 Task: Find connections with filter location Le Mée-sur-Seine with filter topic #Productivitywith filter profile language Spanish with filter current company Motivational Quotes with filter school GANDHI INSTITUTE FOR TECHNOLOGY[GIFT] , BHUBANESWAR with filter industry Museums, Historical Sites, and Zoos with filter service category Event Photography with filter keywords title Financial Planner
Action: Mouse moved to (571, 94)
Screenshot: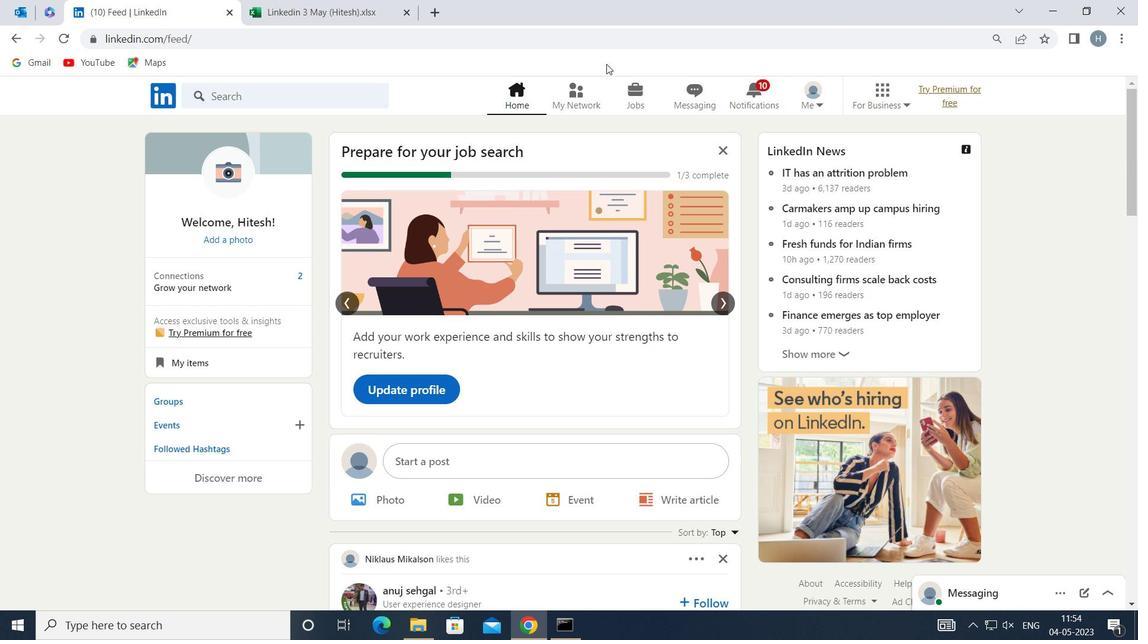 
Action: Mouse pressed left at (571, 94)
Screenshot: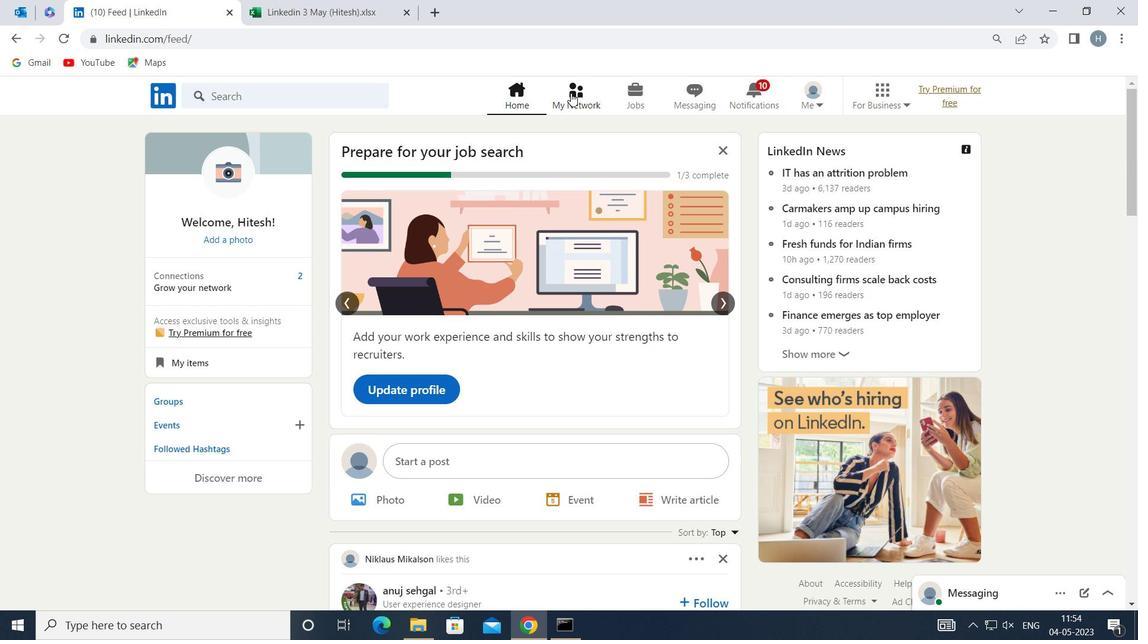 
Action: Mouse moved to (329, 178)
Screenshot: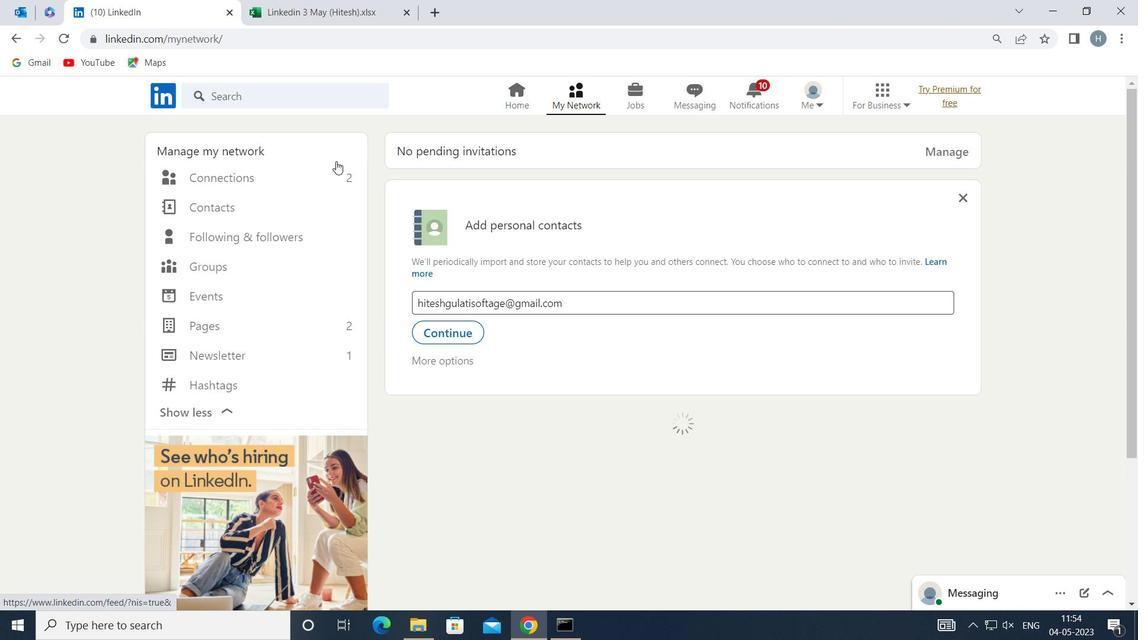 
Action: Mouse pressed left at (329, 178)
Screenshot: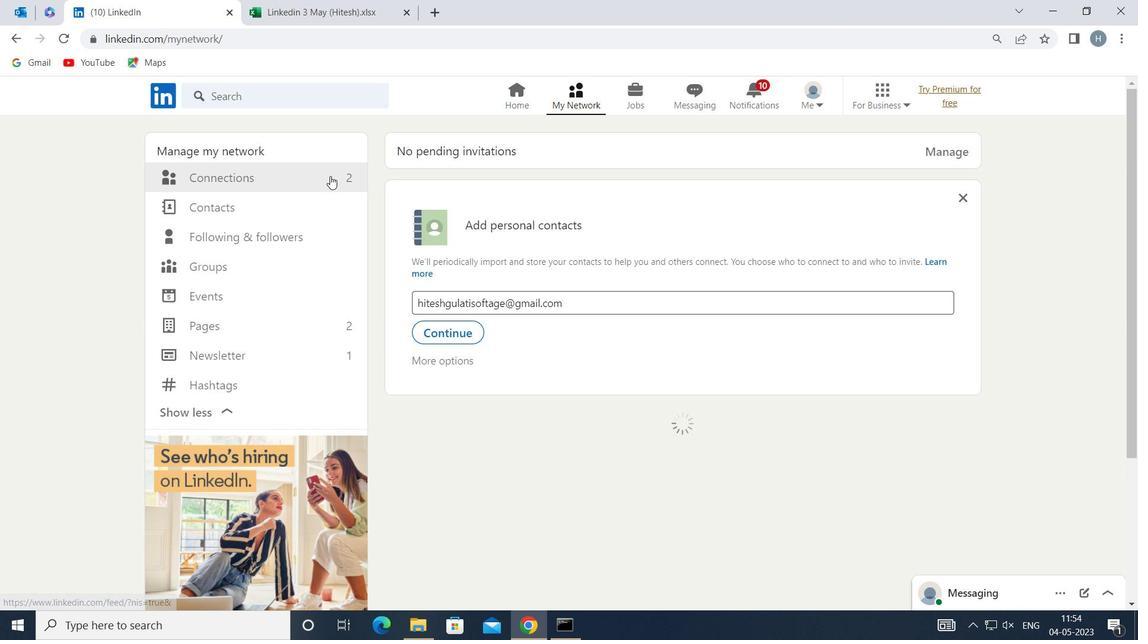 
Action: Mouse moved to (675, 177)
Screenshot: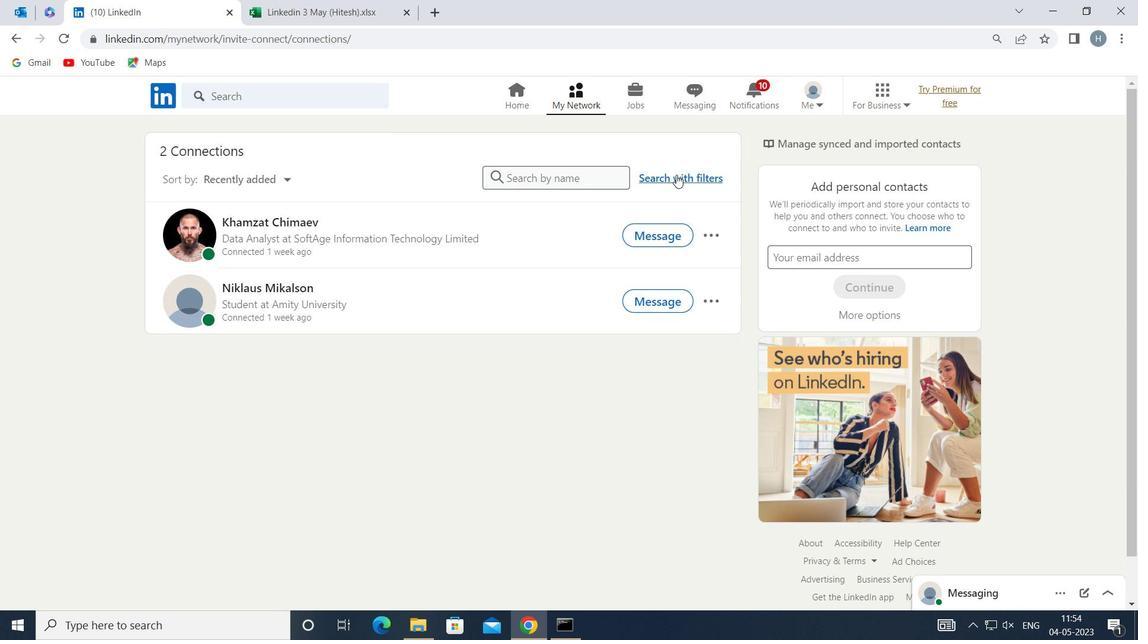 
Action: Mouse pressed left at (675, 177)
Screenshot: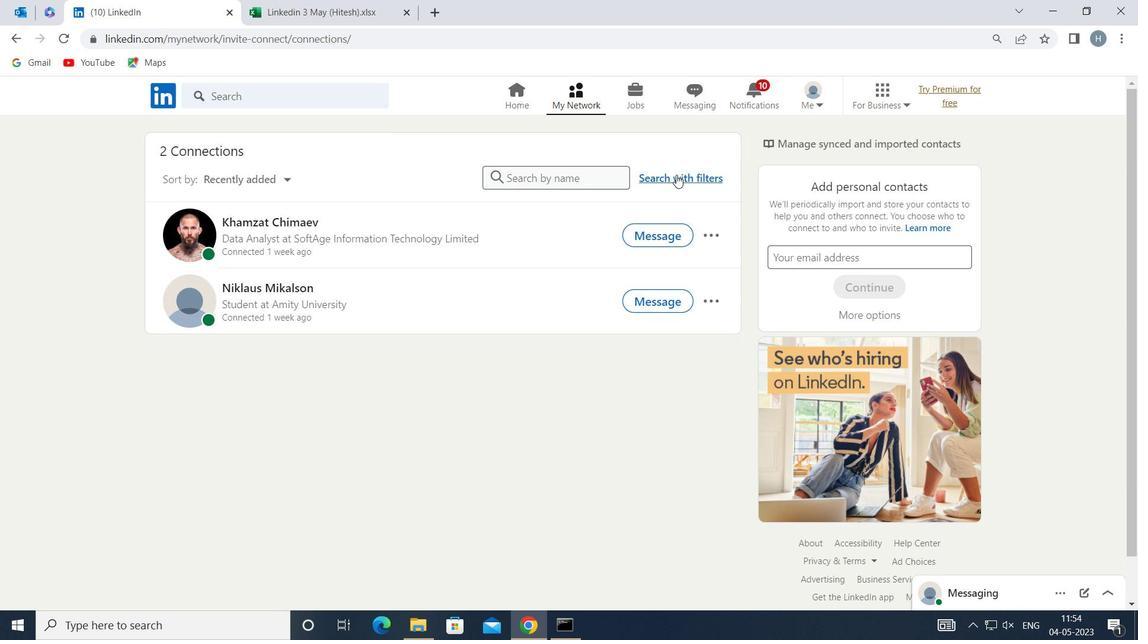 
Action: Mouse moved to (628, 134)
Screenshot: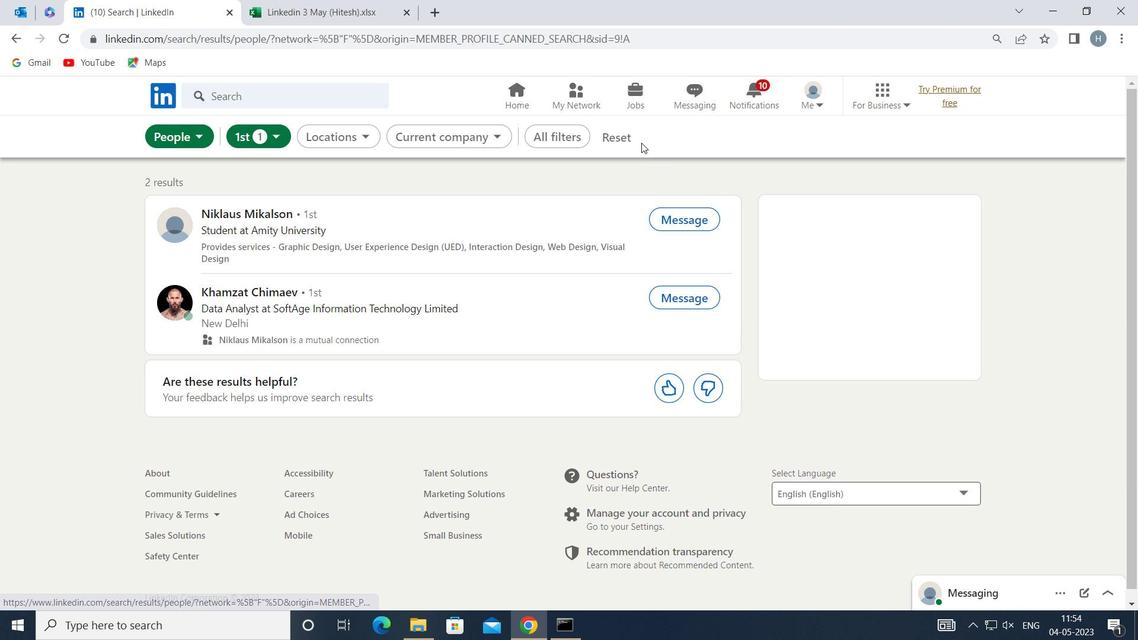 
Action: Mouse pressed left at (628, 134)
Screenshot: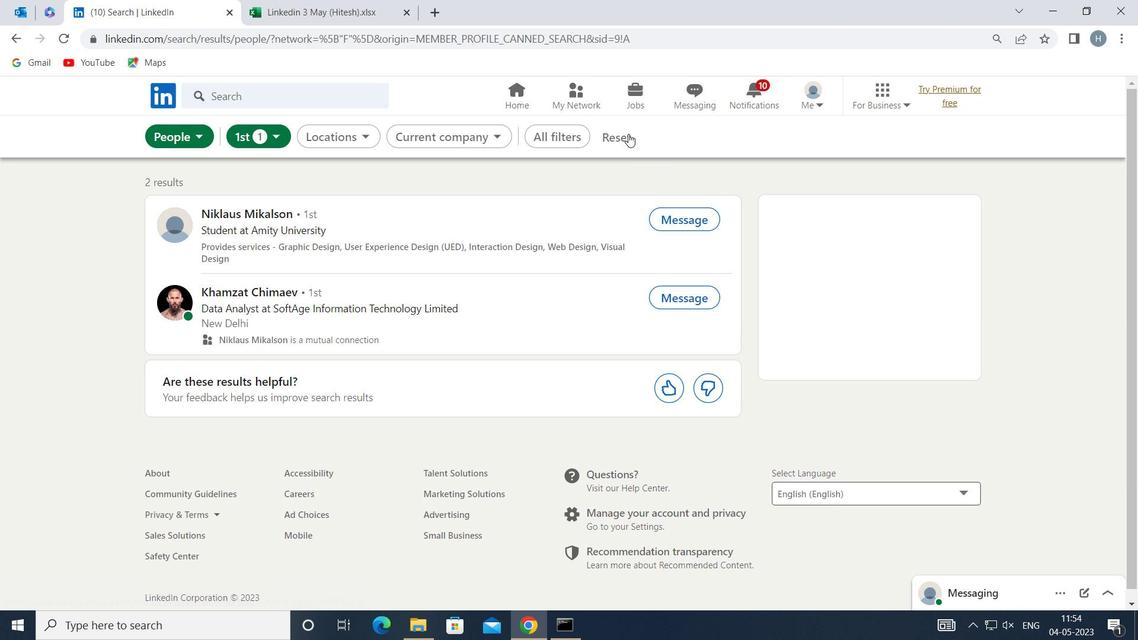 
Action: Mouse moved to (607, 133)
Screenshot: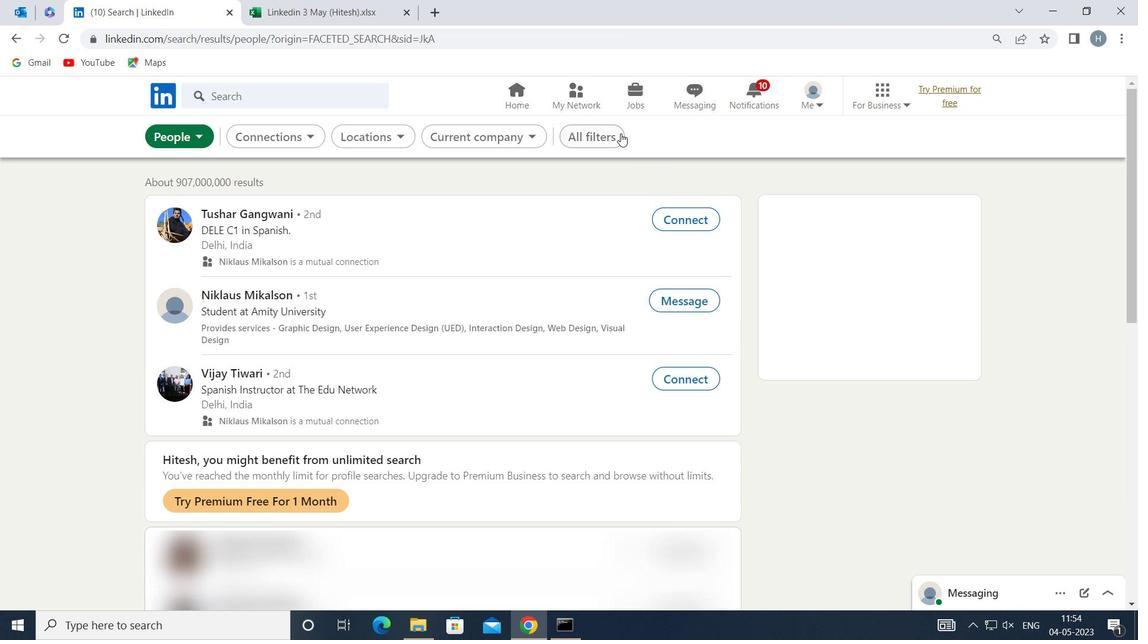 
Action: Mouse pressed left at (607, 133)
Screenshot: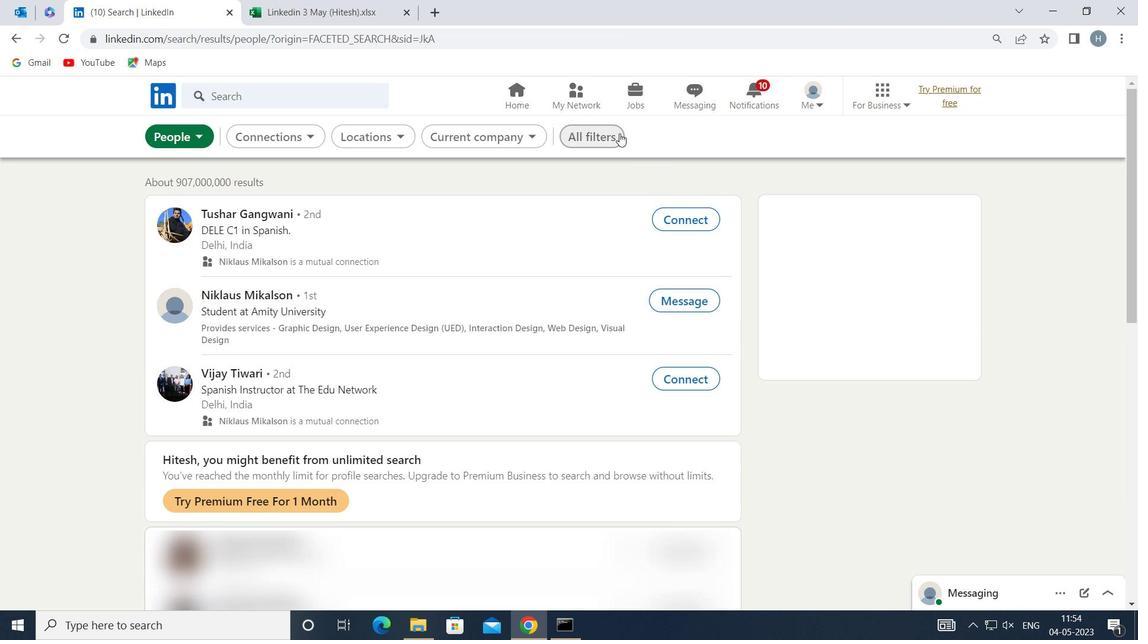 
Action: Mouse moved to (899, 294)
Screenshot: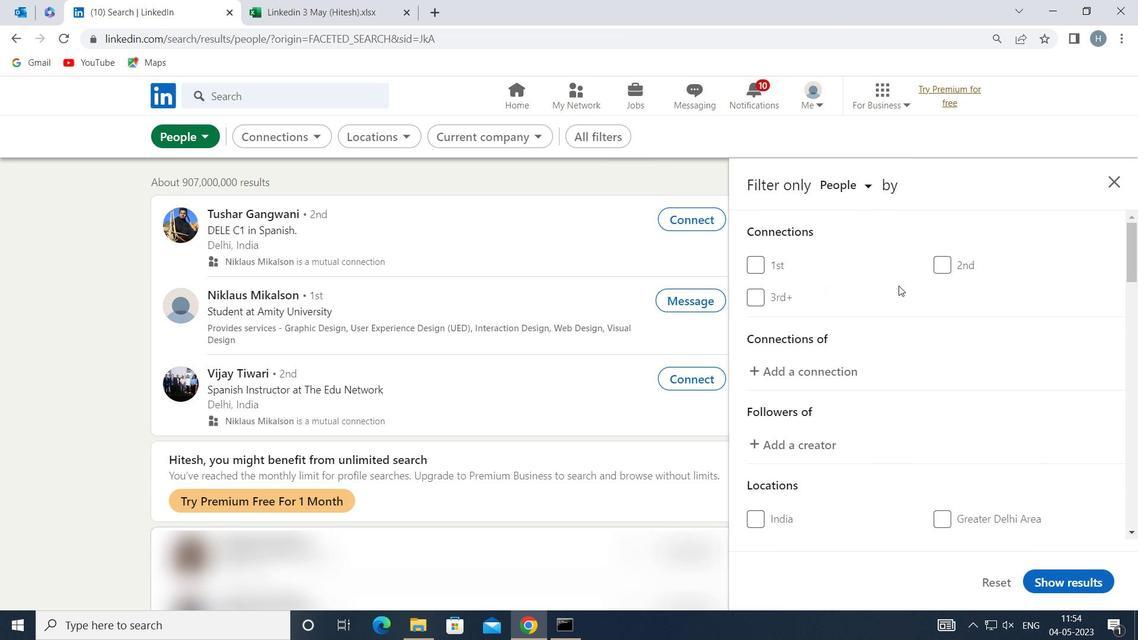 
Action: Mouse scrolled (899, 294) with delta (0, 0)
Screenshot: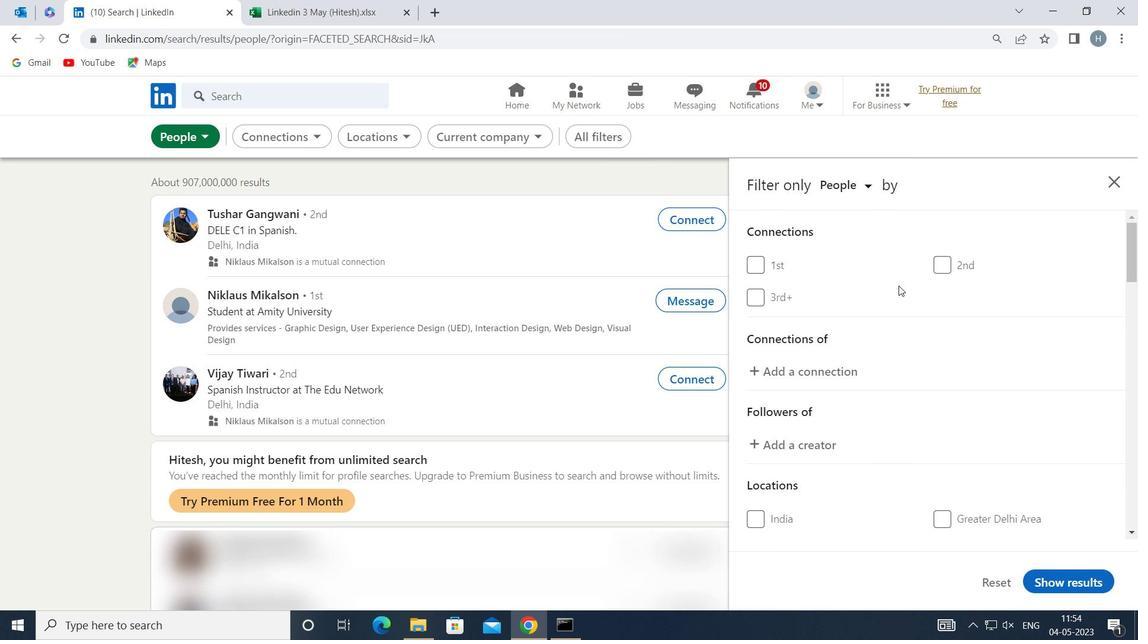 
Action: Mouse moved to (899, 297)
Screenshot: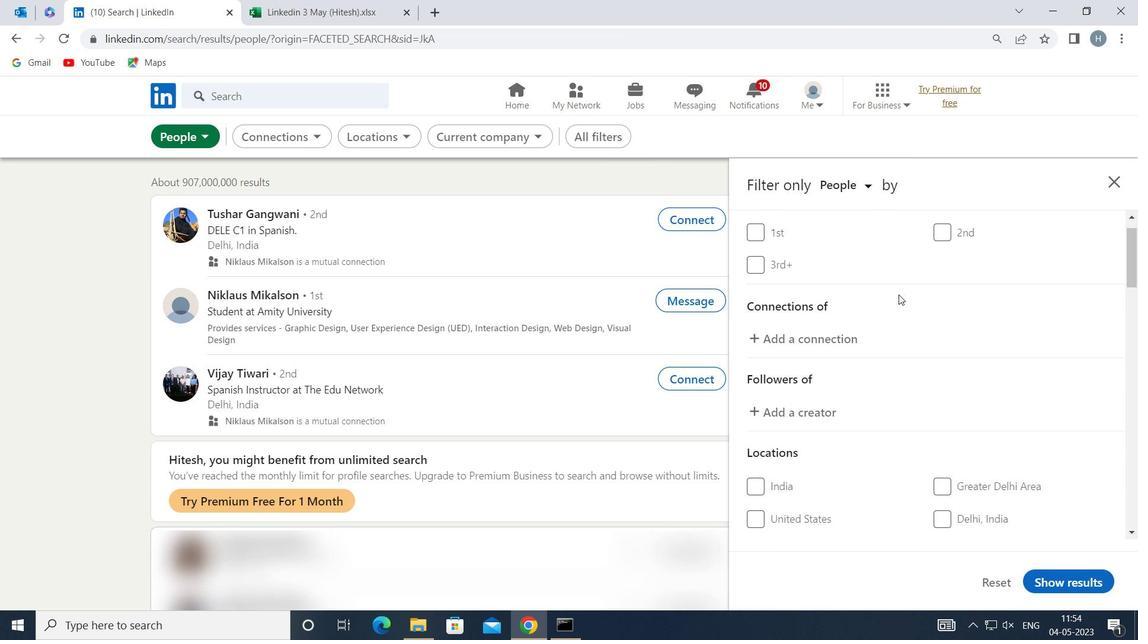 
Action: Mouse scrolled (899, 297) with delta (0, 0)
Screenshot: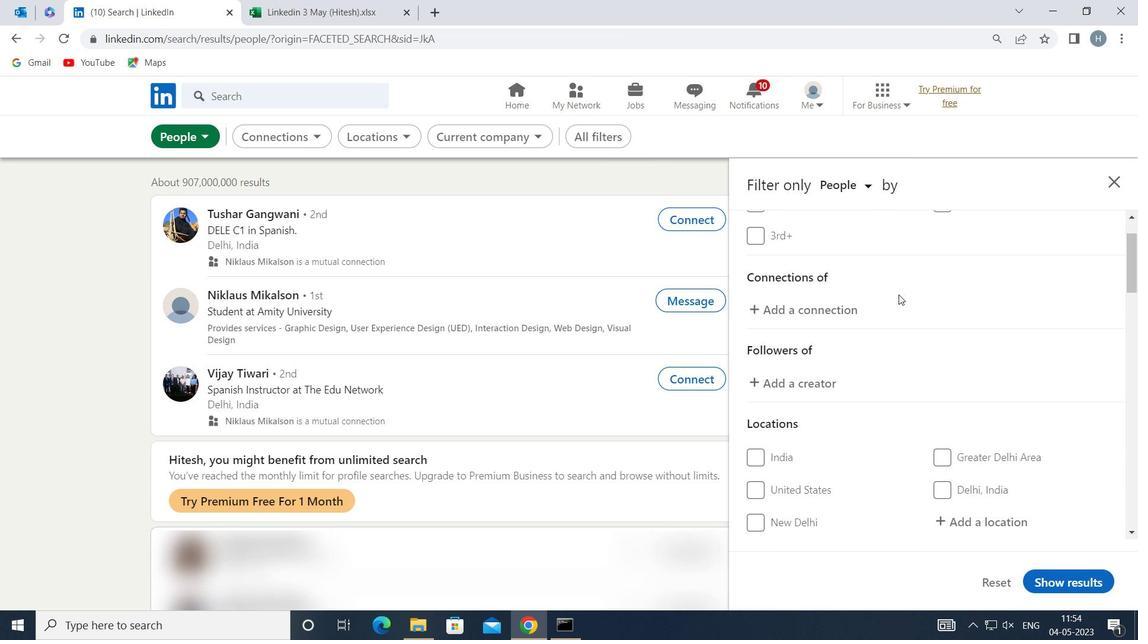 
Action: Mouse moved to (899, 303)
Screenshot: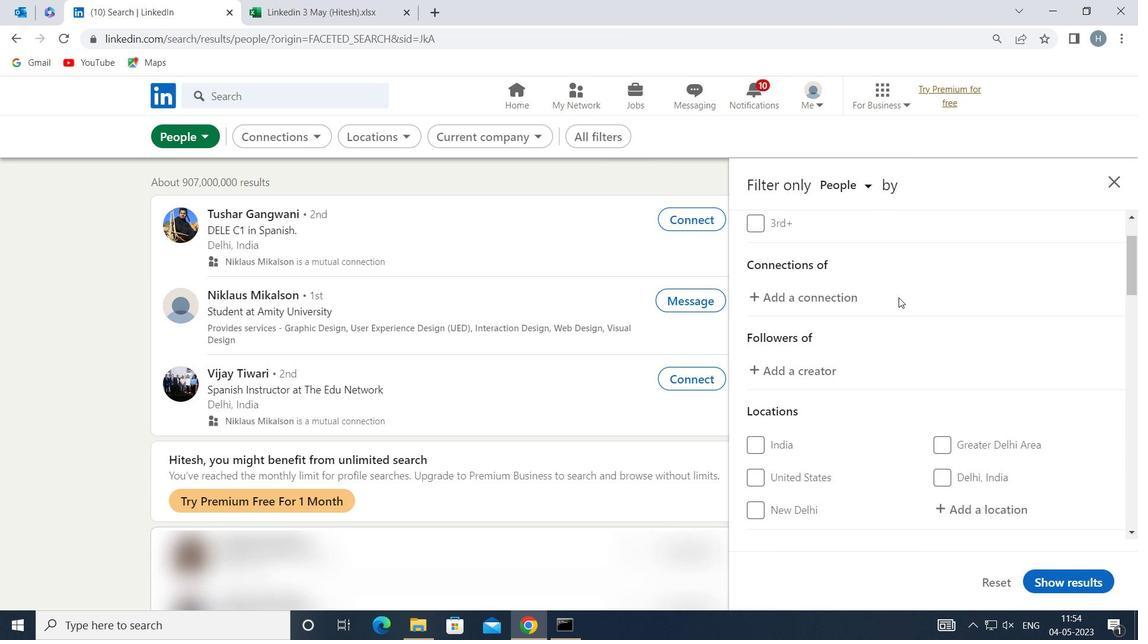 
Action: Mouse scrolled (899, 302) with delta (0, 0)
Screenshot: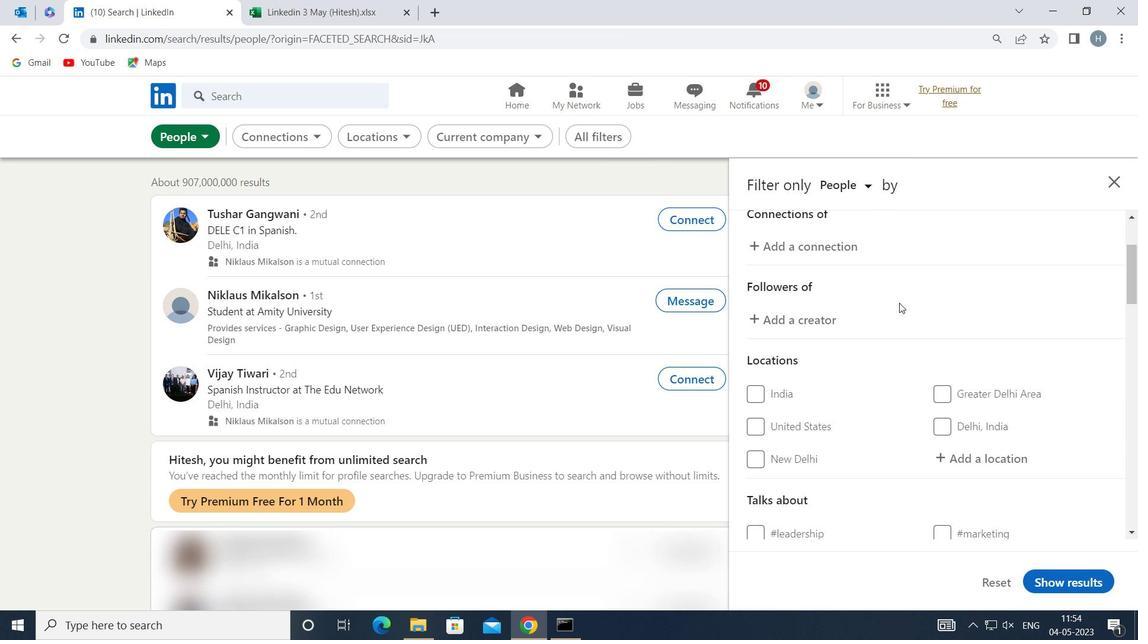 
Action: Mouse moved to (985, 360)
Screenshot: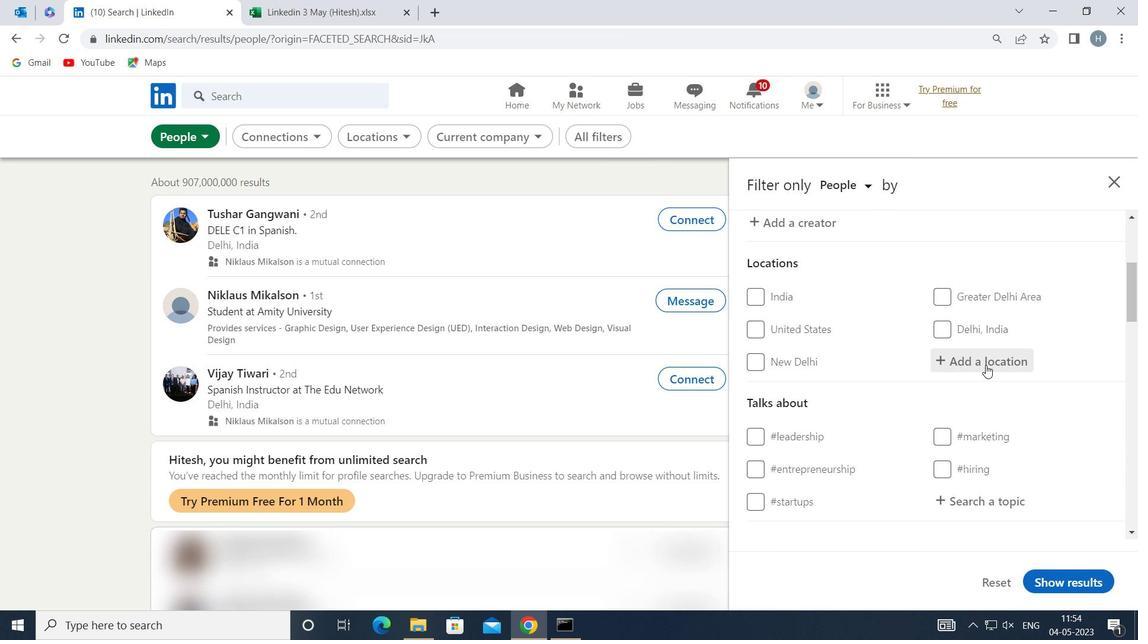 
Action: Mouse pressed left at (985, 360)
Screenshot: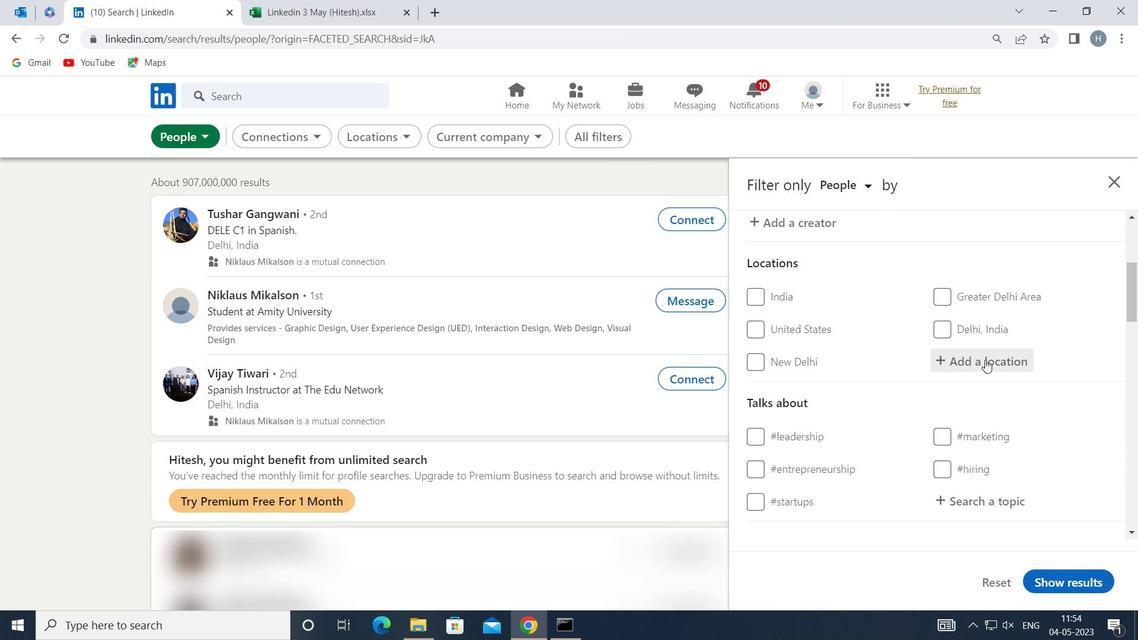 
Action: Key pressed <Key.shift>LE<Key.space><Key.shift>MEE
Screenshot: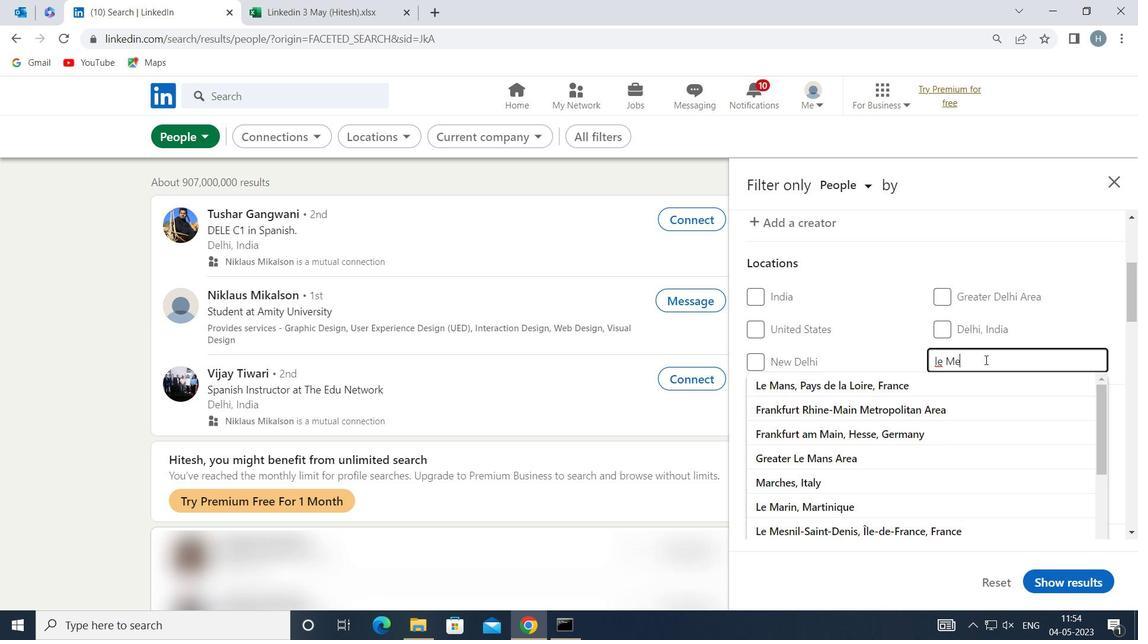 
Action: Mouse moved to (901, 385)
Screenshot: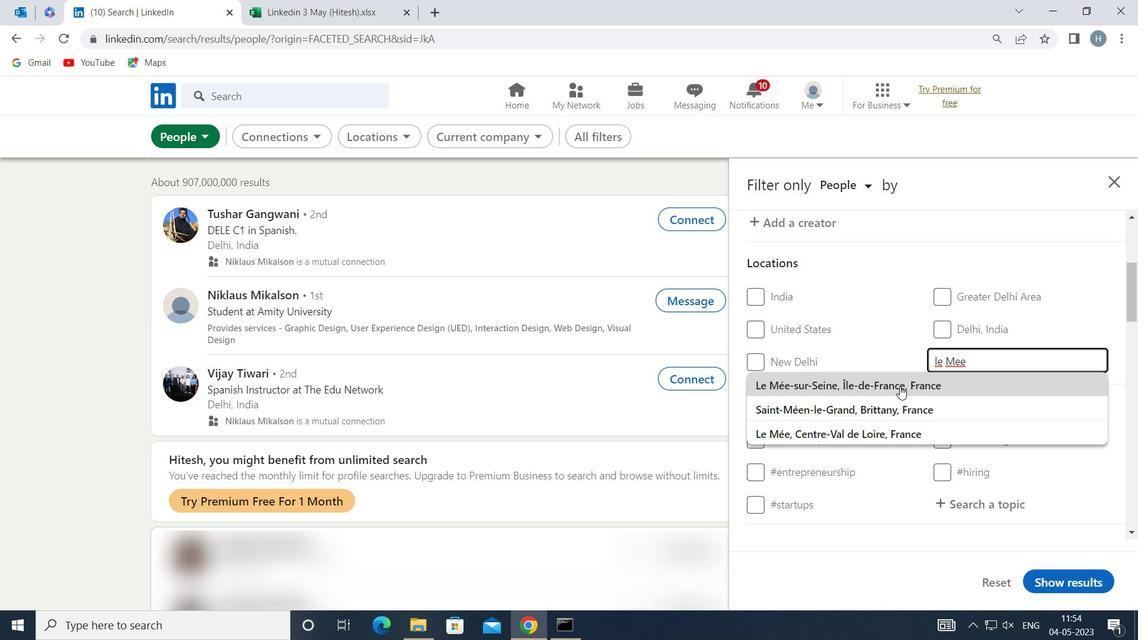 
Action: Mouse pressed left at (901, 385)
Screenshot: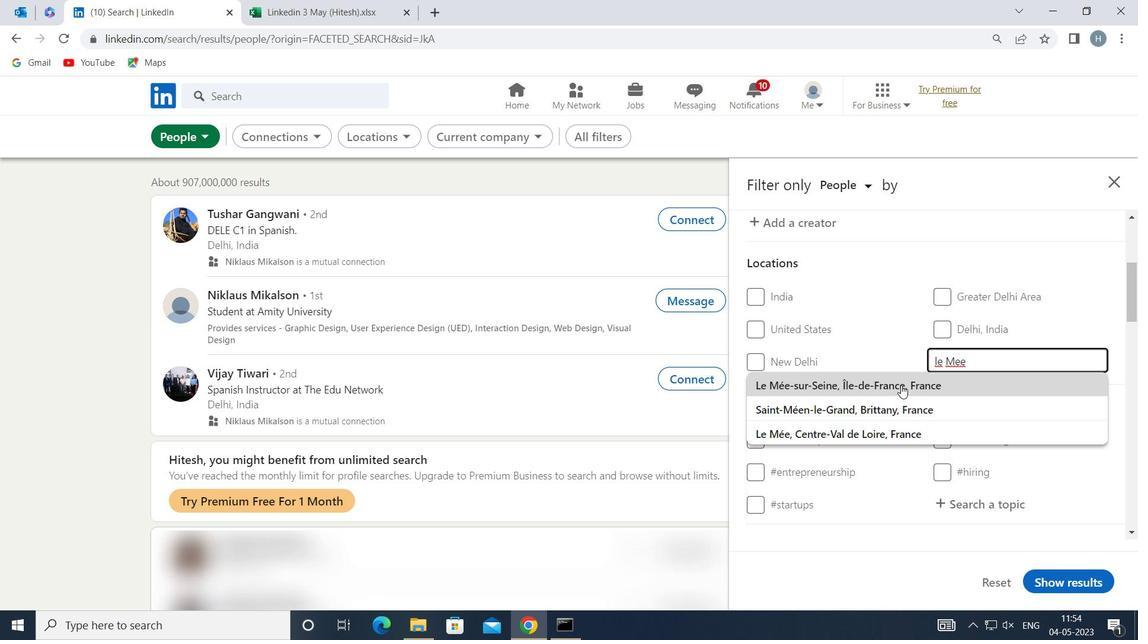 
Action: Mouse moved to (886, 382)
Screenshot: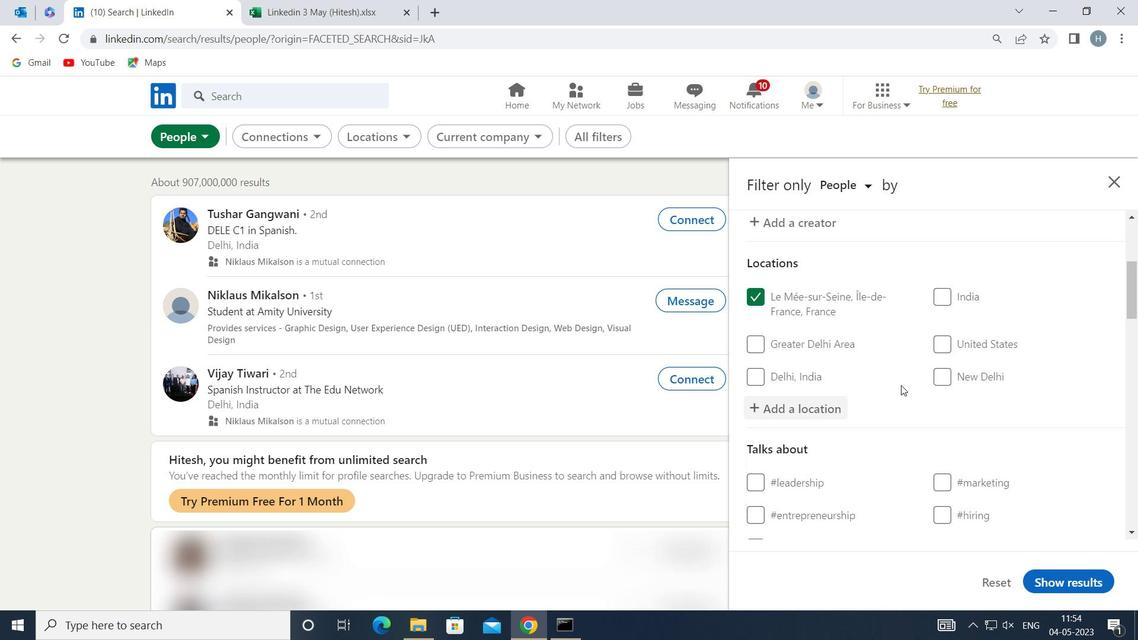 
Action: Mouse scrolled (886, 382) with delta (0, 0)
Screenshot: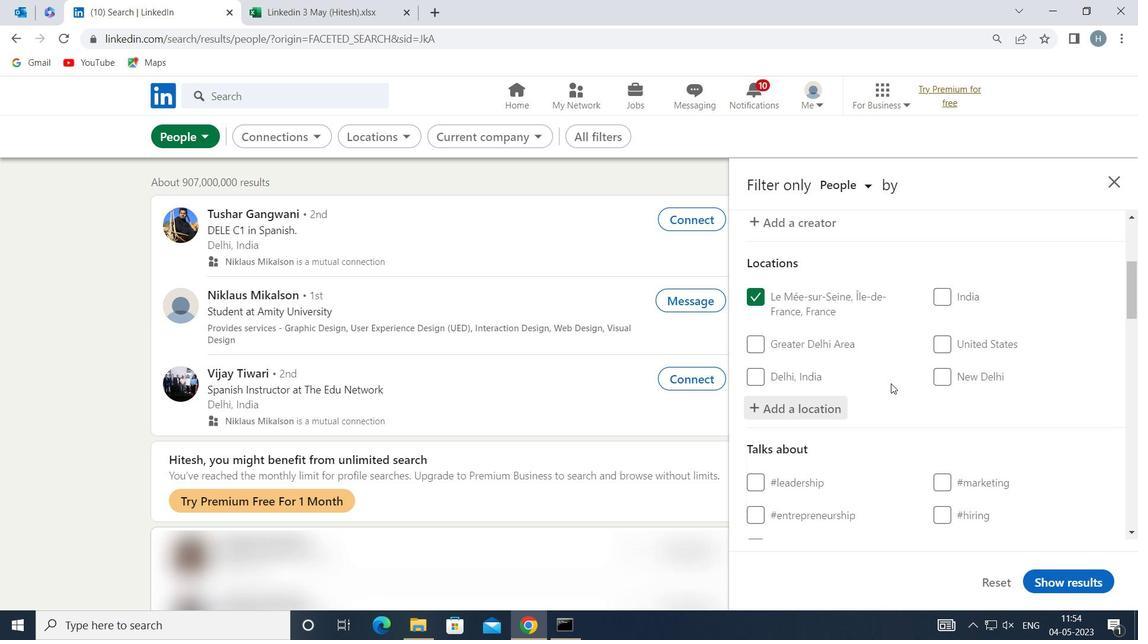 
Action: Mouse scrolled (886, 382) with delta (0, 0)
Screenshot: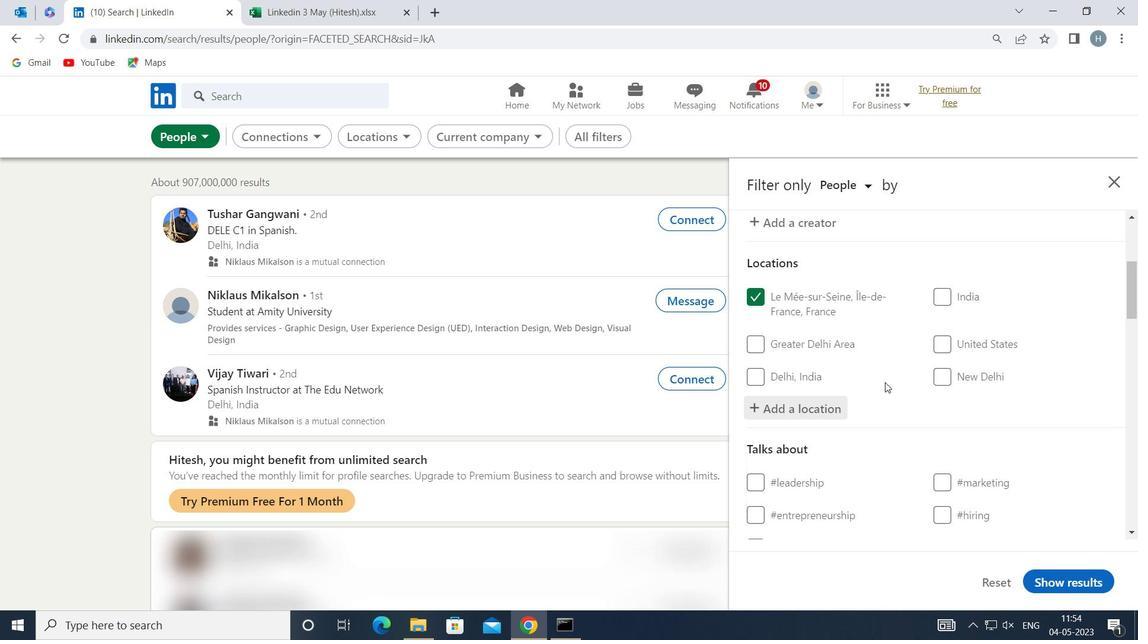 
Action: Mouse moved to (971, 392)
Screenshot: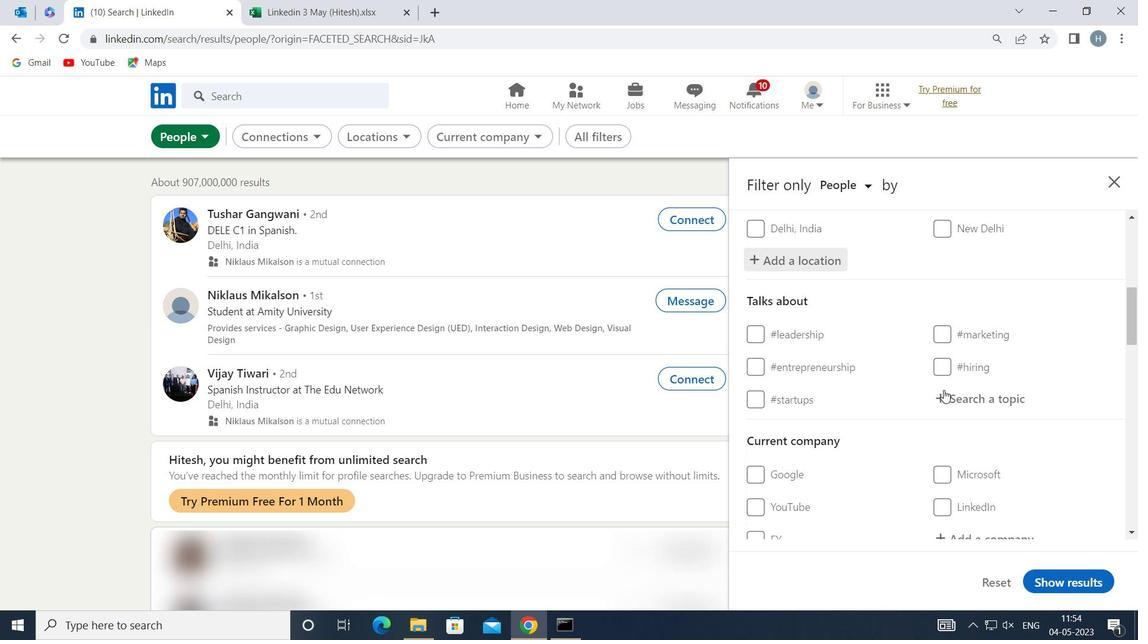 
Action: Mouse pressed left at (971, 392)
Screenshot: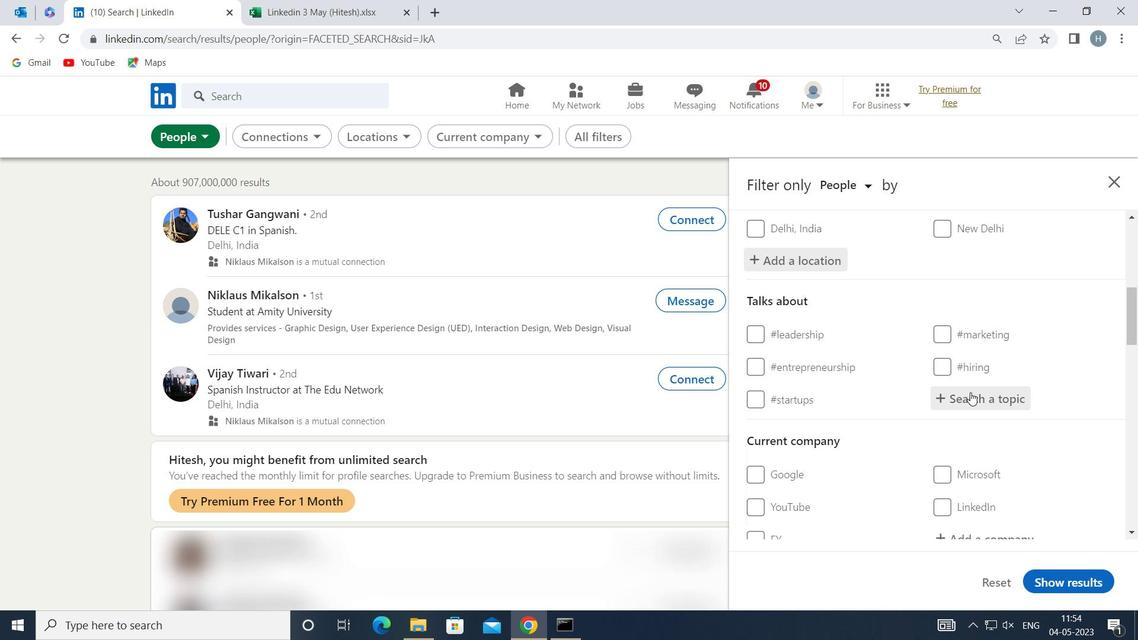 
Action: Mouse moved to (971, 392)
Screenshot: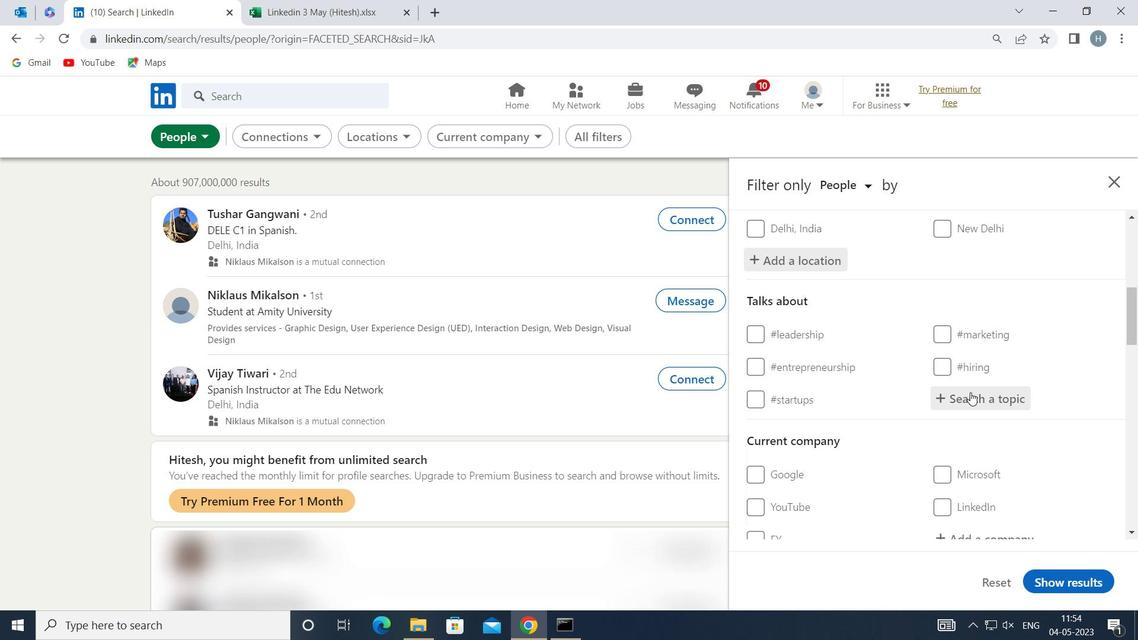 
Action: Key pressed <Key.shift>PRODUCTIVITY
Screenshot: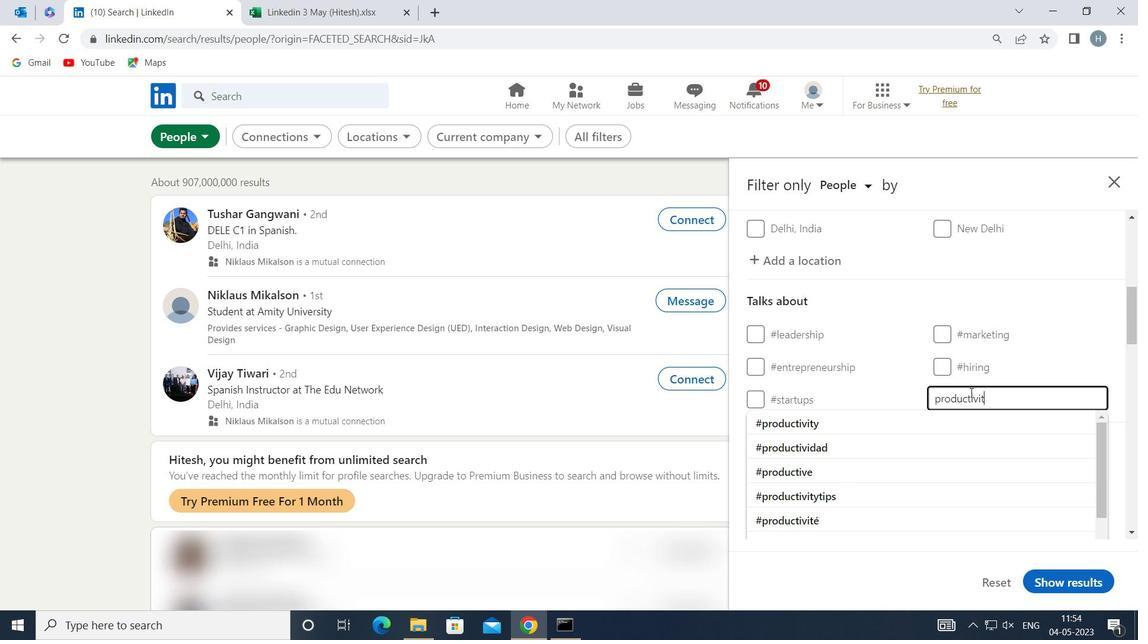 
Action: Mouse moved to (883, 417)
Screenshot: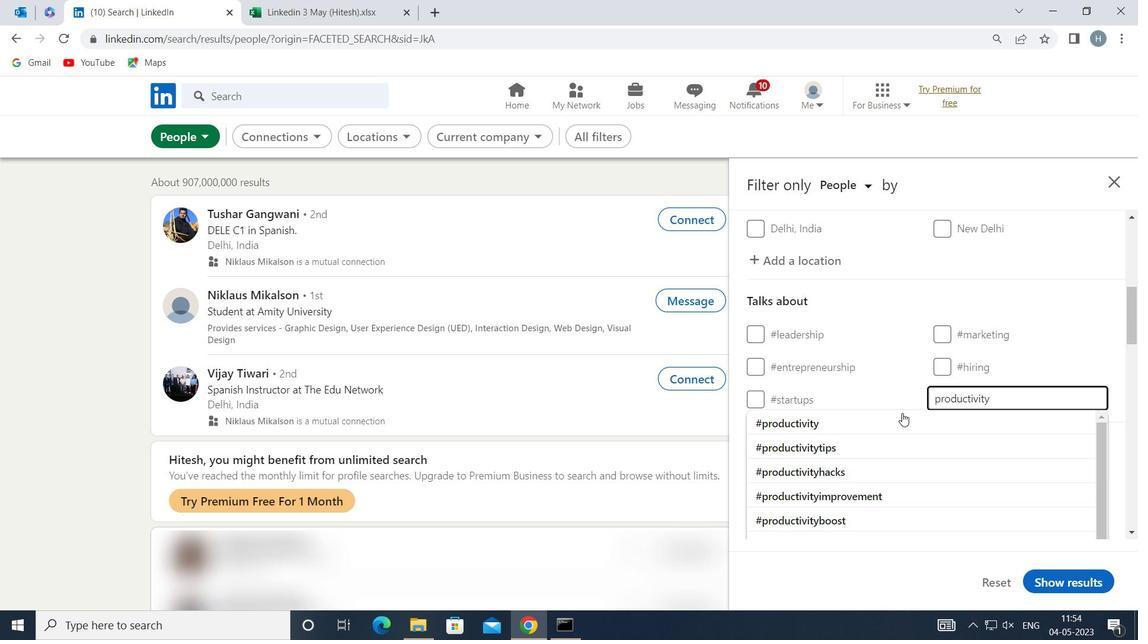
Action: Mouse pressed left at (883, 417)
Screenshot: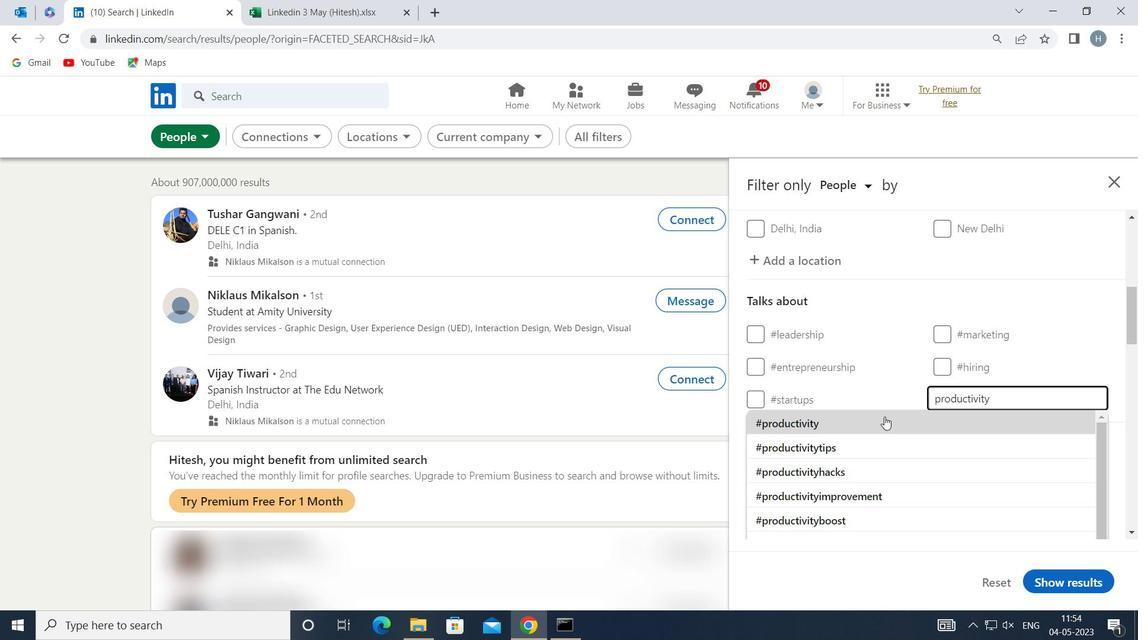 
Action: Mouse scrolled (883, 417) with delta (0, 0)
Screenshot: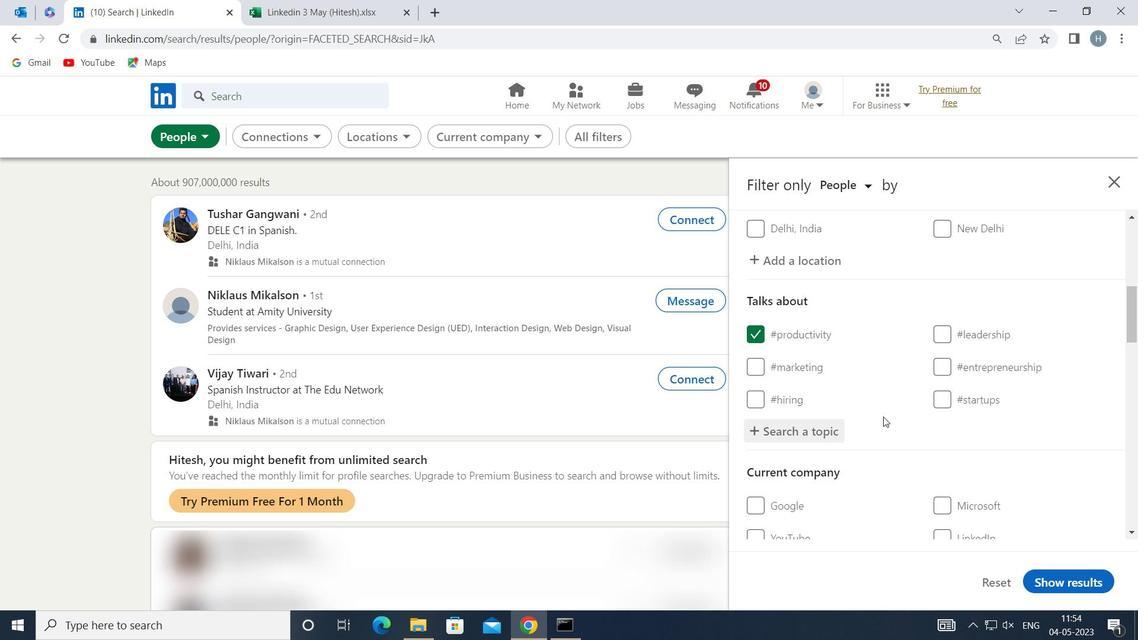 
Action: Mouse scrolled (883, 417) with delta (0, 0)
Screenshot: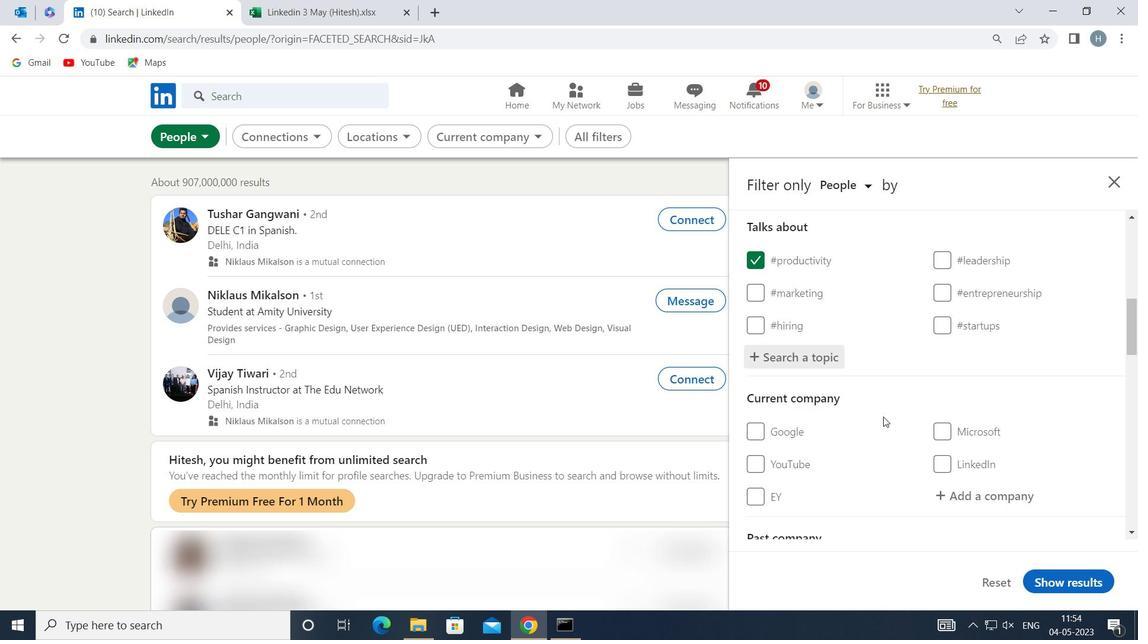 
Action: Mouse scrolled (883, 417) with delta (0, 0)
Screenshot: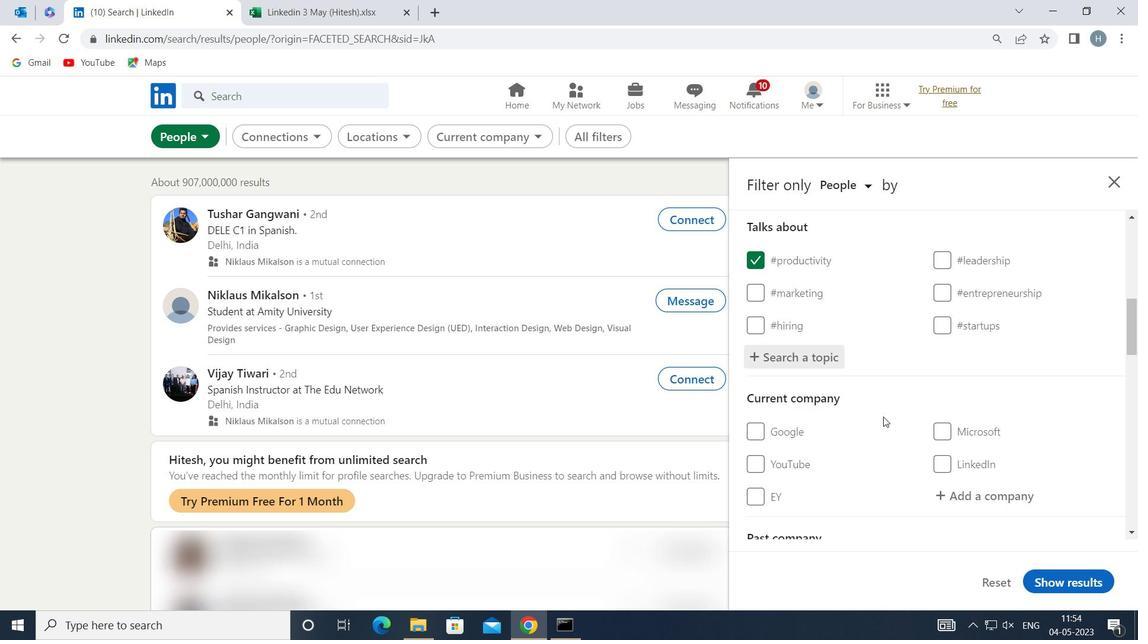 
Action: Mouse moved to (884, 416)
Screenshot: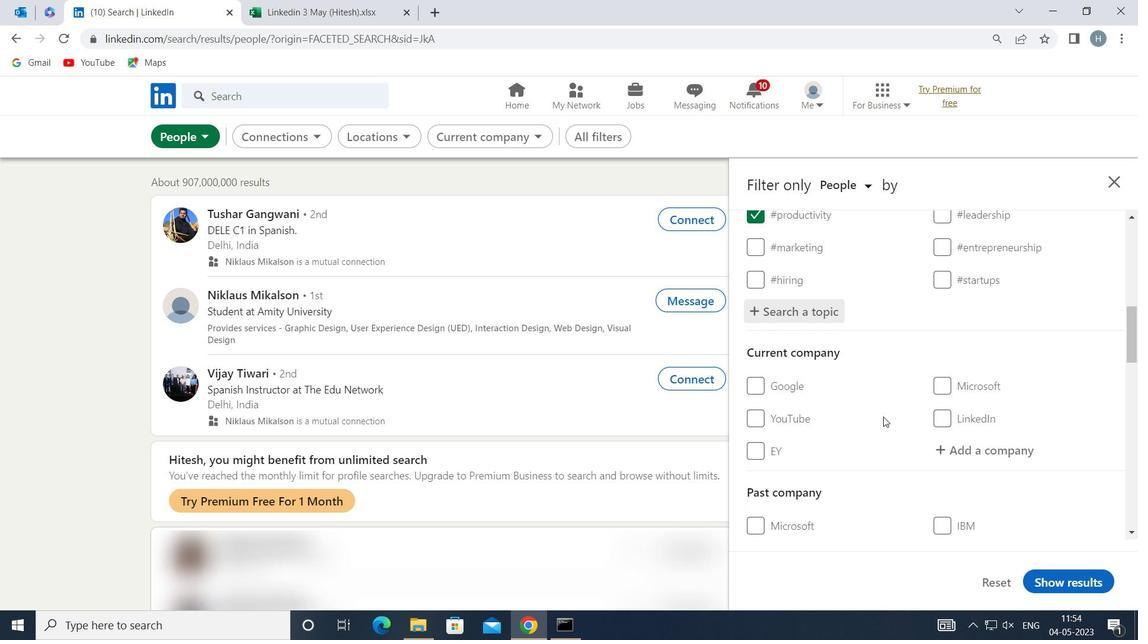 
Action: Mouse scrolled (884, 415) with delta (0, 0)
Screenshot: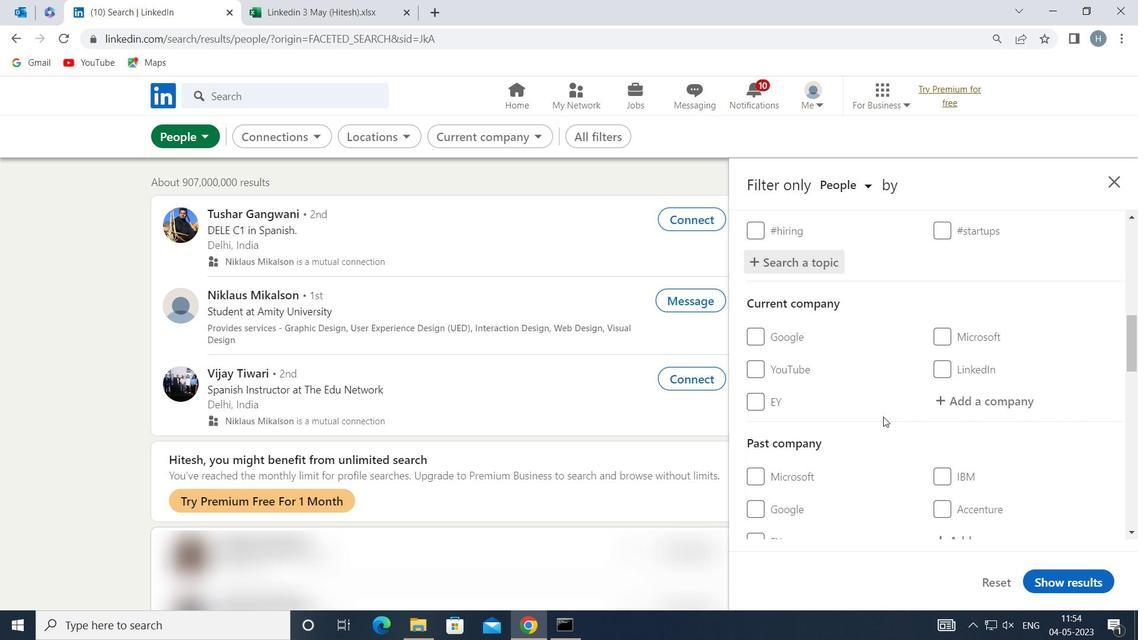 
Action: Mouse scrolled (884, 415) with delta (0, 0)
Screenshot: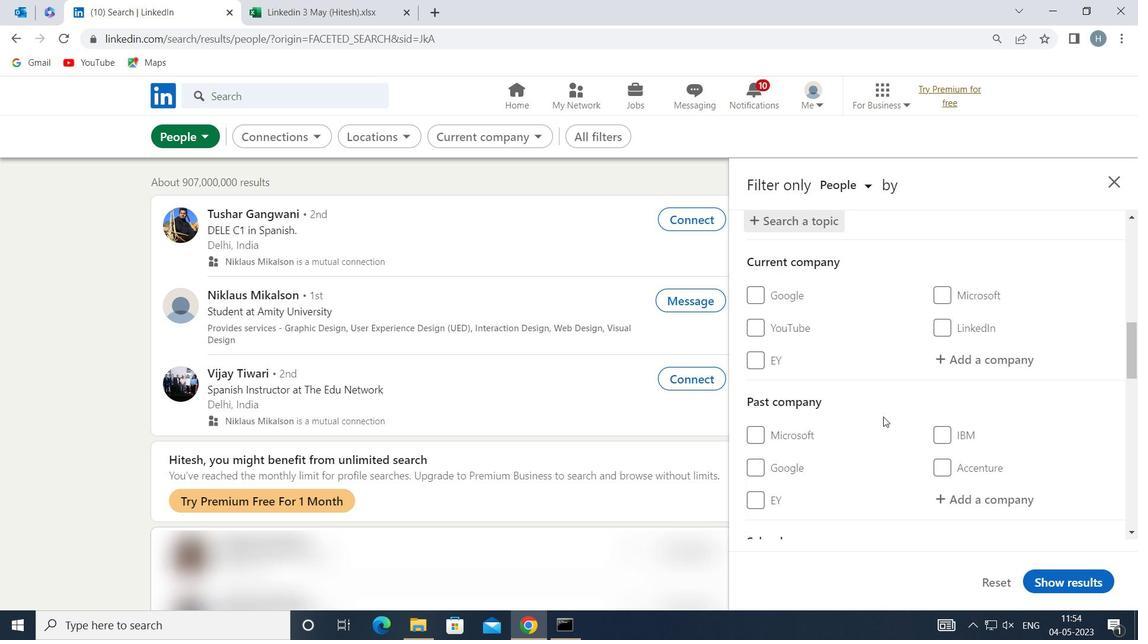 
Action: Mouse moved to (884, 415)
Screenshot: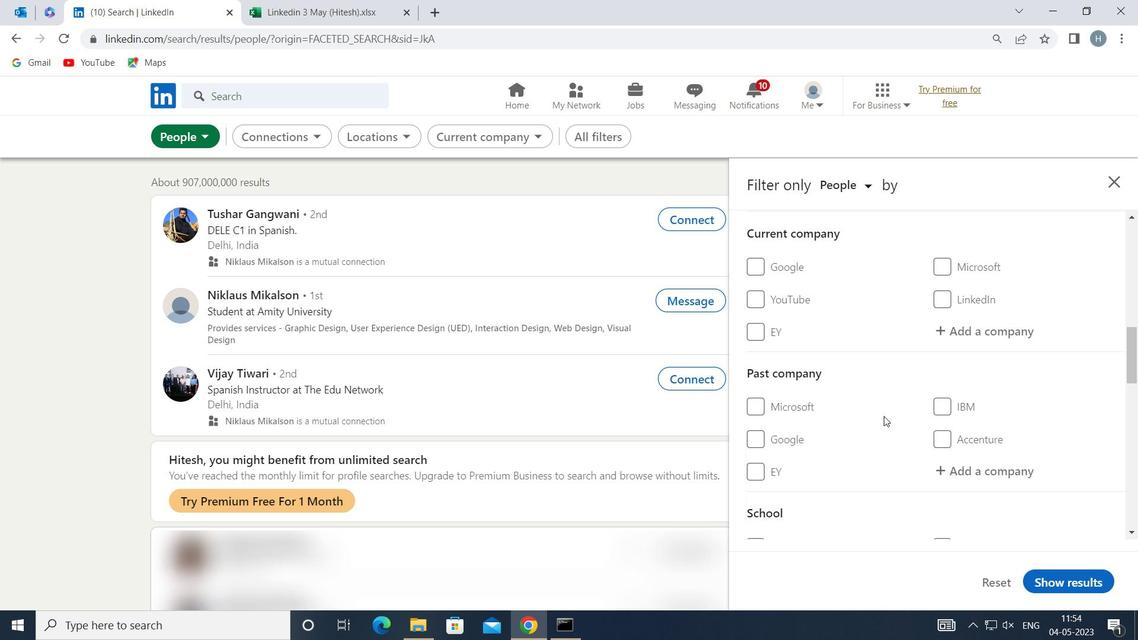 
Action: Mouse scrolled (884, 414) with delta (0, 0)
Screenshot: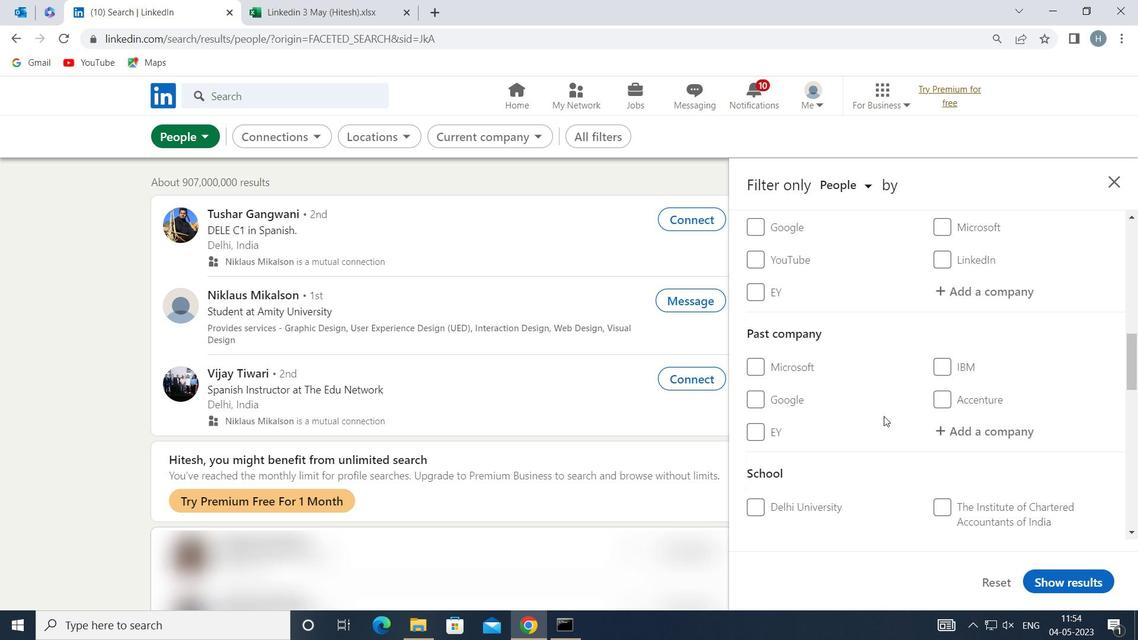 
Action: Mouse moved to (885, 414)
Screenshot: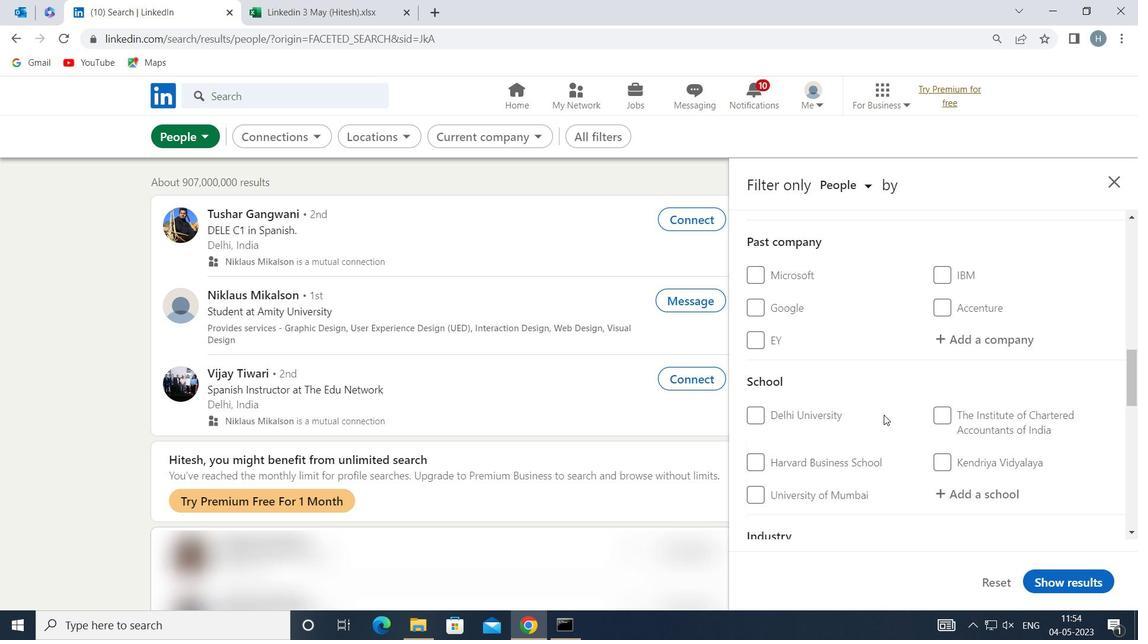 
Action: Mouse scrolled (885, 414) with delta (0, 0)
Screenshot: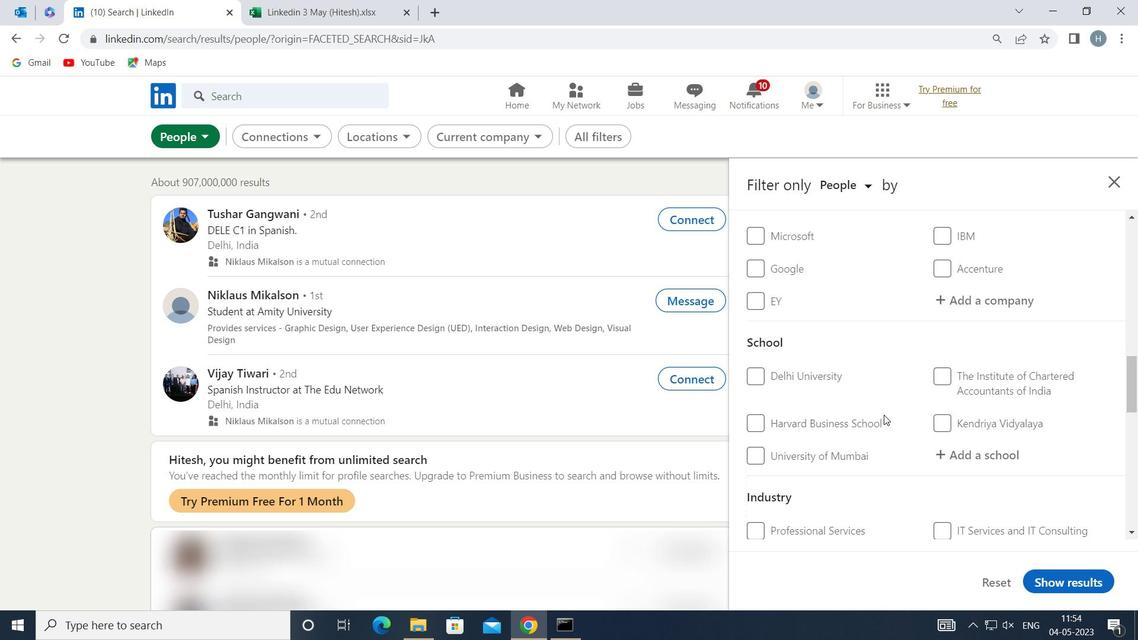 
Action: Mouse scrolled (885, 414) with delta (0, 0)
Screenshot: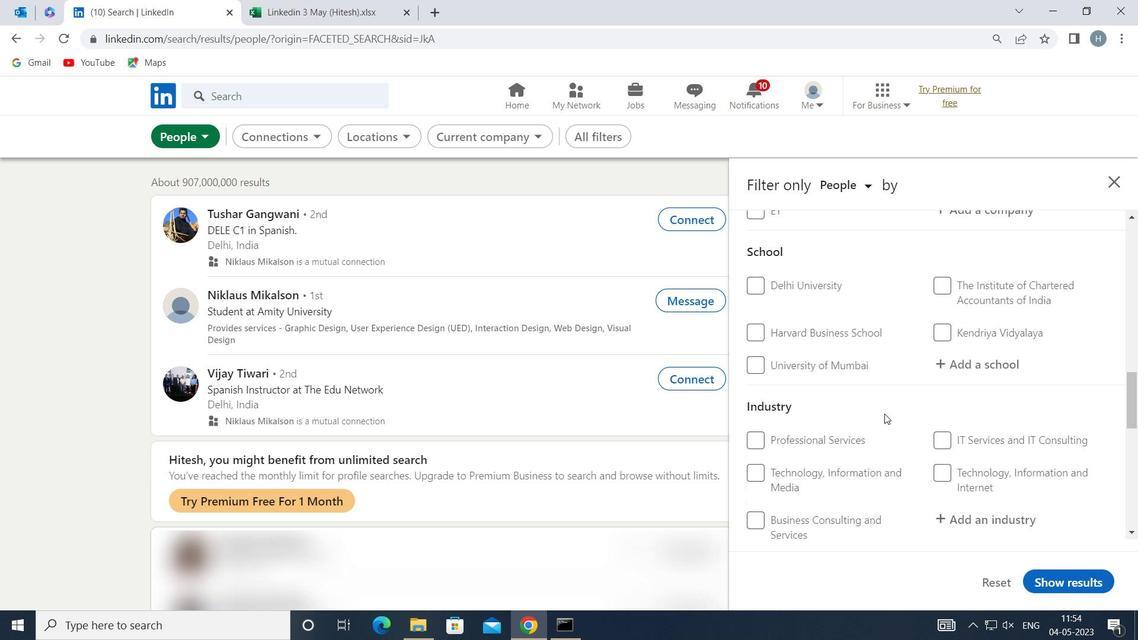 
Action: Mouse moved to (885, 414)
Screenshot: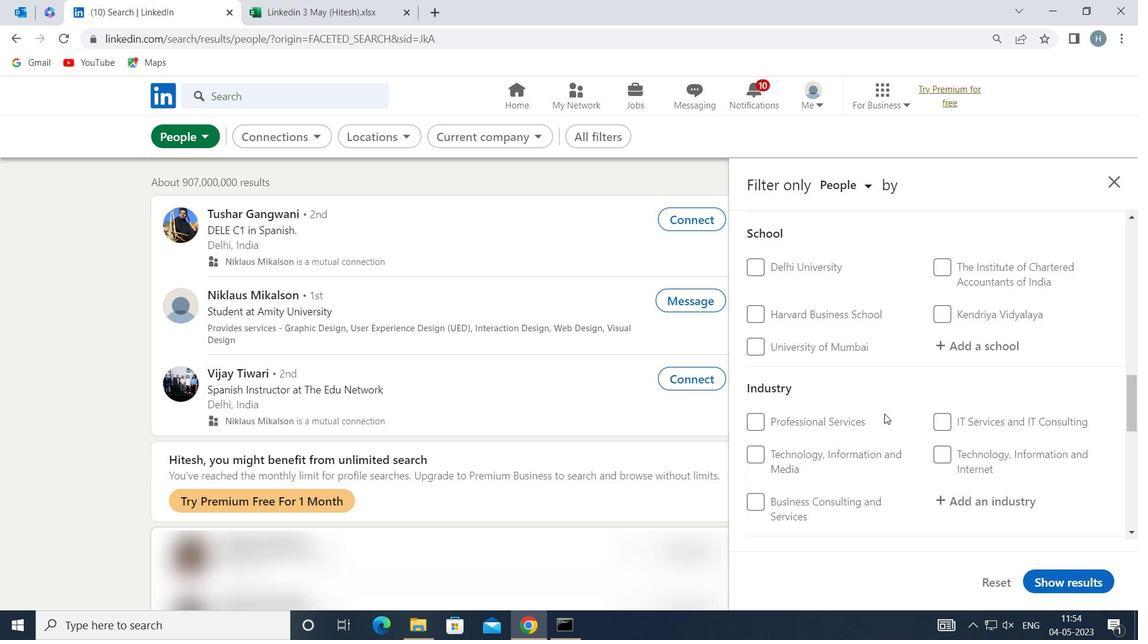 
Action: Mouse scrolled (885, 413) with delta (0, 0)
Screenshot: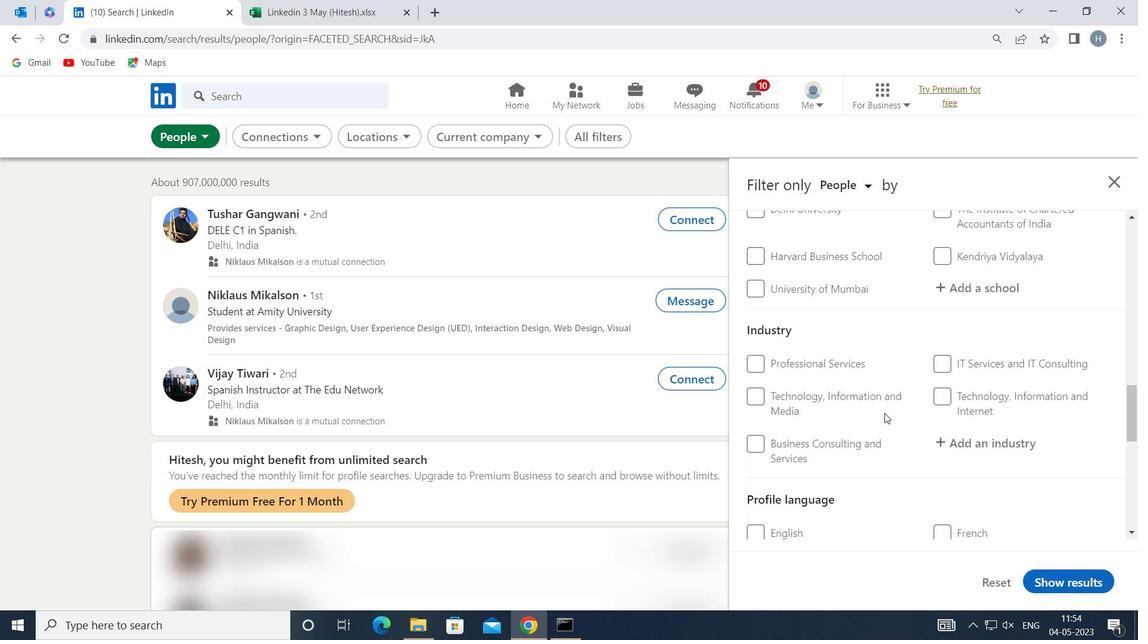 
Action: Mouse scrolled (885, 413) with delta (0, 0)
Screenshot: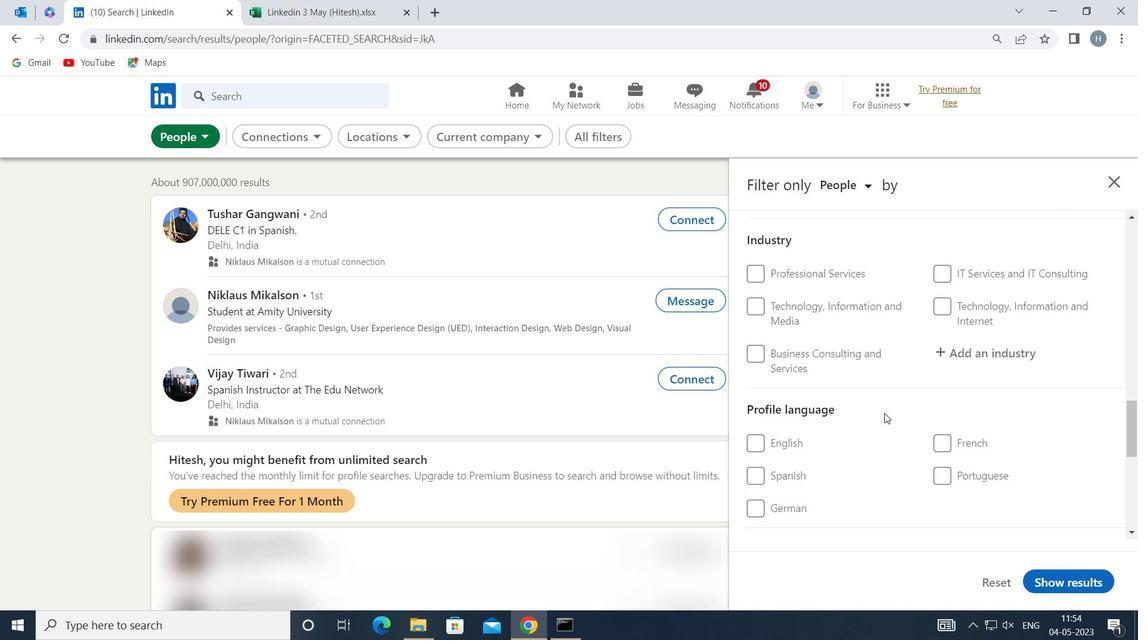 
Action: Mouse moved to (781, 406)
Screenshot: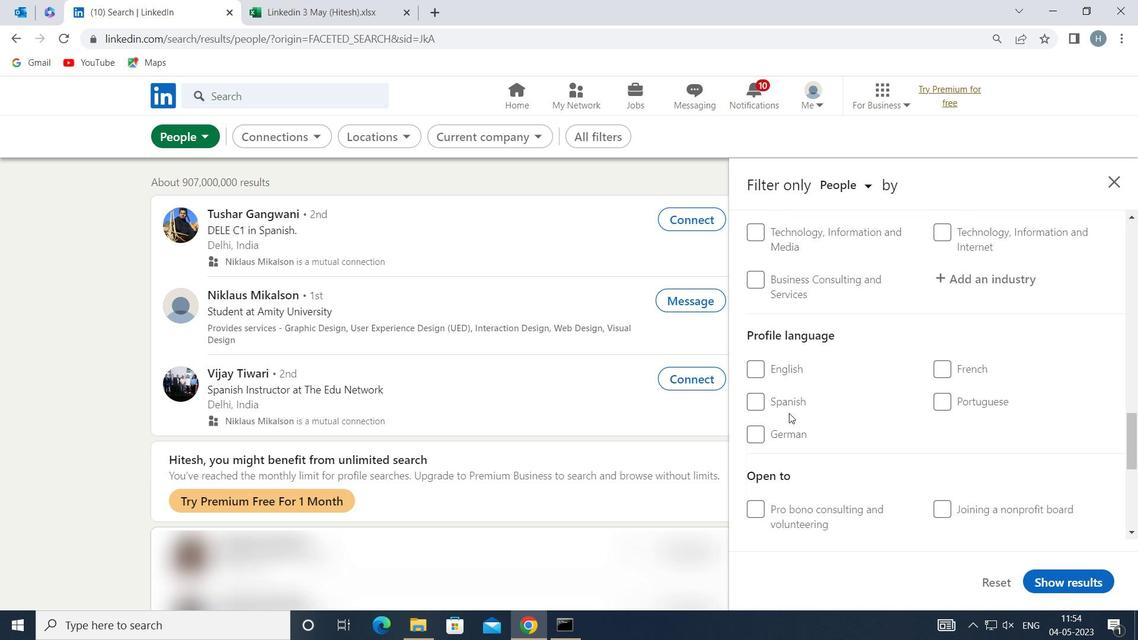 
Action: Mouse pressed left at (781, 406)
Screenshot: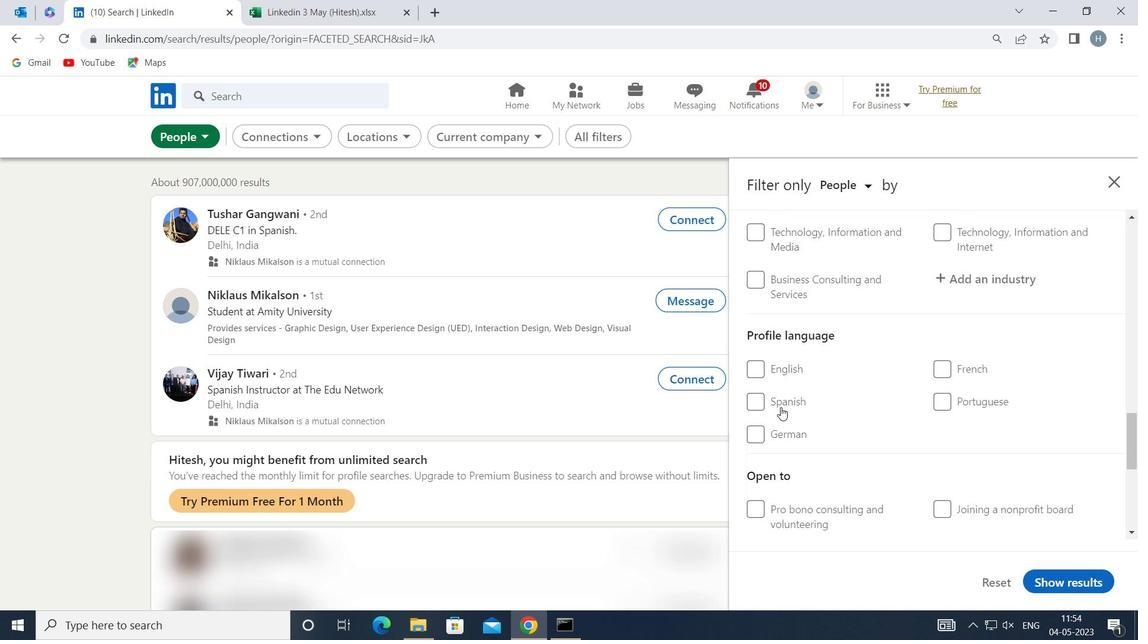
Action: Mouse moved to (888, 418)
Screenshot: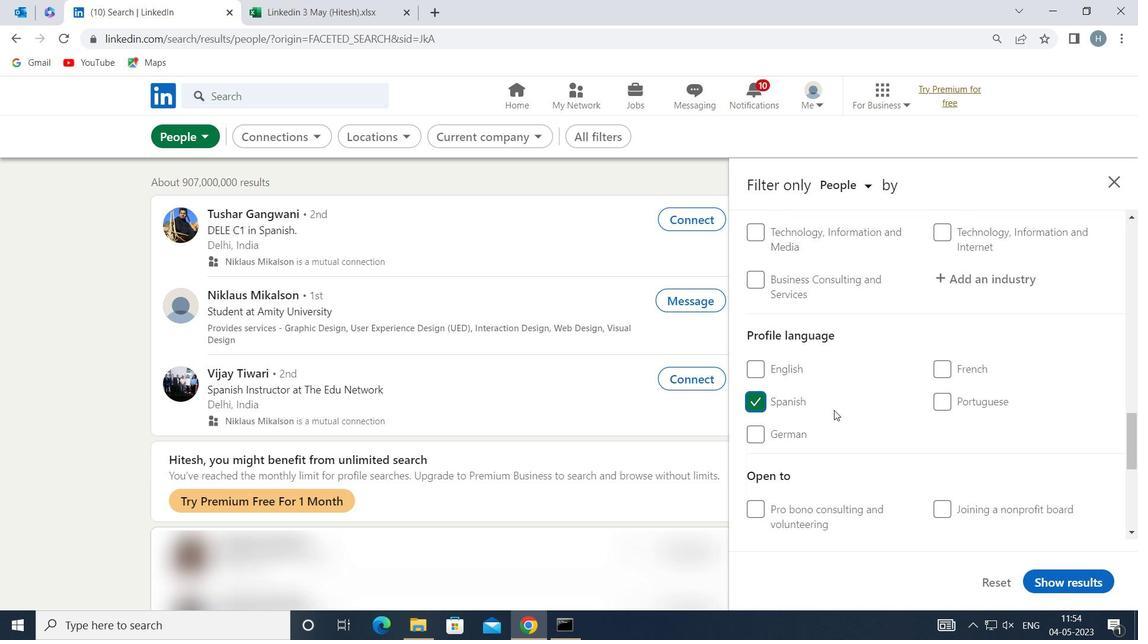 
Action: Mouse scrolled (888, 418) with delta (0, 0)
Screenshot: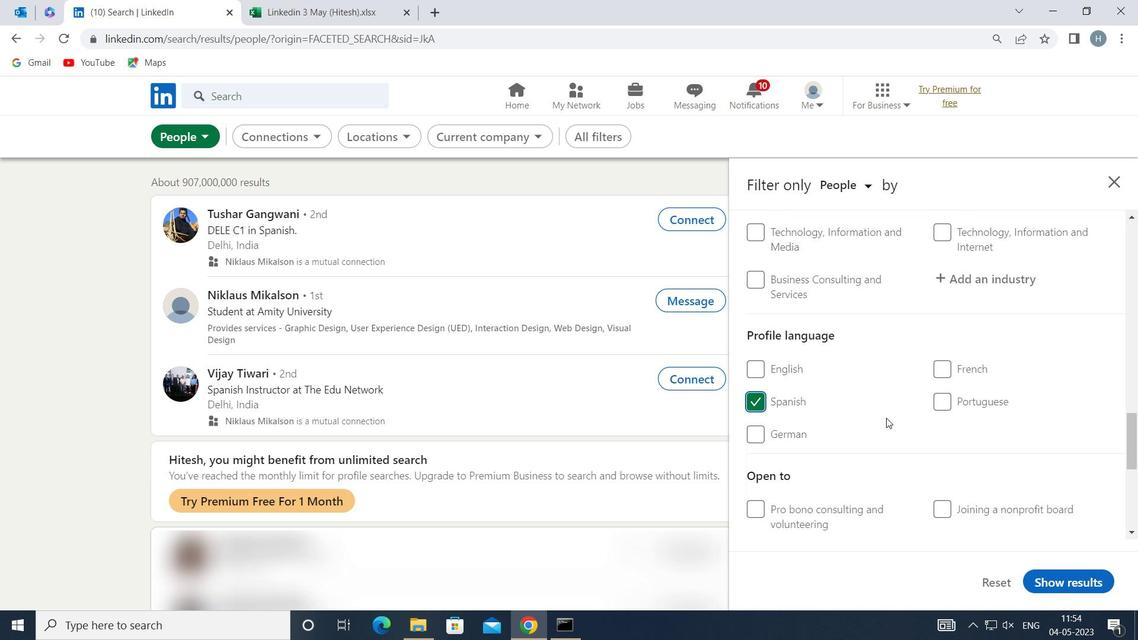 
Action: Mouse moved to (889, 417)
Screenshot: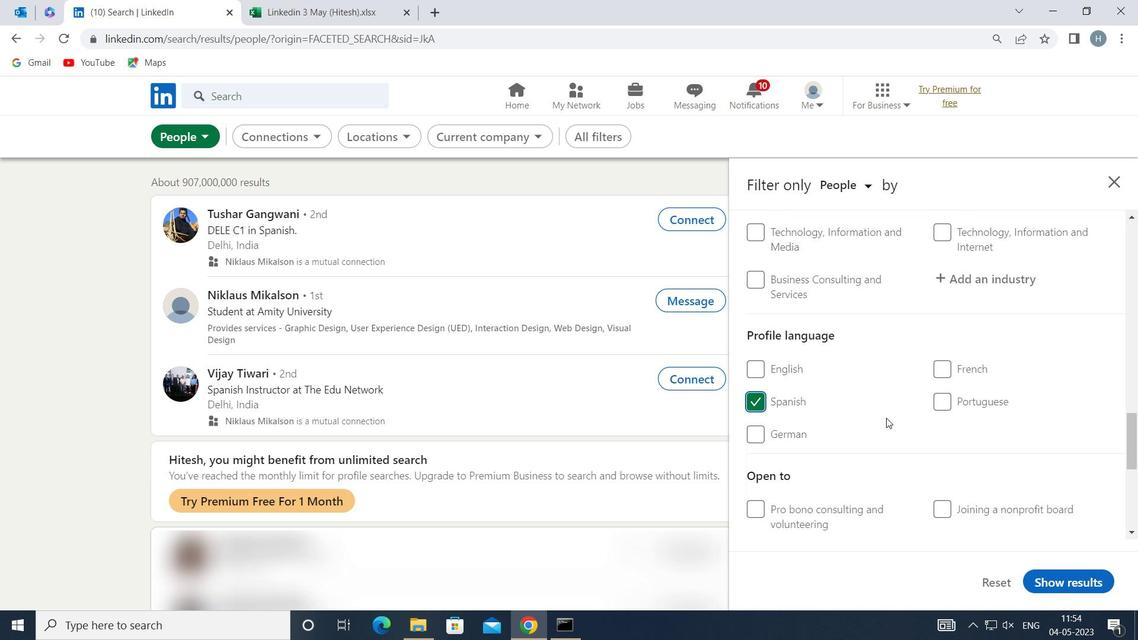 
Action: Mouse scrolled (889, 418) with delta (0, 0)
Screenshot: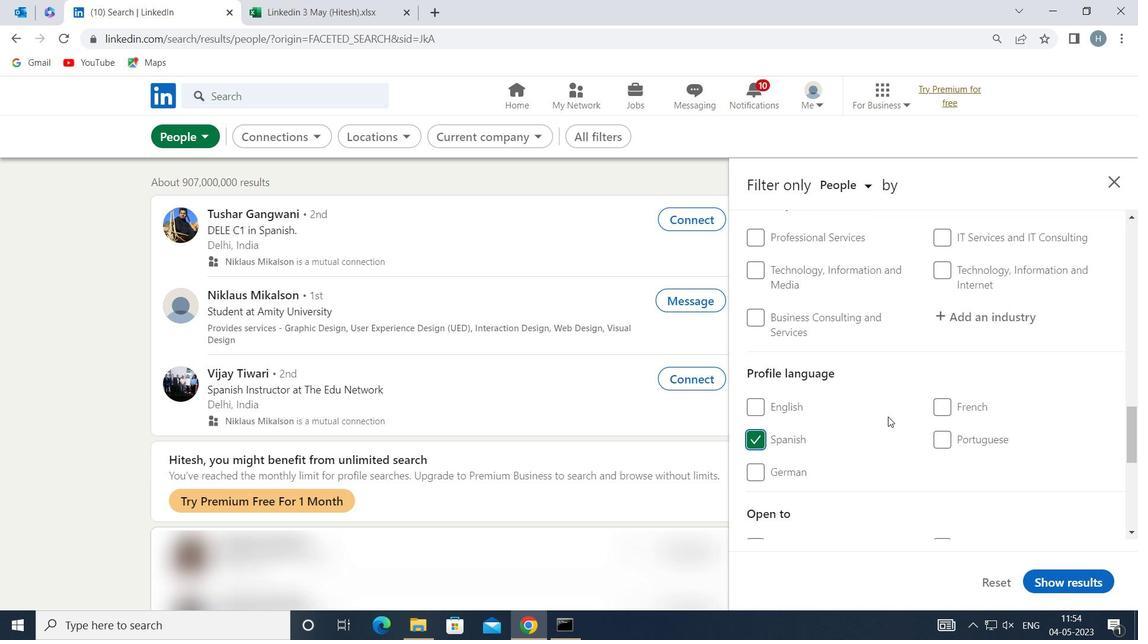 
Action: Mouse scrolled (889, 418) with delta (0, 0)
Screenshot: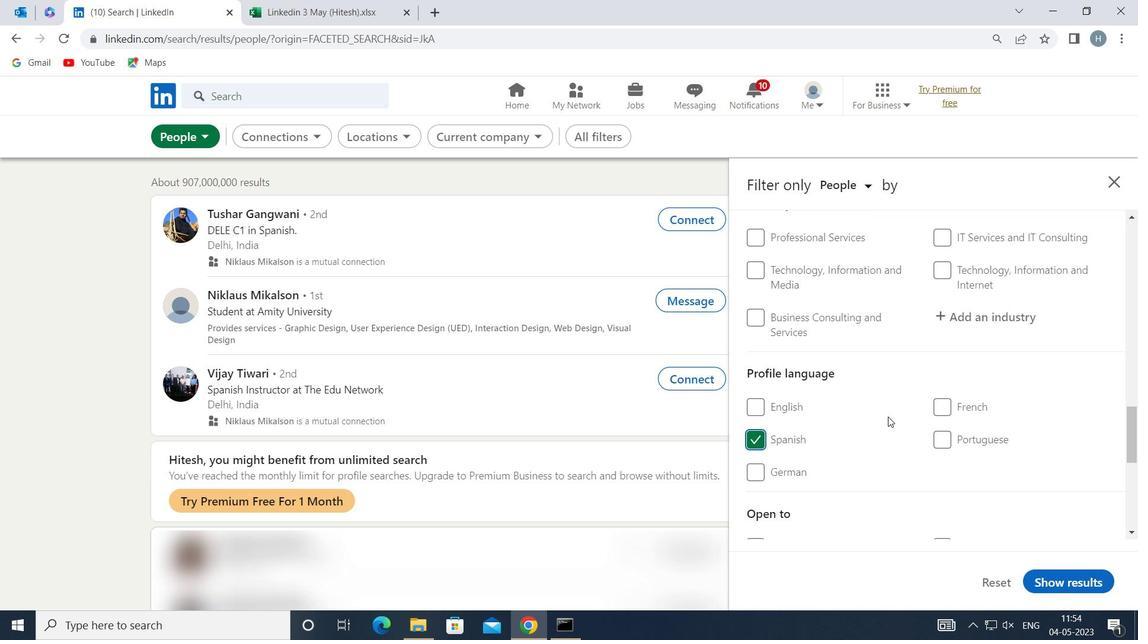 
Action: Mouse scrolled (889, 418) with delta (0, 0)
Screenshot: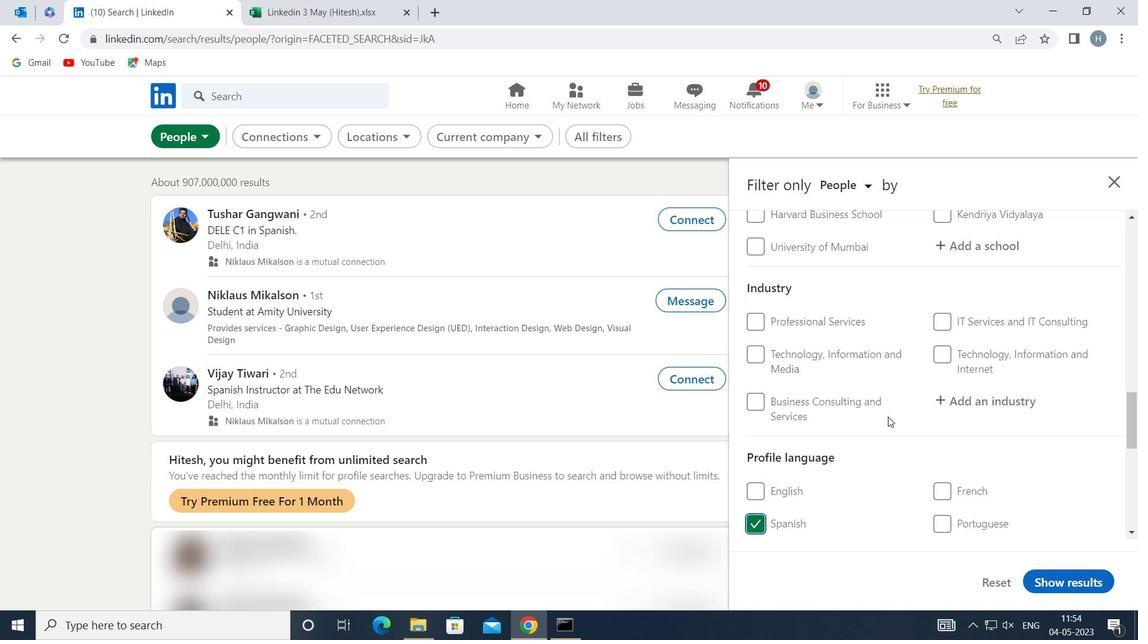 
Action: Mouse scrolled (889, 418) with delta (0, 0)
Screenshot: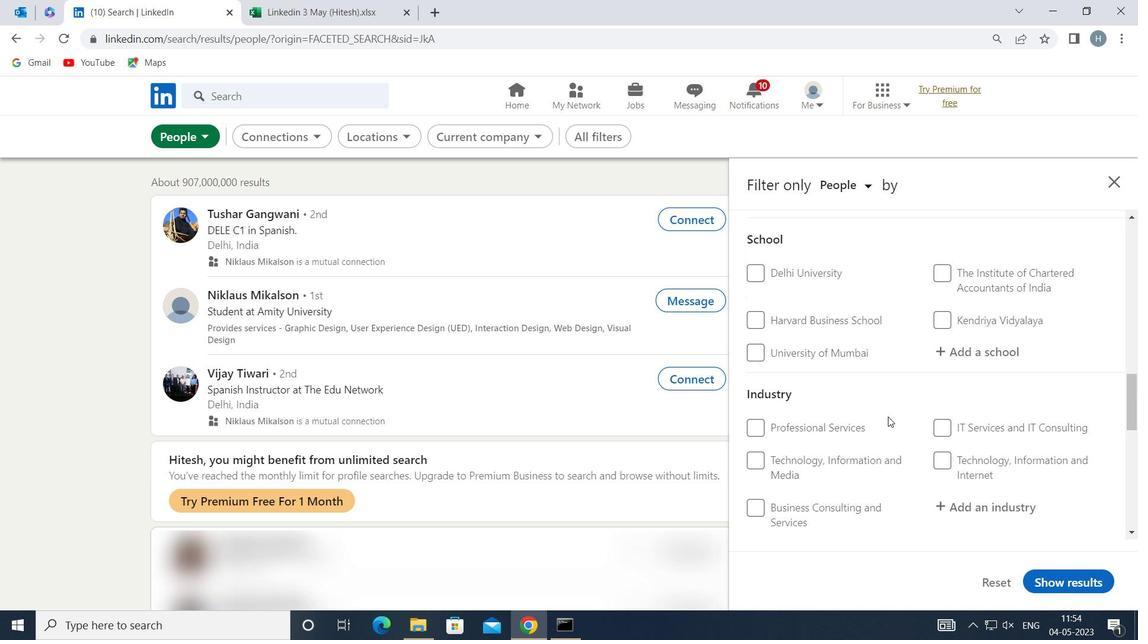 
Action: Mouse scrolled (889, 418) with delta (0, 0)
Screenshot: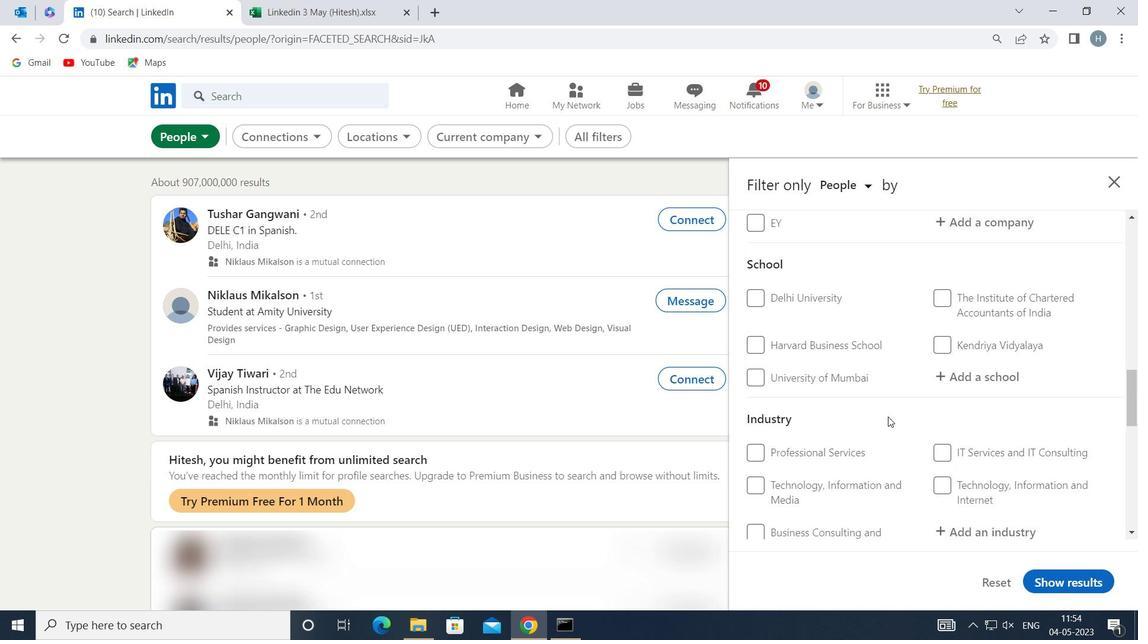 
Action: Mouse scrolled (889, 418) with delta (0, 0)
Screenshot: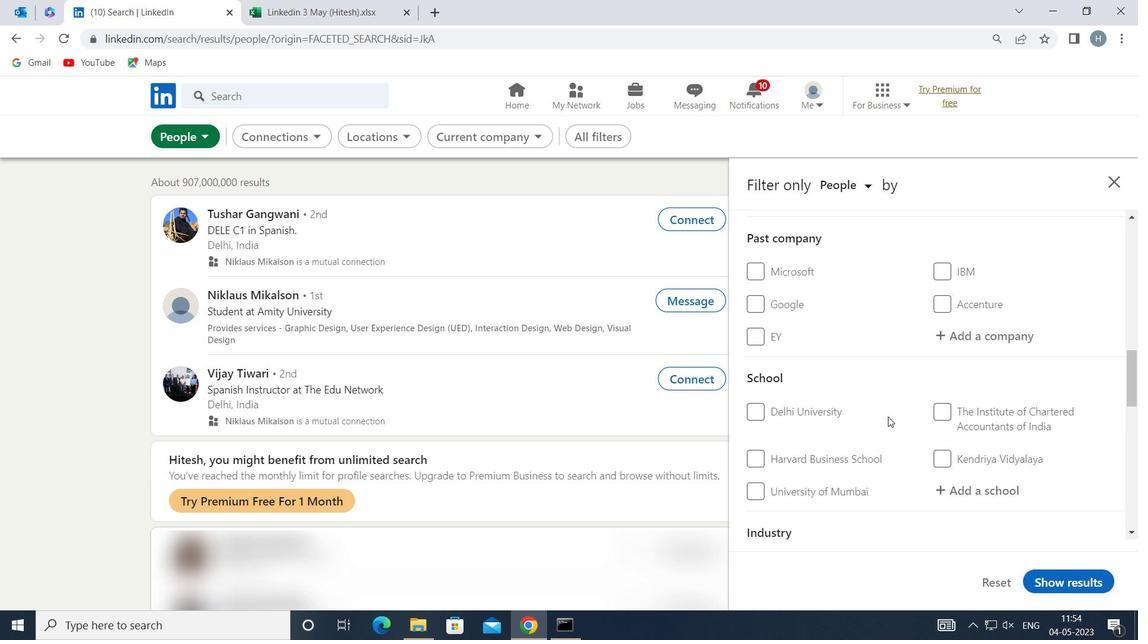 
Action: Mouse scrolled (889, 418) with delta (0, 0)
Screenshot: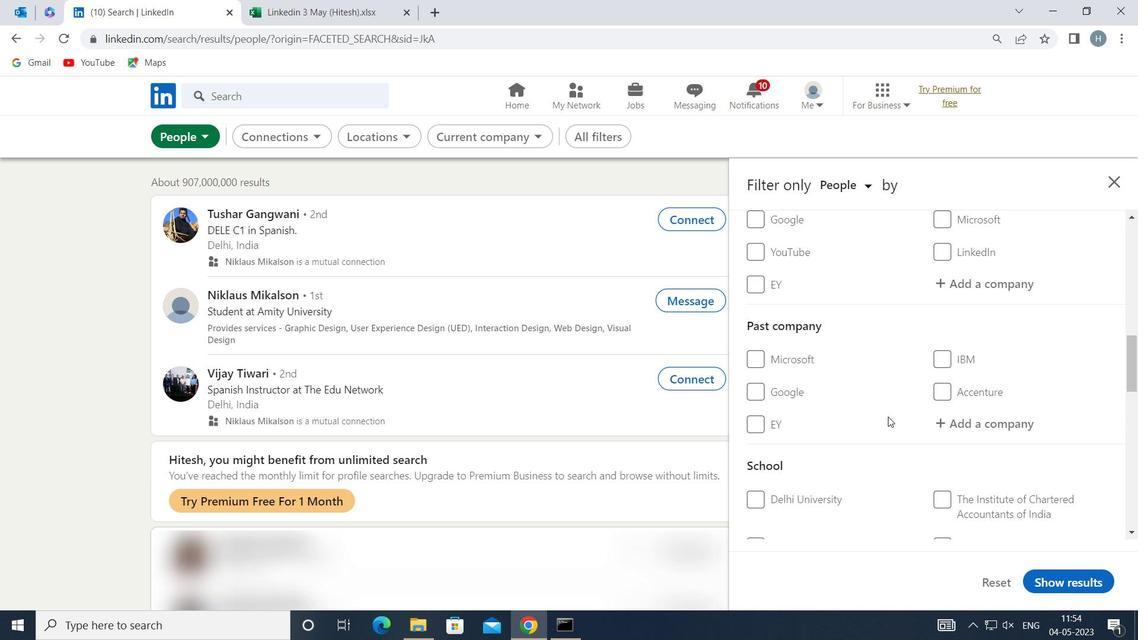 
Action: Mouse scrolled (889, 418) with delta (0, 0)
Screenshot: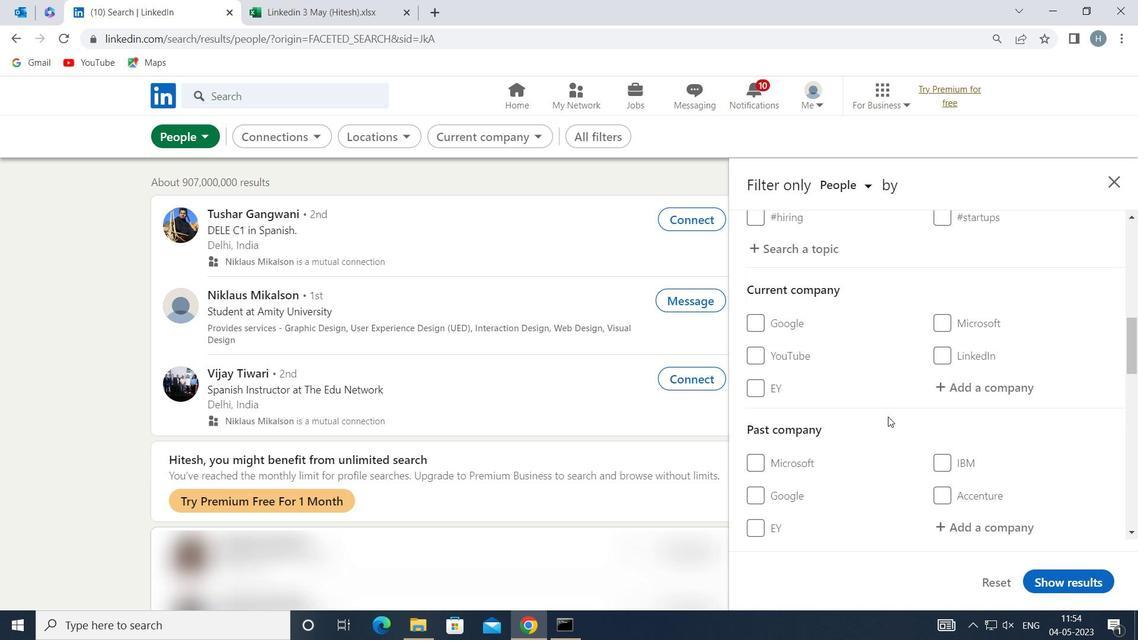 
Action: Mouse scrolled (889, 417) with delta (0, 0)
Screenshot: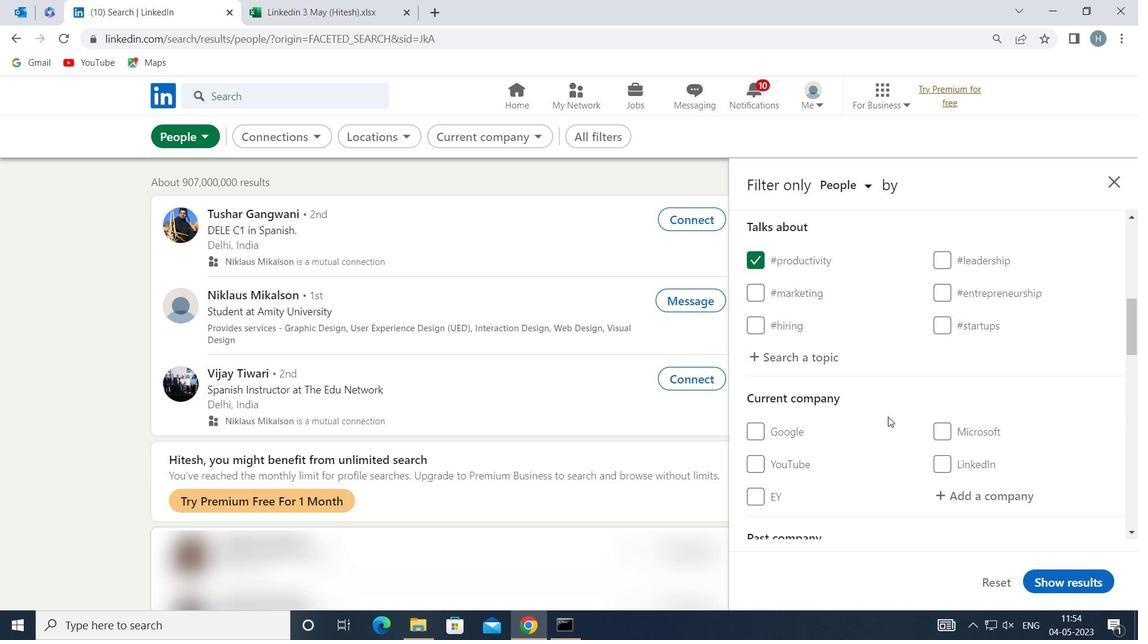 
Action: Mouse moved to (997, 420)
Screenshot: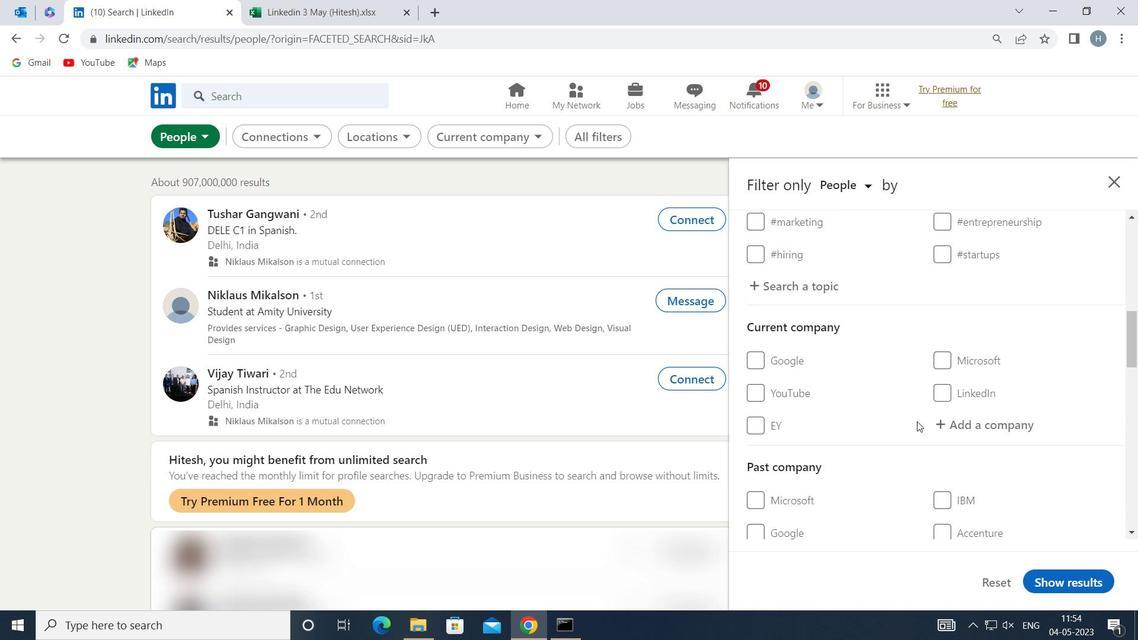 
Action: Mouse pressed left at (997, 420)
Screenshot: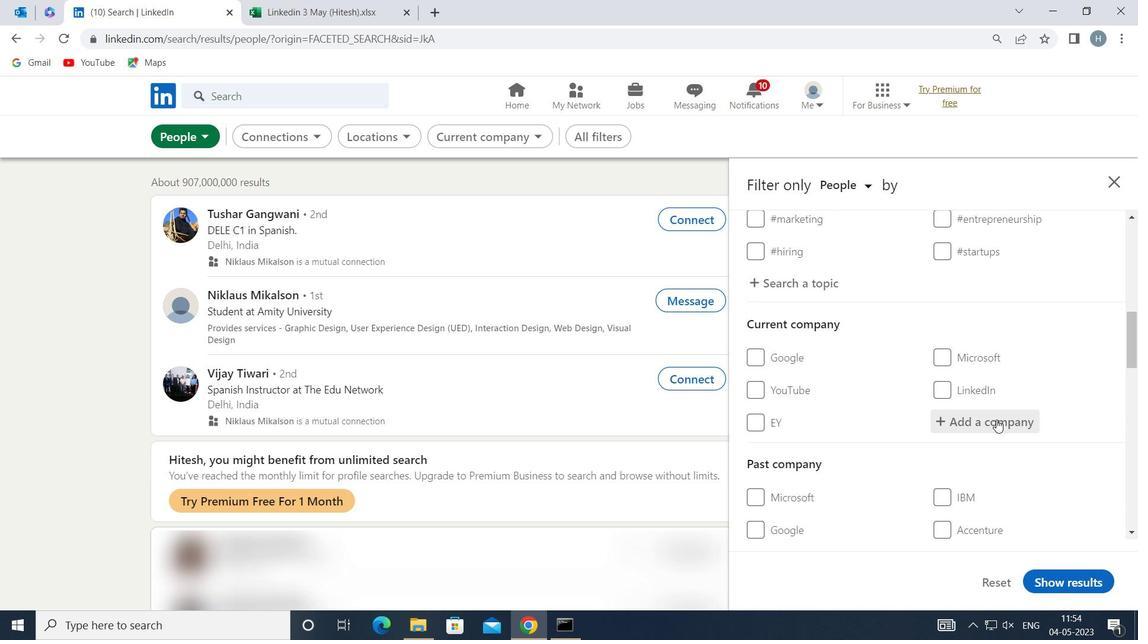
Action: Key pressed <Key.shift>MOTIVATIONAL<Key.space><Key.shift>QUOTES
Screenshot: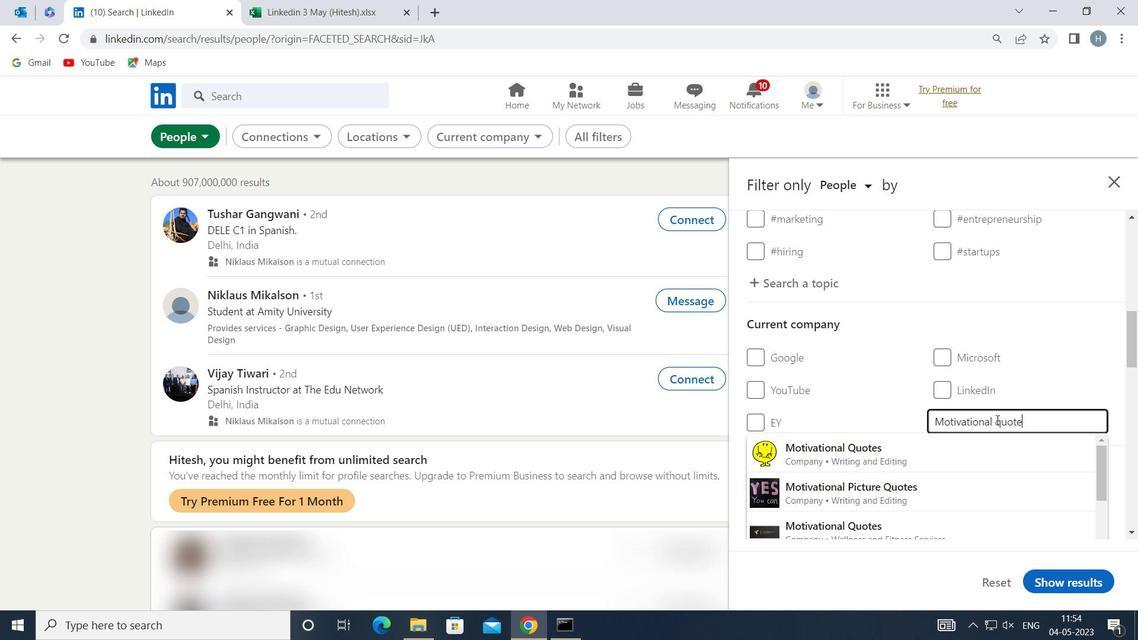 
Action: Mouse moved to (947, 449)
Screenshot: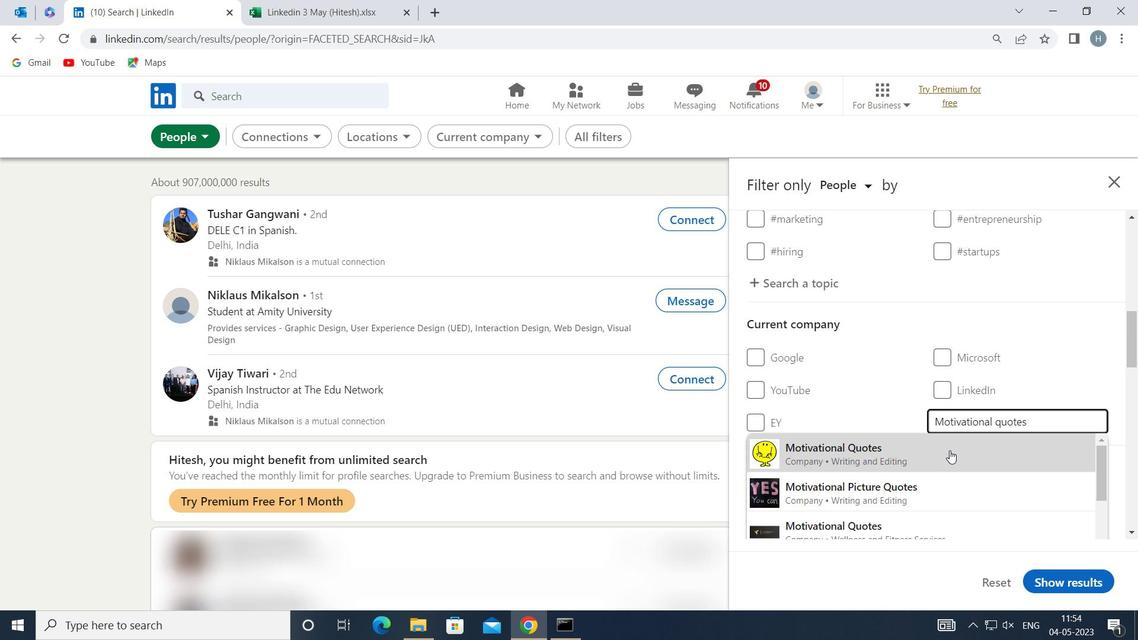 
Action: Mouse pressed left at (947, 449)
Screenshot: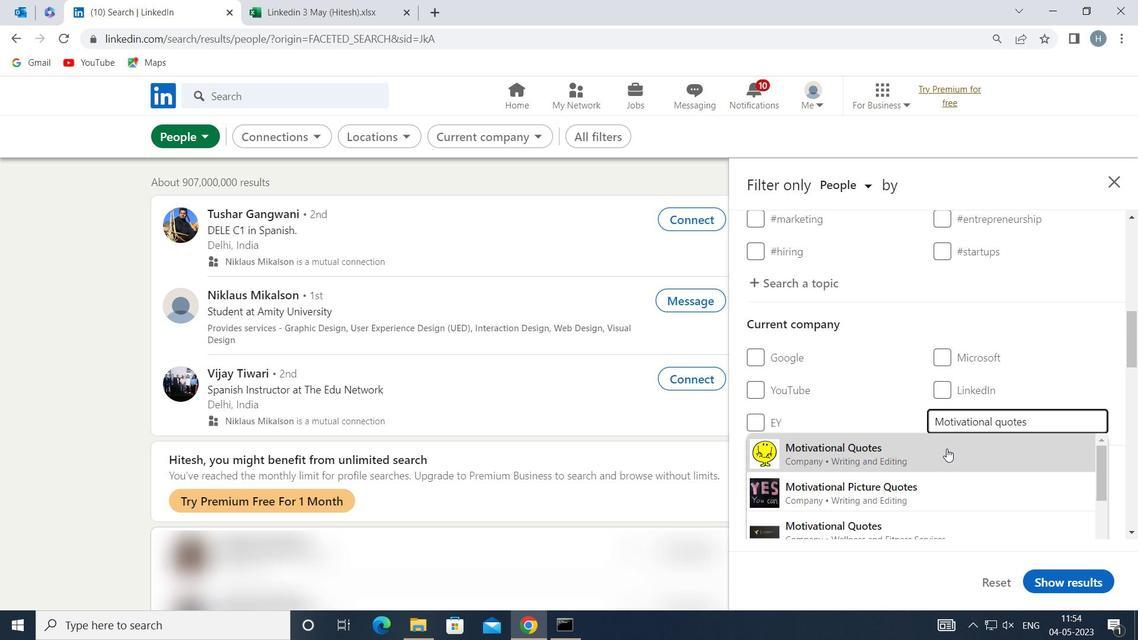 
Action: Mouse moved to (923, 437)
Screenshot: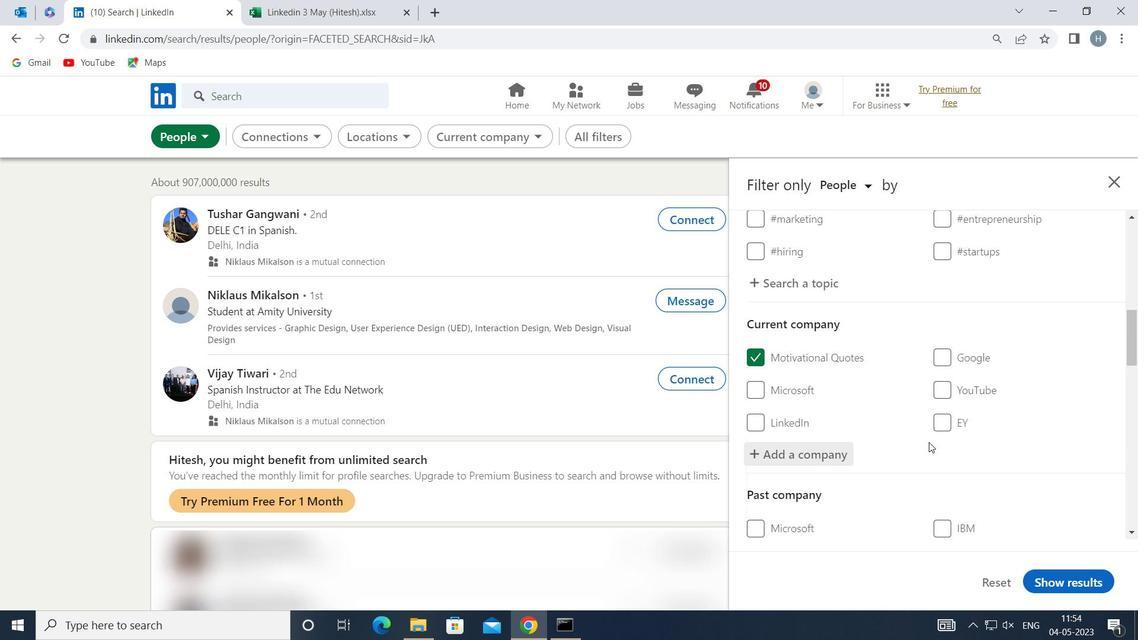 
Action: Mouse scrolled (923, 436) with delta (0, 0)
Screenshot: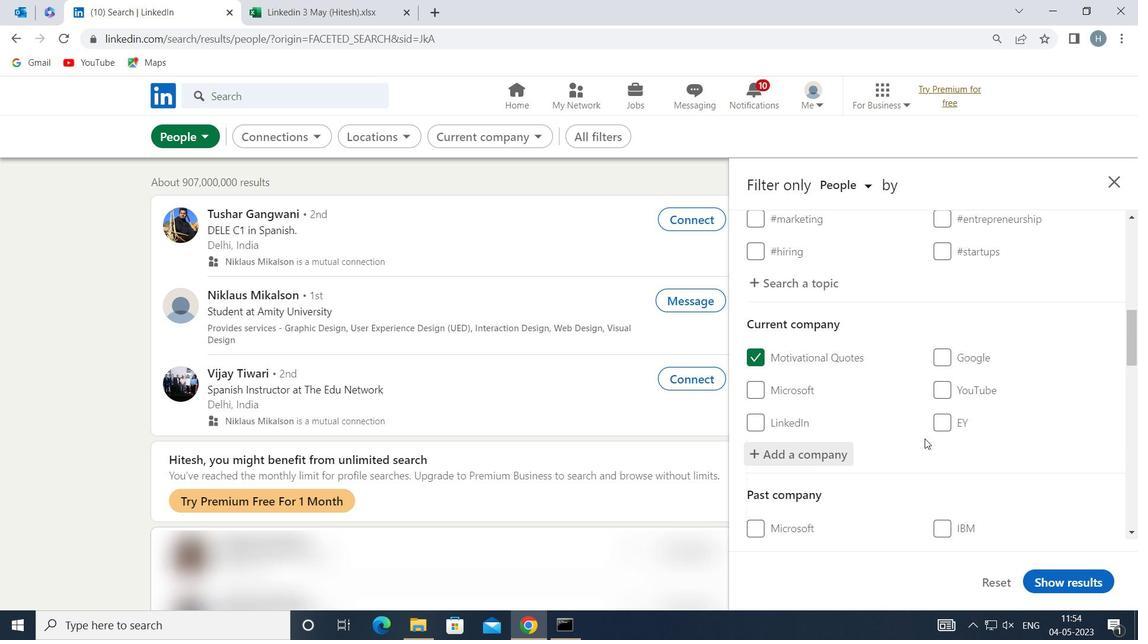 
Action: Mouse scrolled (923, 436) with delta (0, 0)
Screenshot: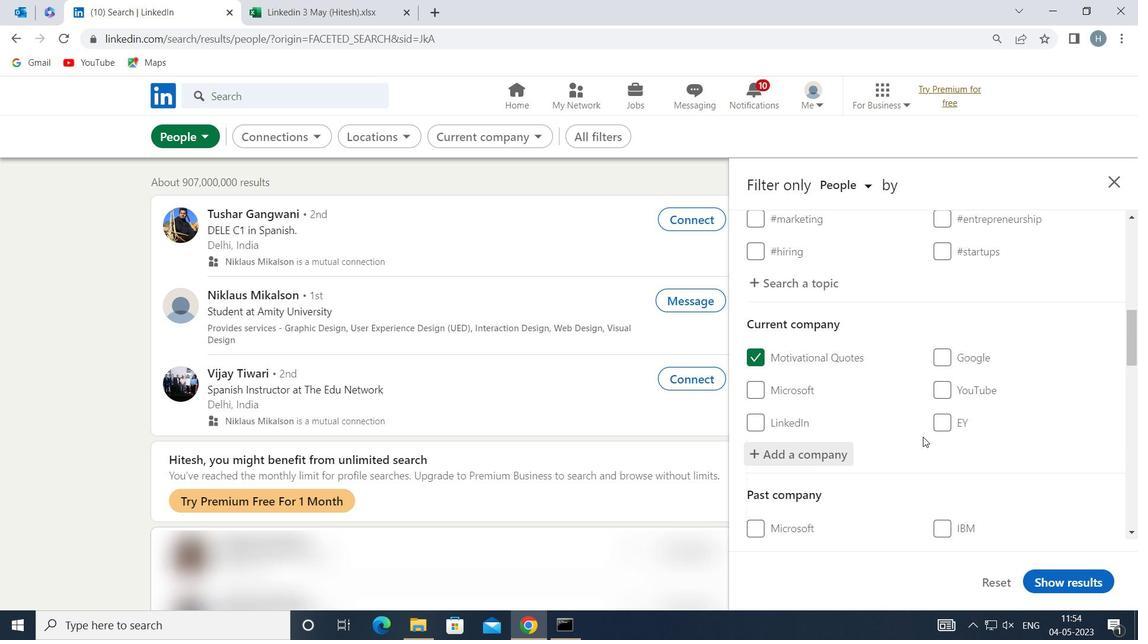 
Action: Mouse moved to (917, 434)
Screenshot: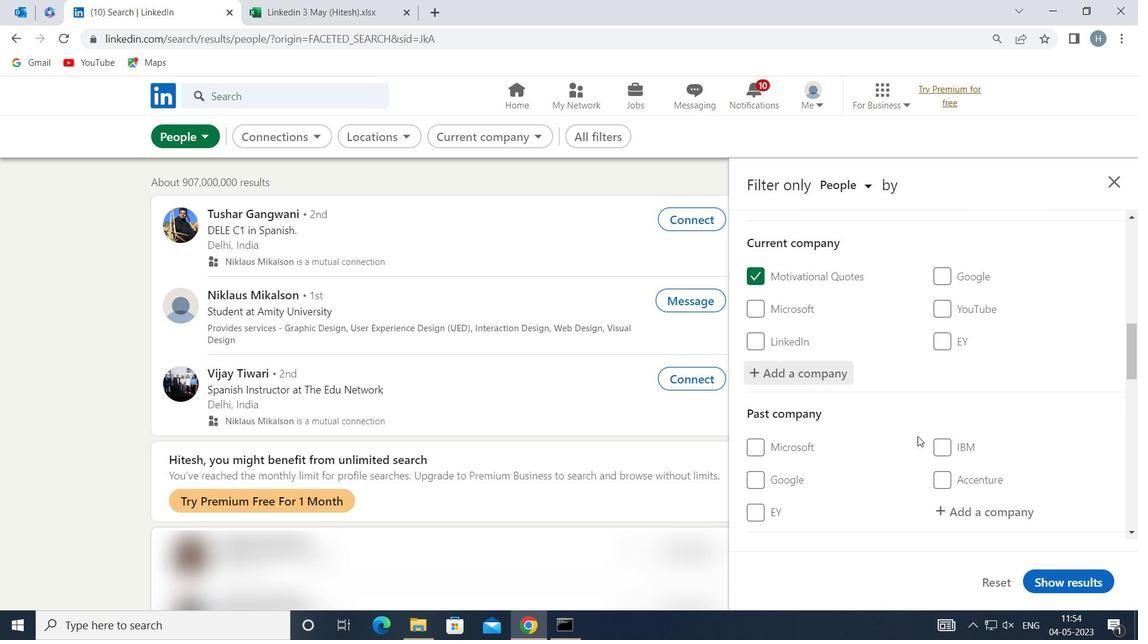 
Action: Mouse scrolled (917, 434) with delta (0, 0)
Screenshot: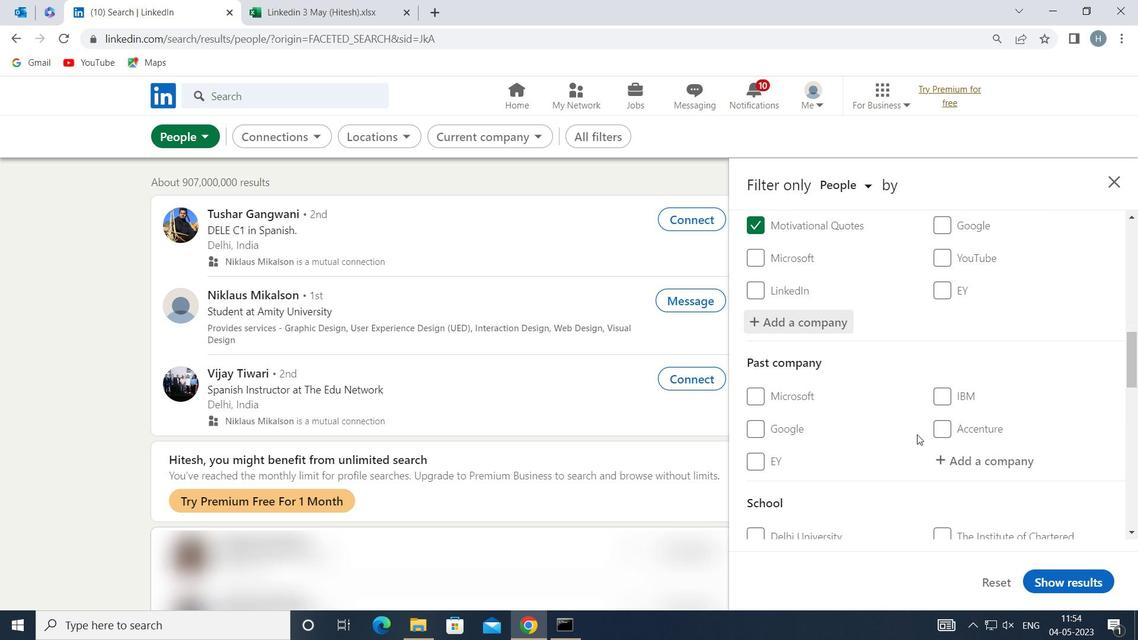 
Action: Mouse moved to (917, 434)
Screenshot: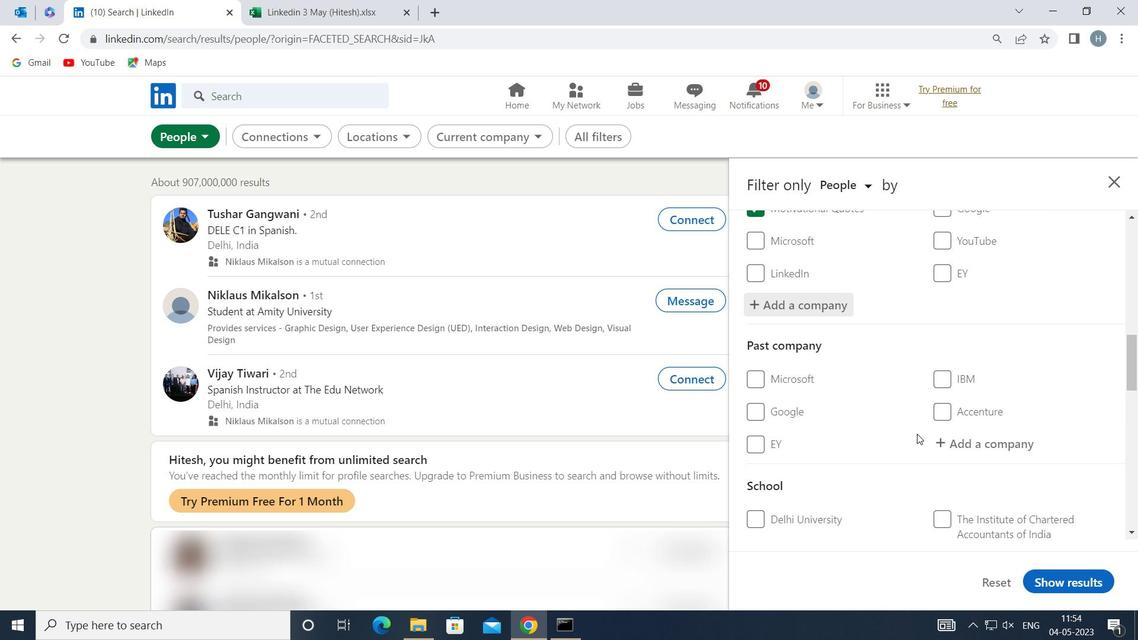 
Action: Mouse scrolled (917, 433) with delta (0, 0)
Screenshot: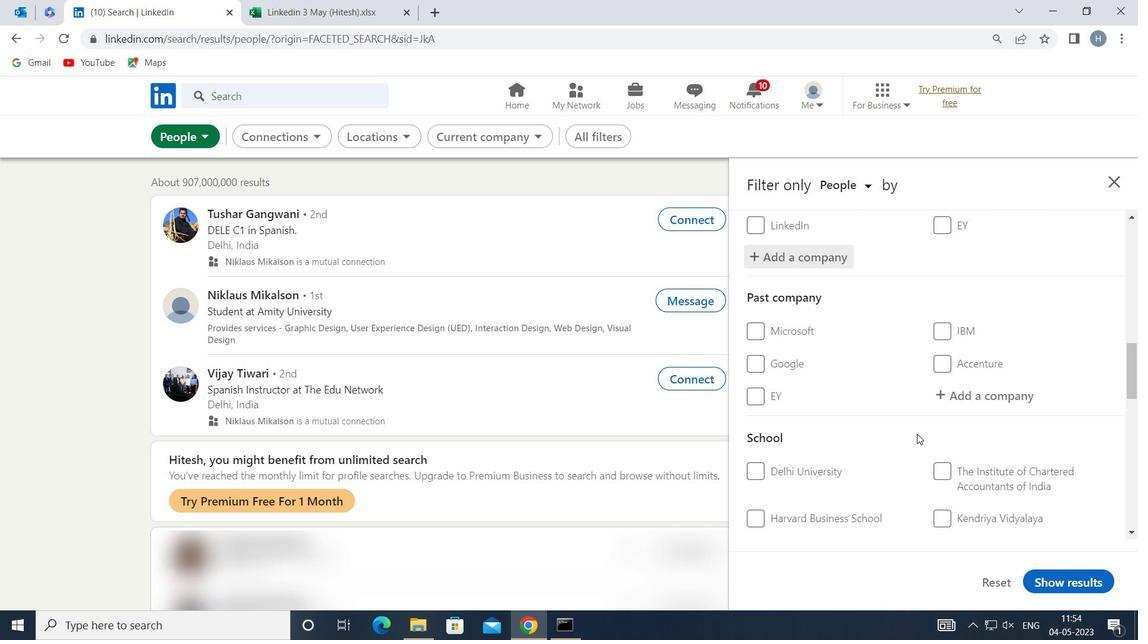 
Action: Mouse scrolled (917, 433) with delta (0, 0)
Screenshot: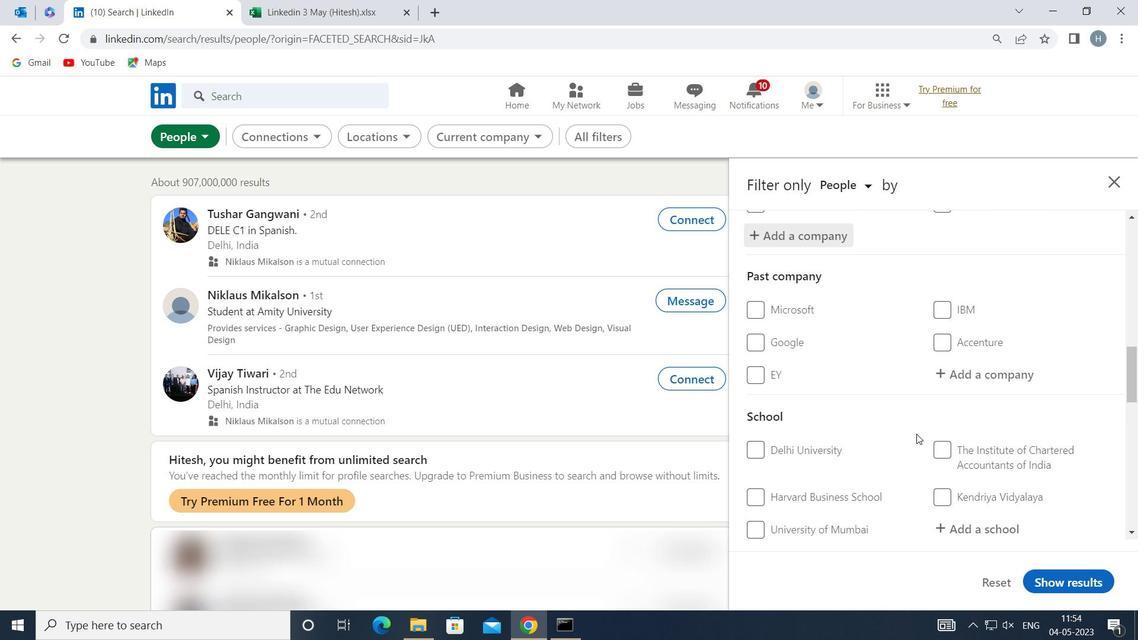 
Action: Mouse moved to (996, 376)
Screenshot: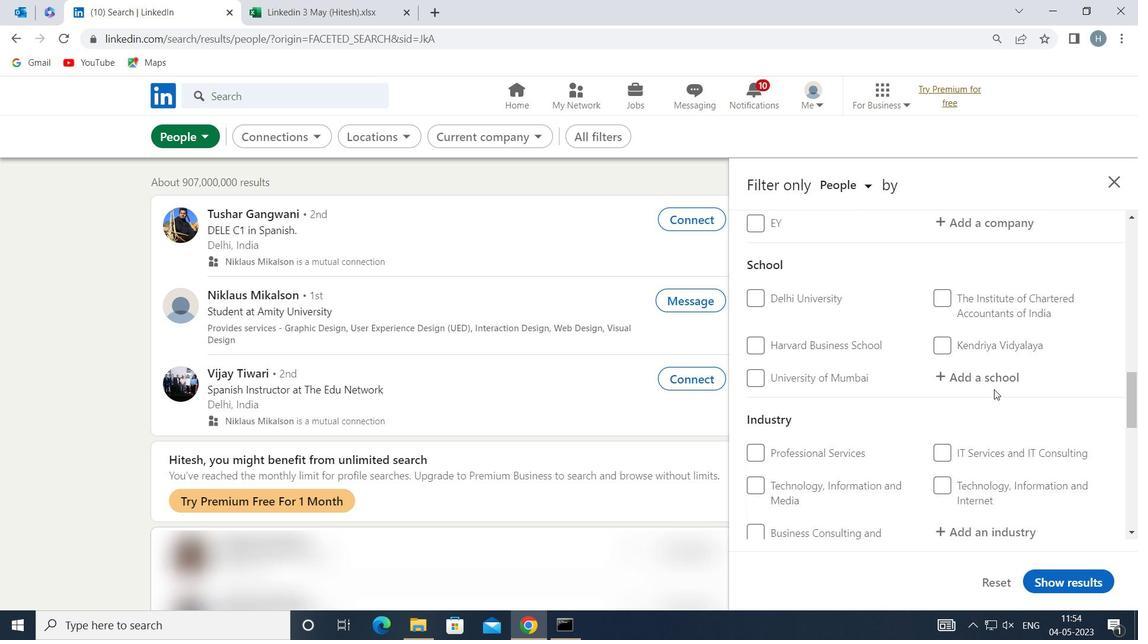 
Action: Mouse pressed left at (996, 376)
Screenshot: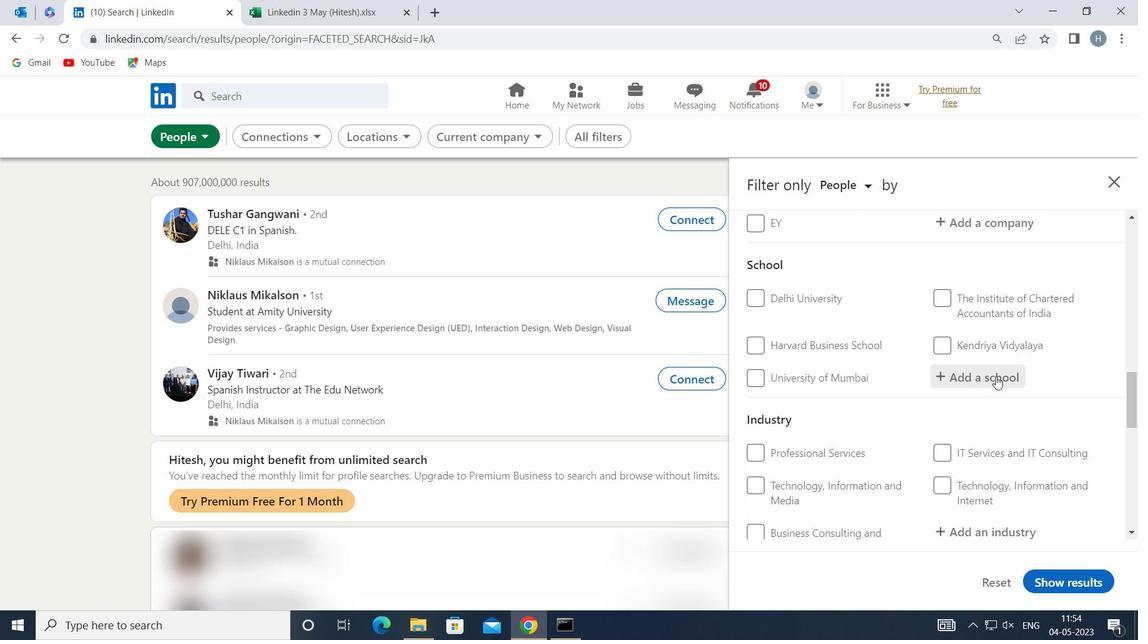 
Action: Key pressed <Key.shift>GANDHI<Key.space>INSTITUTE<Key.space>FOR<Key.space>TECH<Key.shift>NOLOGY
Screenshot: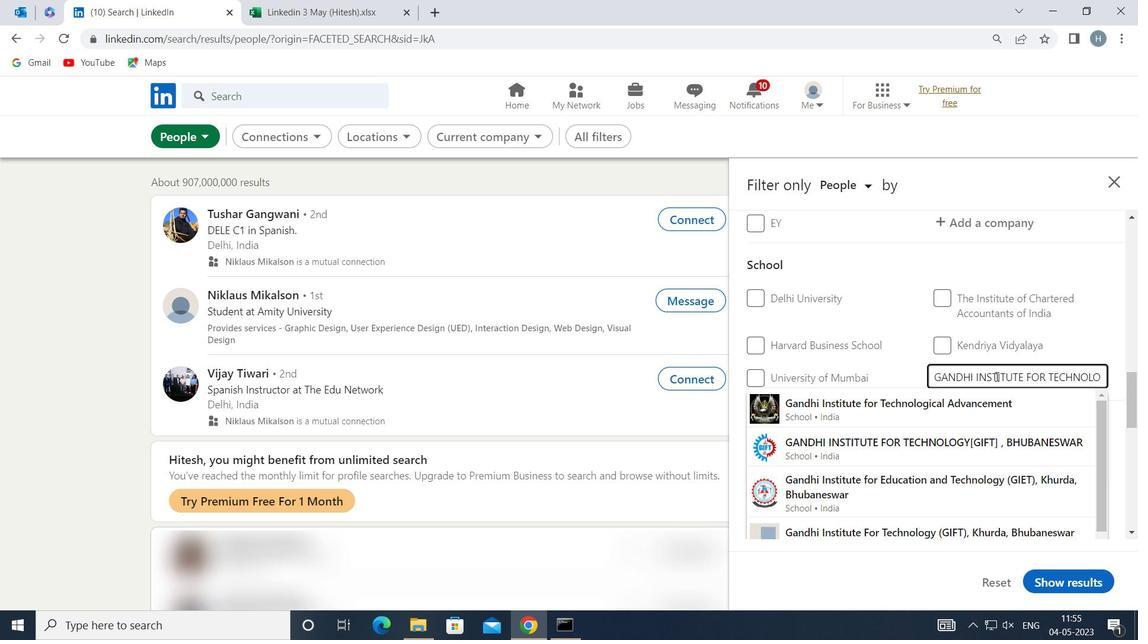 
Action: Mouse moved to (1031, 401)
Screenshot: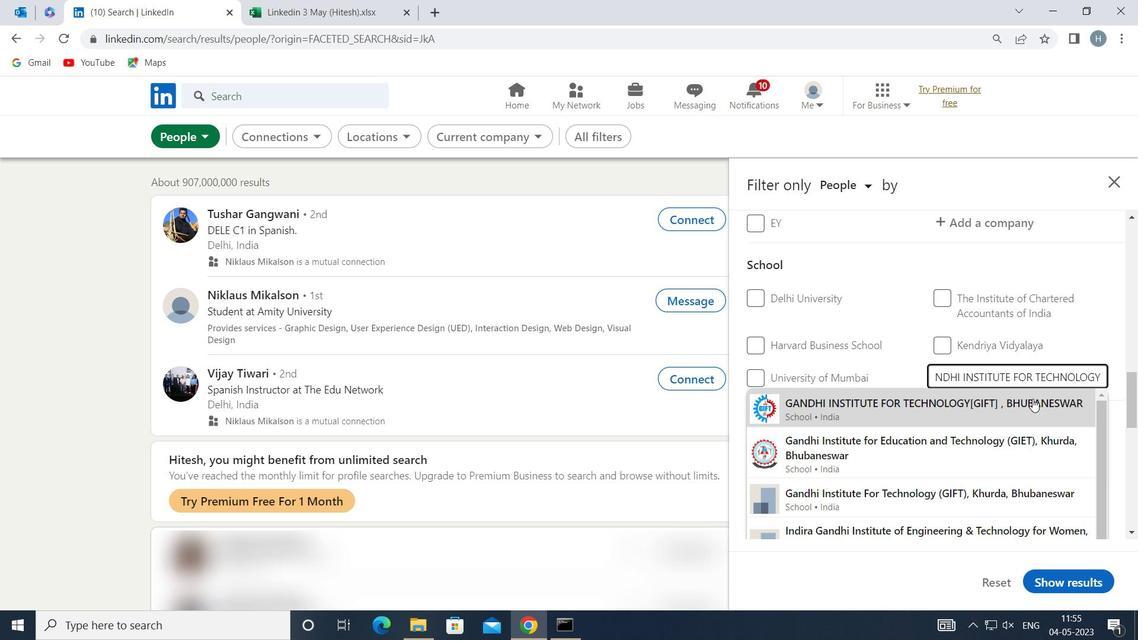 
Action: Mouse pressed left at (1031, 401)
Screenshot: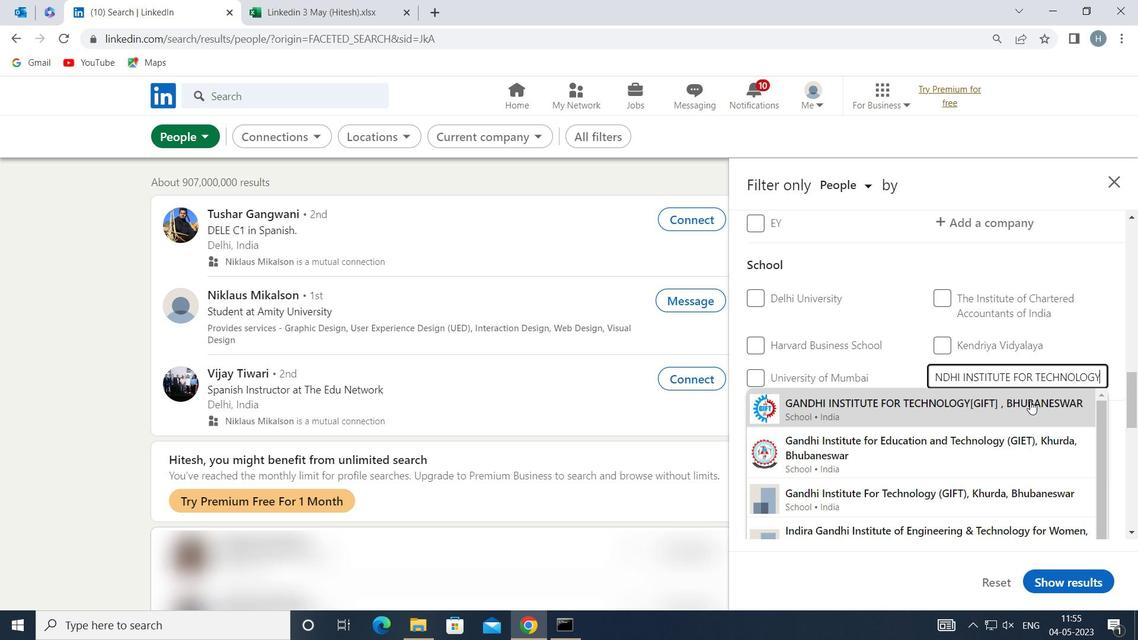 
Action: Mouse moved to (967, 390)
Screenshot: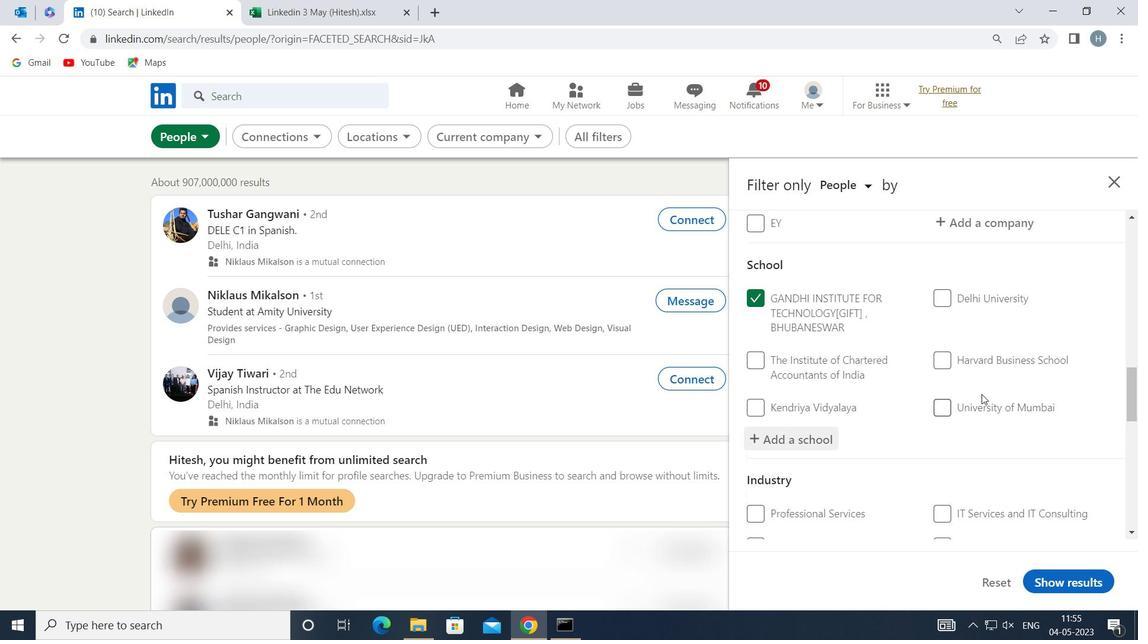 
Action: Mouse scrolled (967, 389) with delta (0, 0)
Screenshot: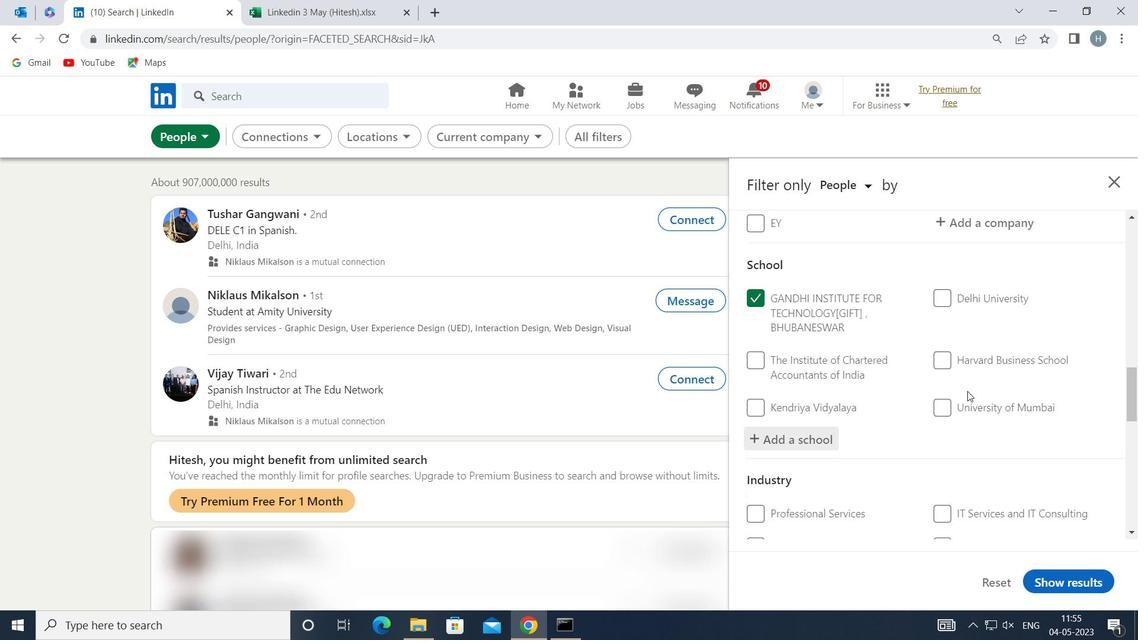 
Action: Mouse moved to (969, 385)
Screenshot: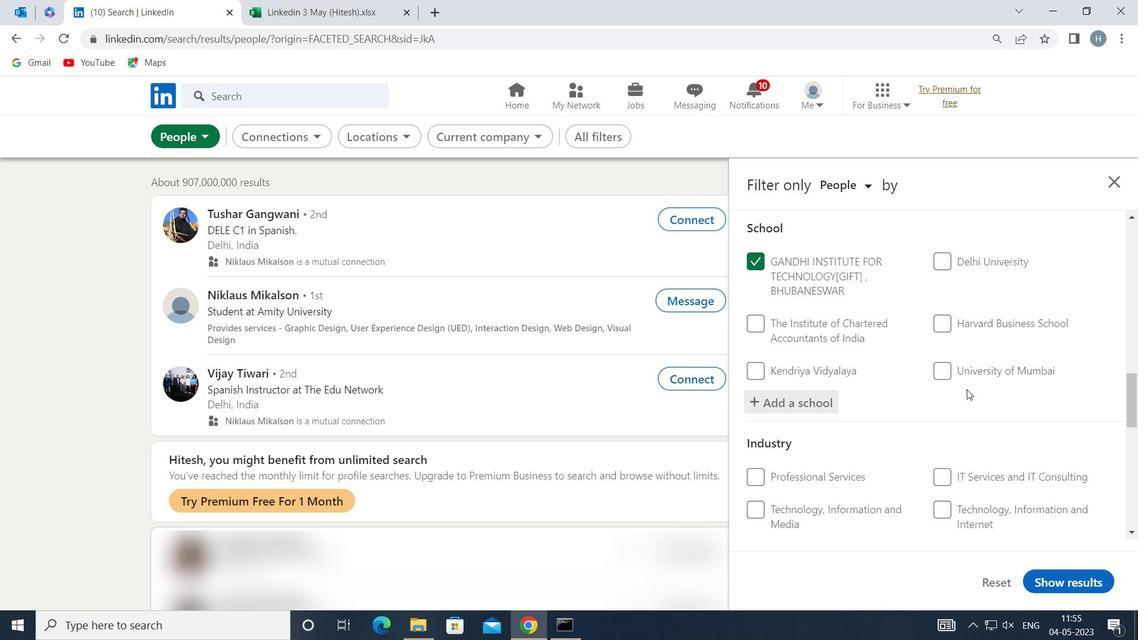 
Action: Mouse scrolled (969, 384) with delta (0, 0)
Screenshot: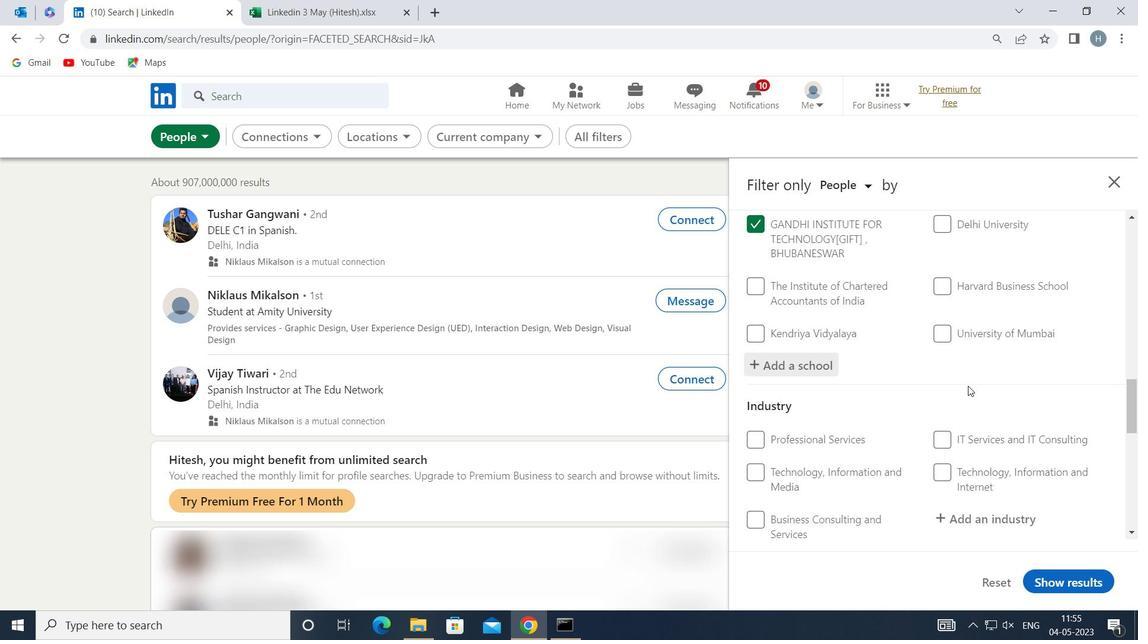 
Action: Mouse moved to (1011, 439)
Screenshot: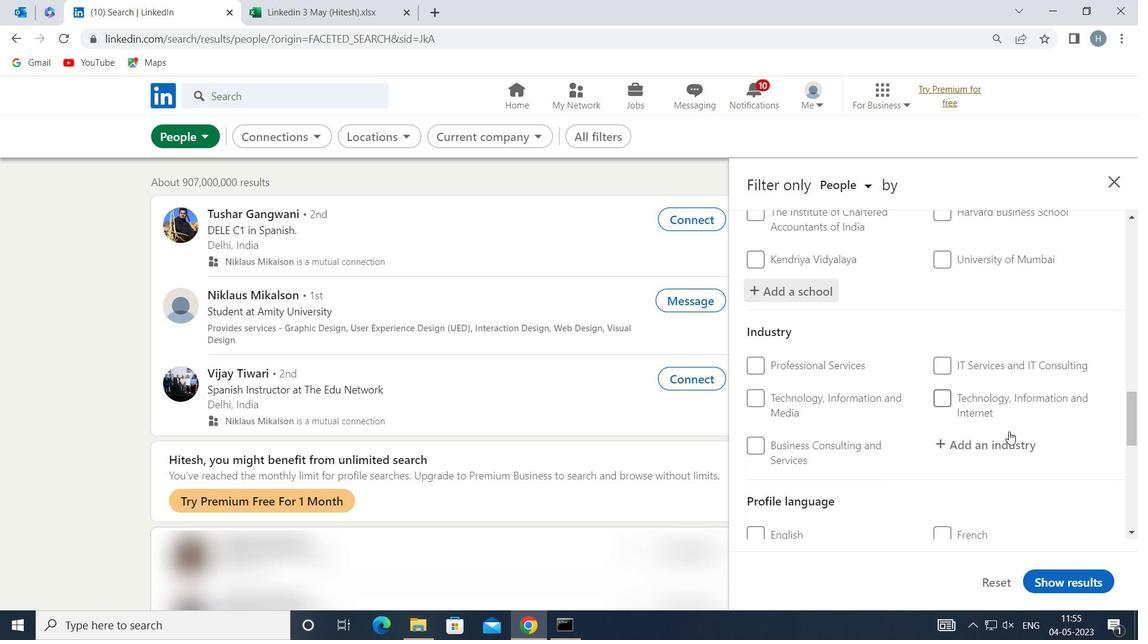 
Action: Mouse pressed left at (1011, 439)
Screenshot: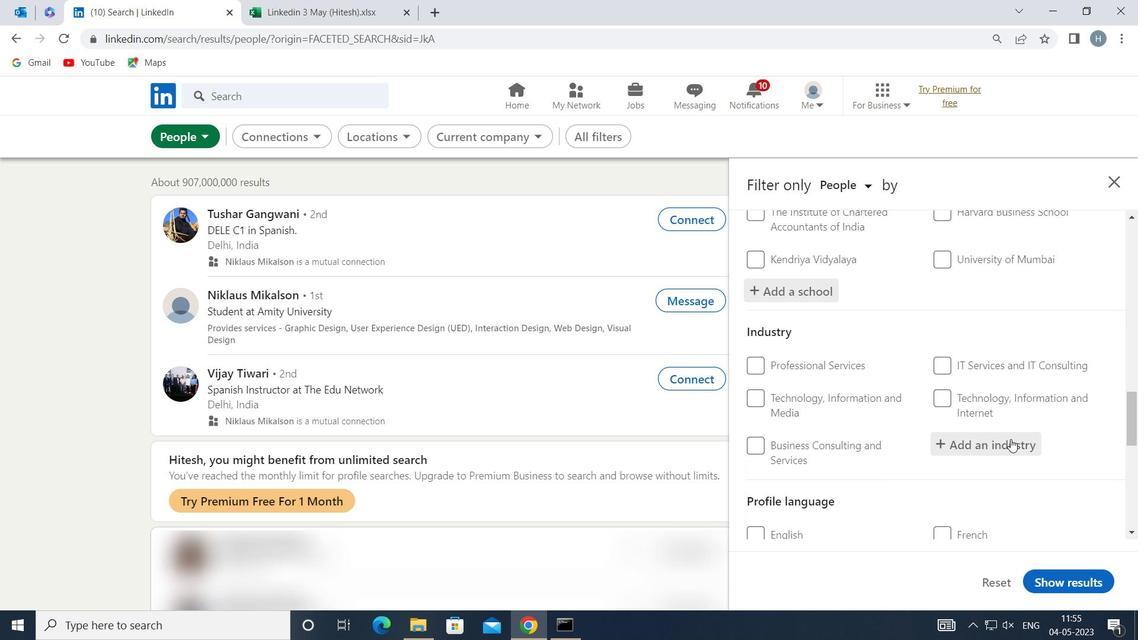 
Action: Key pressed <Key.shift>ME<Key.backspace>USEUMS
Screenshot: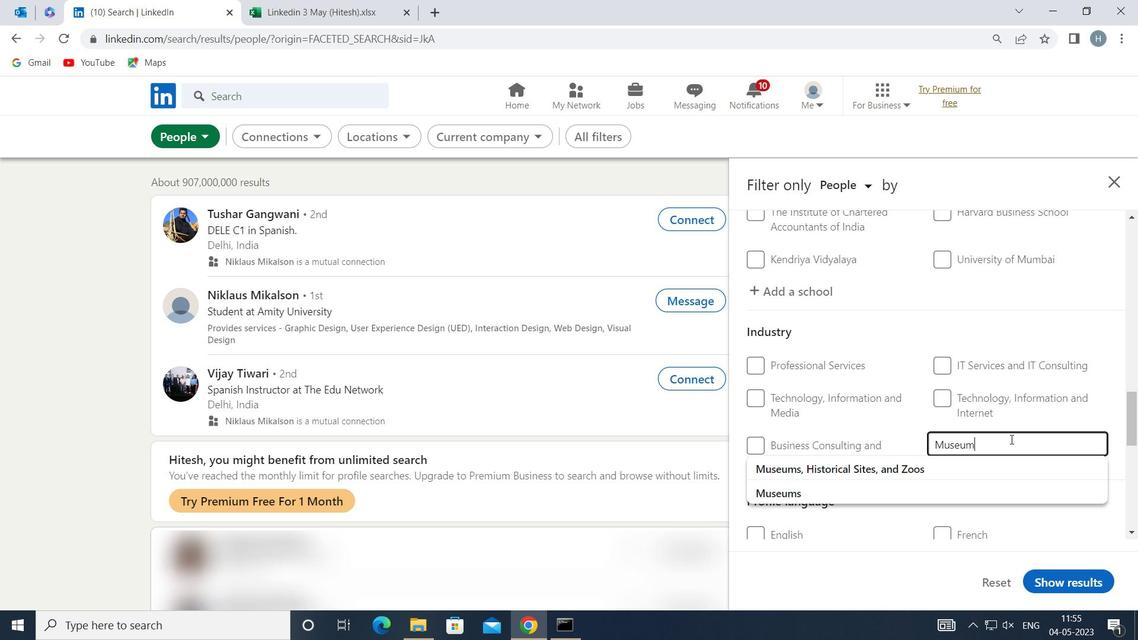 
Action: Mouse moved to (933, 465)
Screenshot: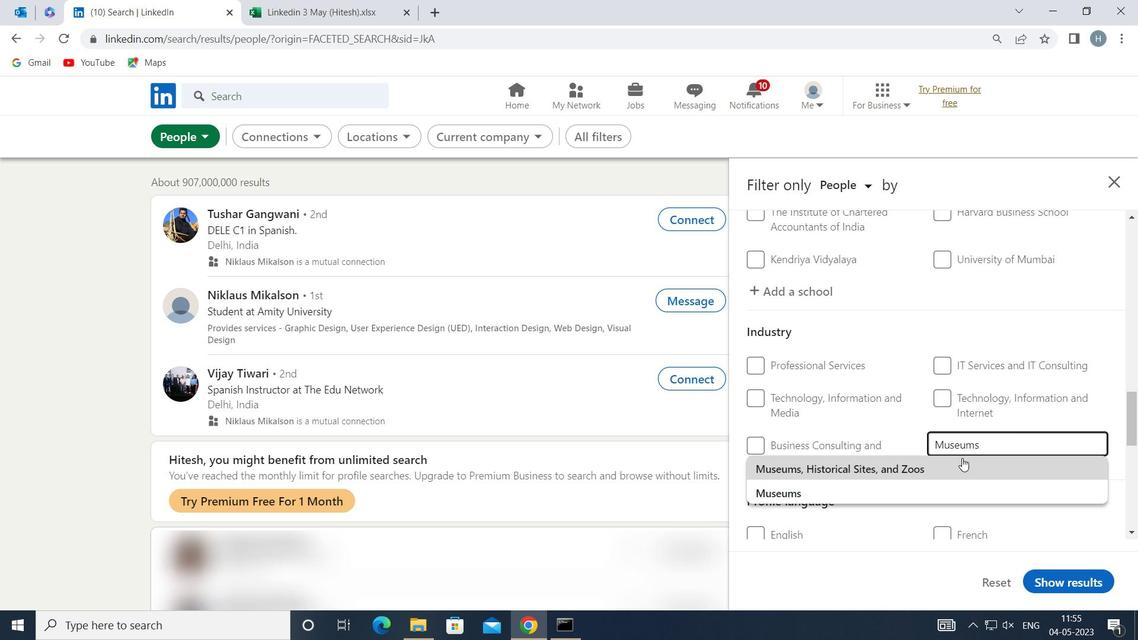 
Action: Mouse pressed left at (933, 465)
Screenshot: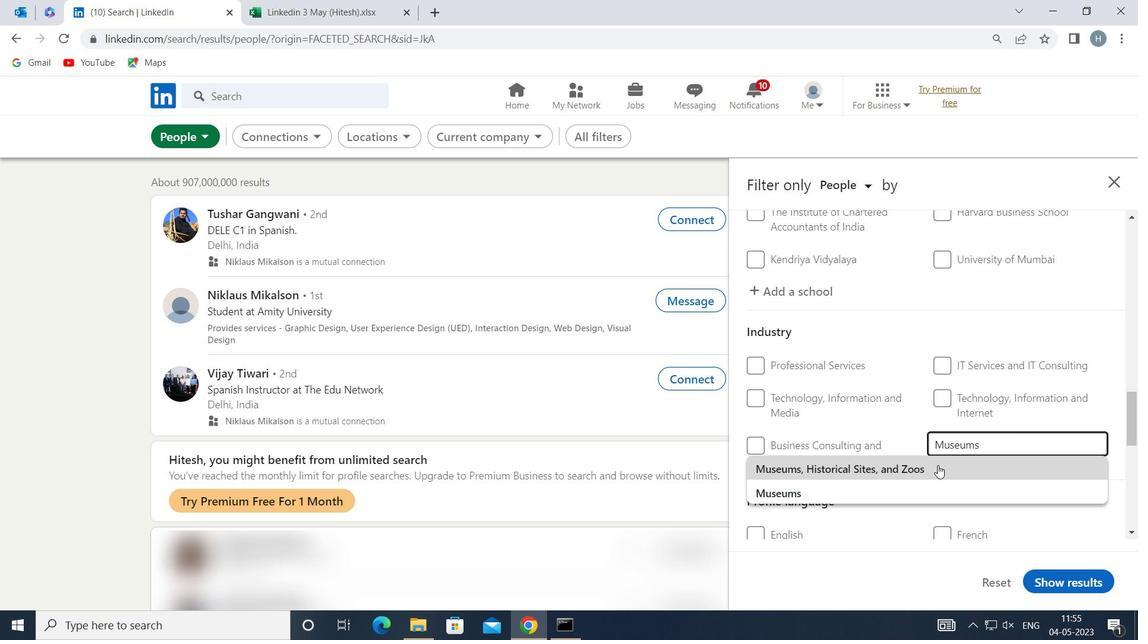 
Action: Mouse moved to (899, 437)
Screenshot: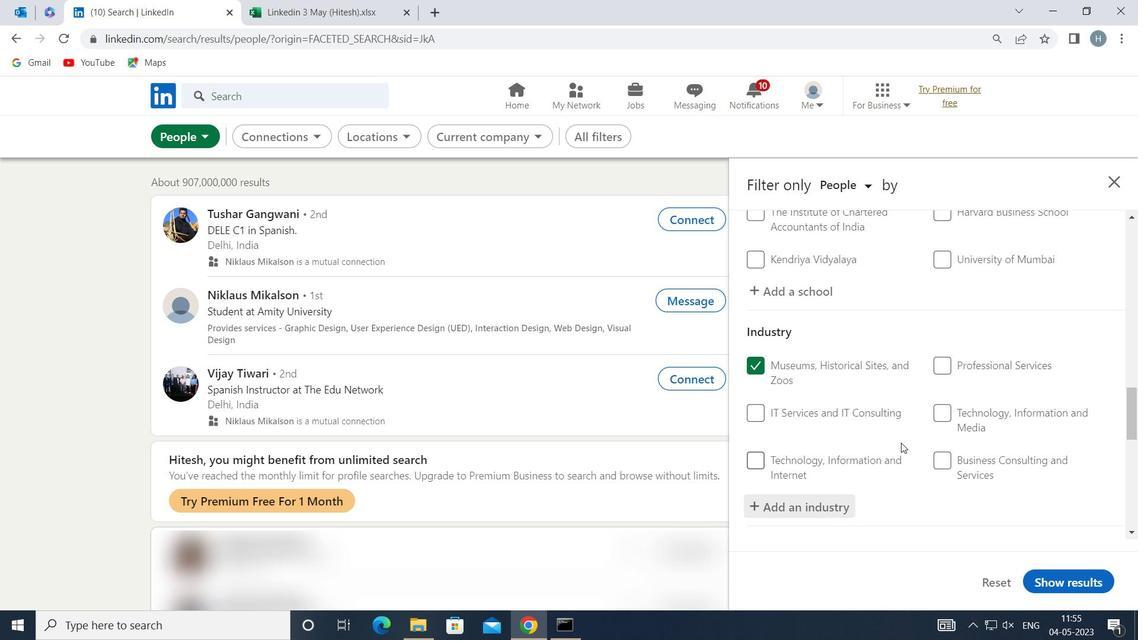 
Action: Mouse scrolled (899, 437) with delta (0, 0)
Screenshot: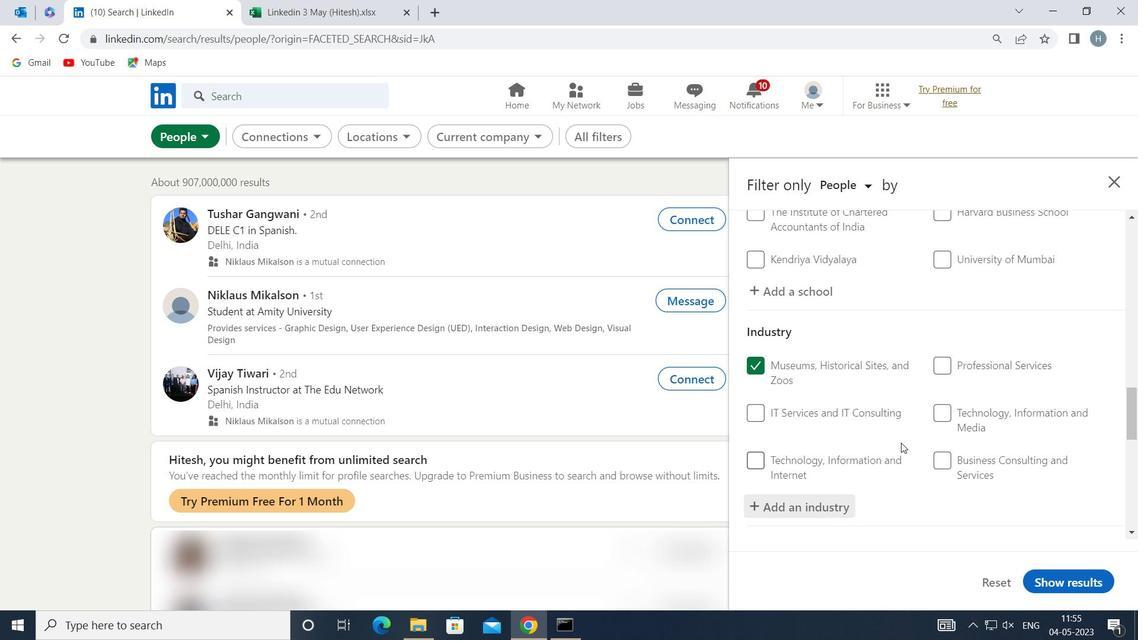 
Action: Mouse moved to (898, 435)
Screenshot: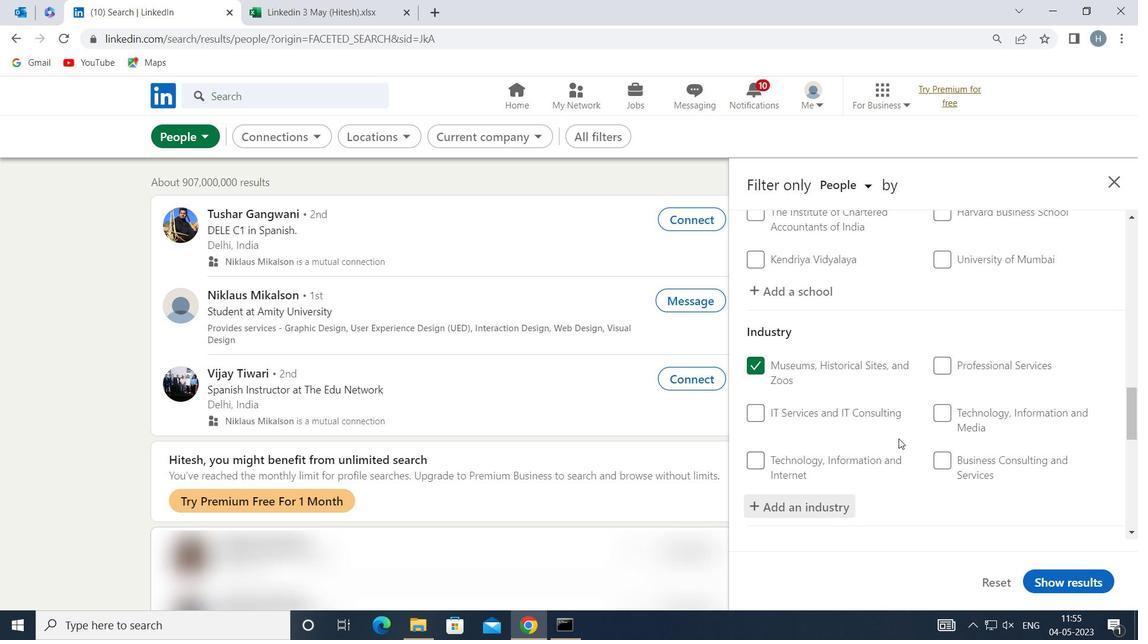 
Action: Mouse scrolled (898, 435) with delta (0, 0)
Screenshot: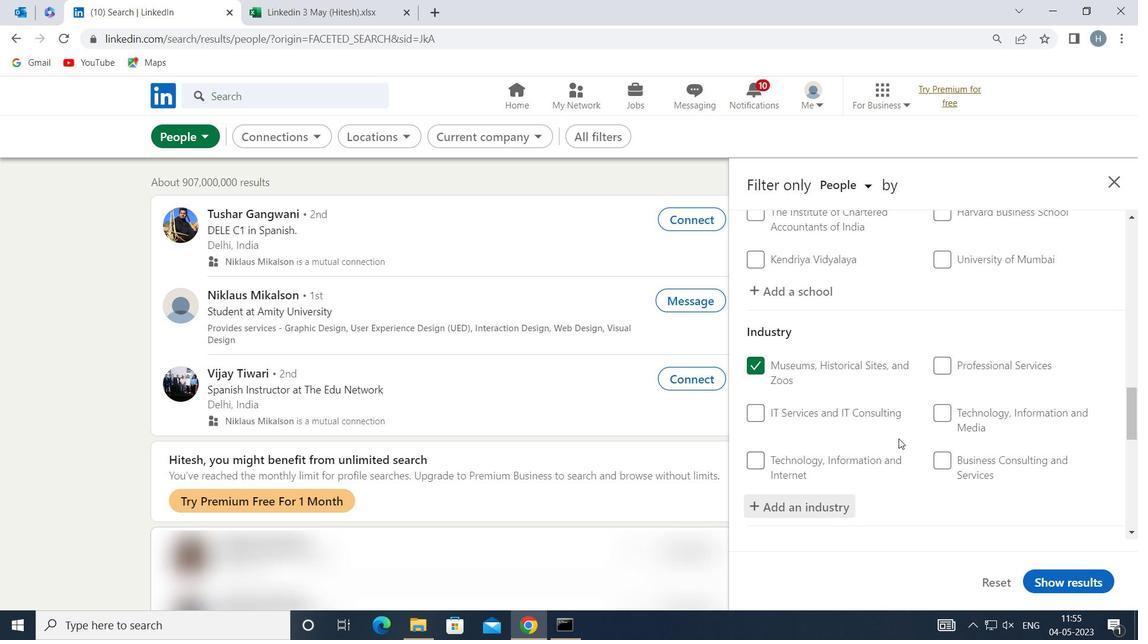 
Action: Mouse moved to (899, 427)
Screenshot: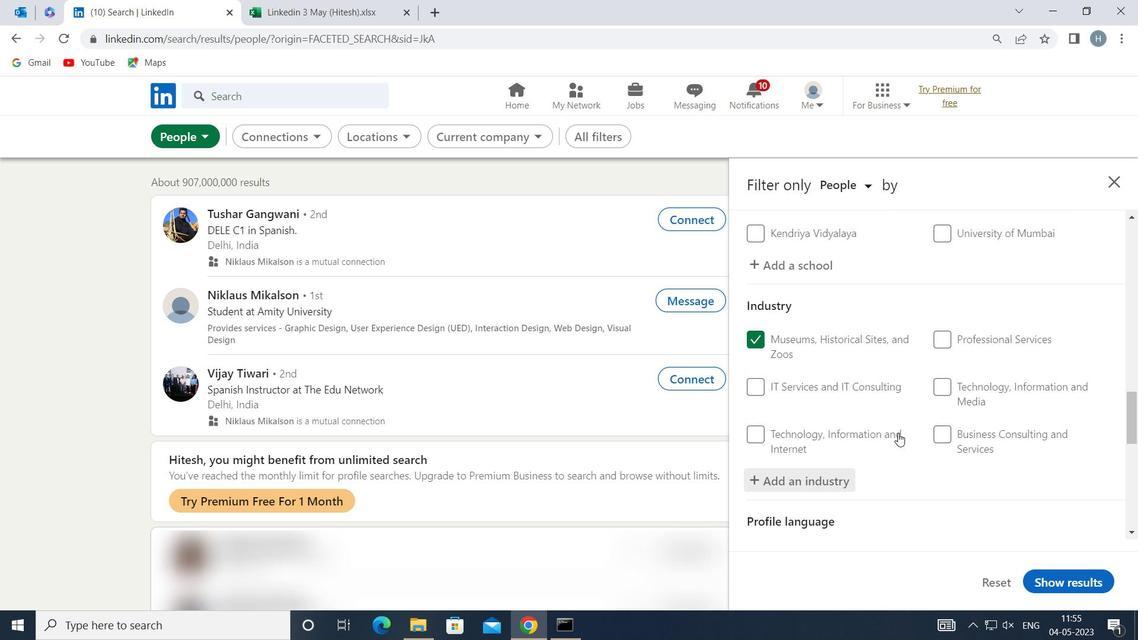 
Action: Mouse scrolled (899, 426) with delta (0, 0)
Screenshot: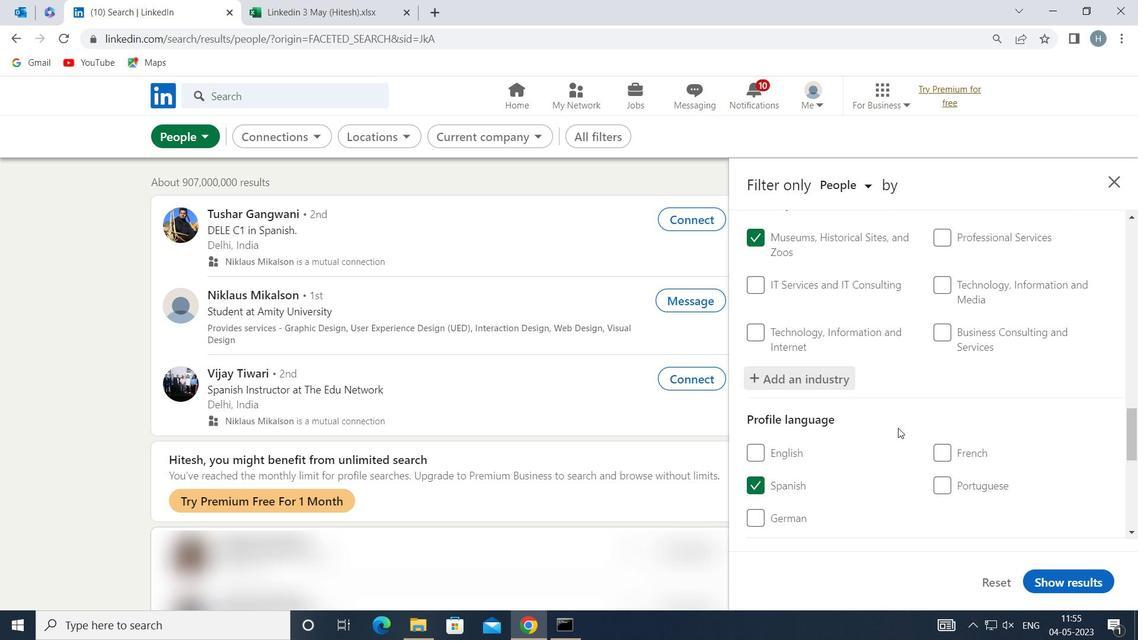 
Action: Mouse moved to (900, 426)
Screenshot: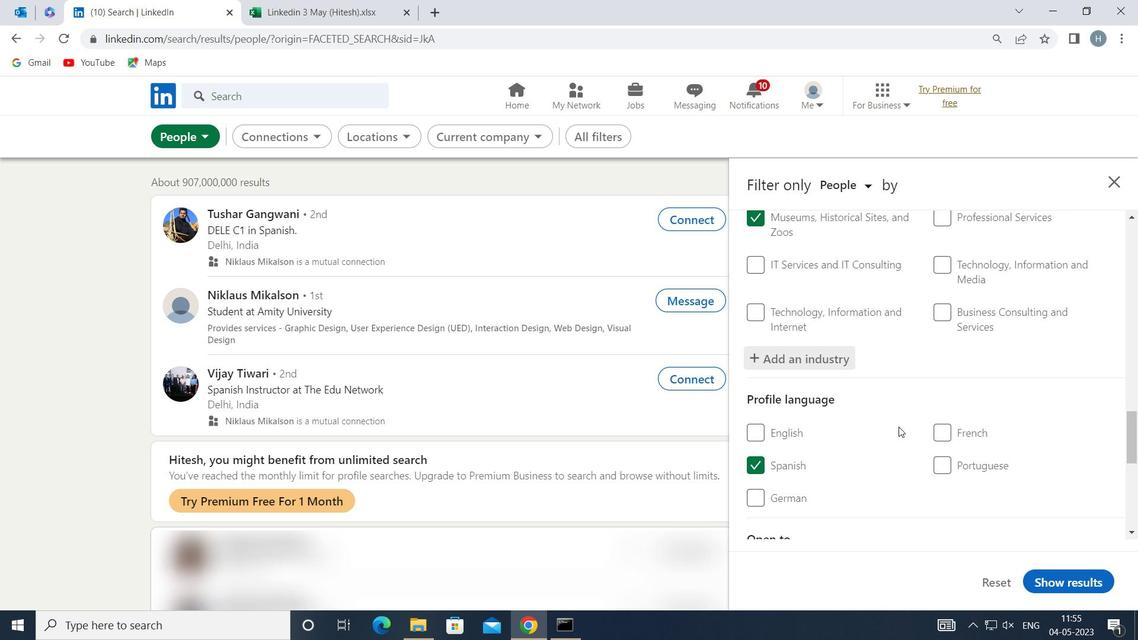 
Action: Mouse scrolled (900, 425) with delta (0, 0)
Screenshot: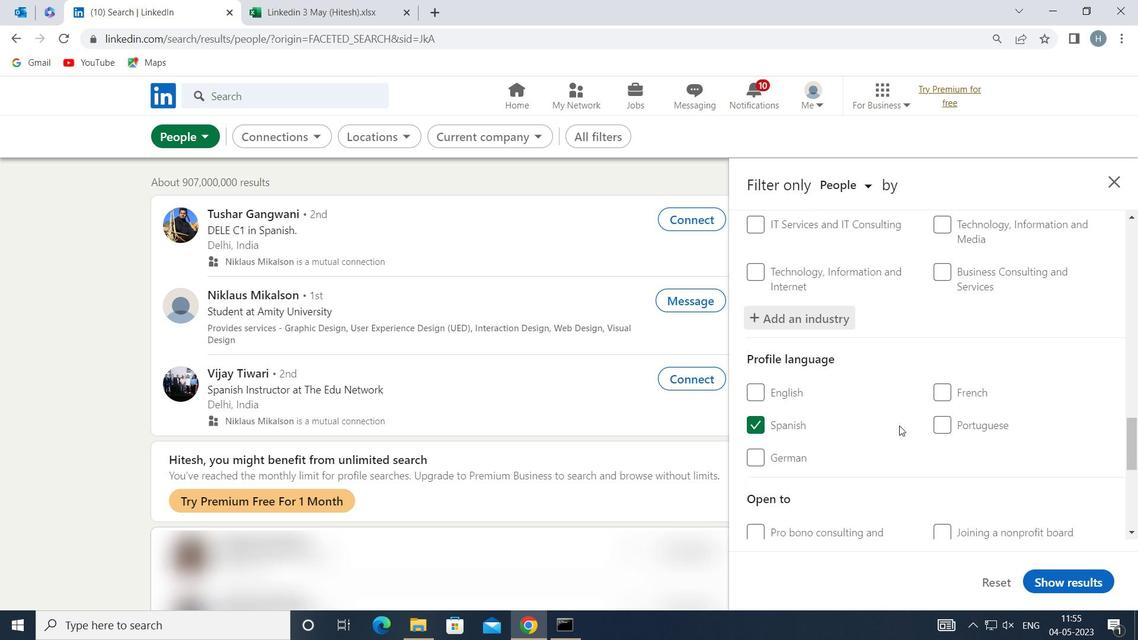 
Action: Mouse scrolled (900, 425) with delta (0, 0)
Screenshot: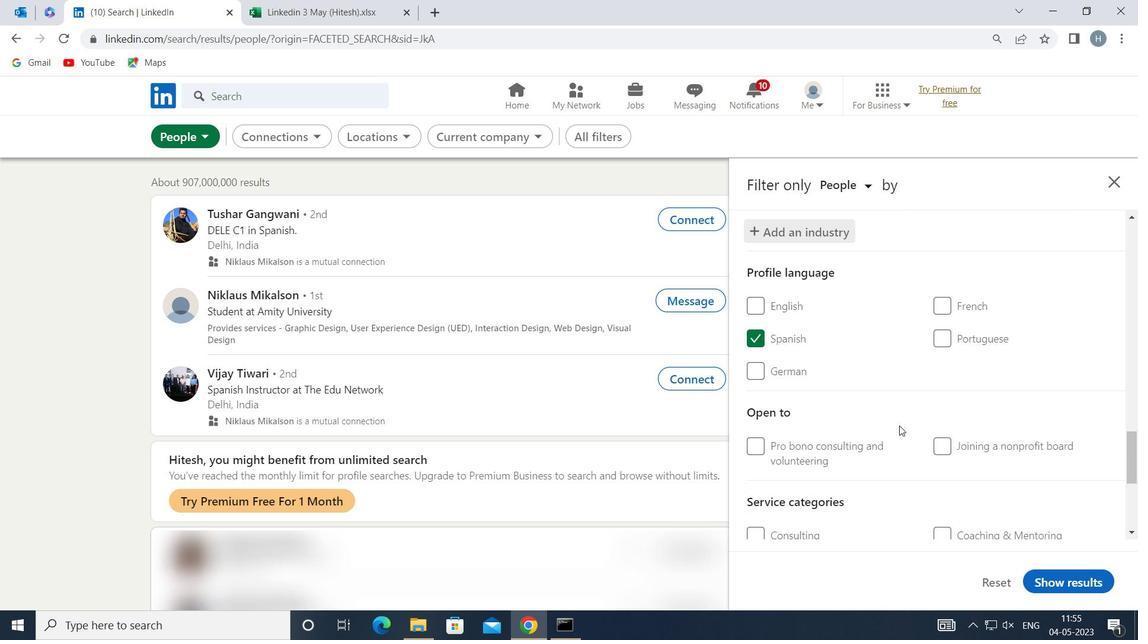 
Action: Mouse moved to (1002, 499)
Screenshot: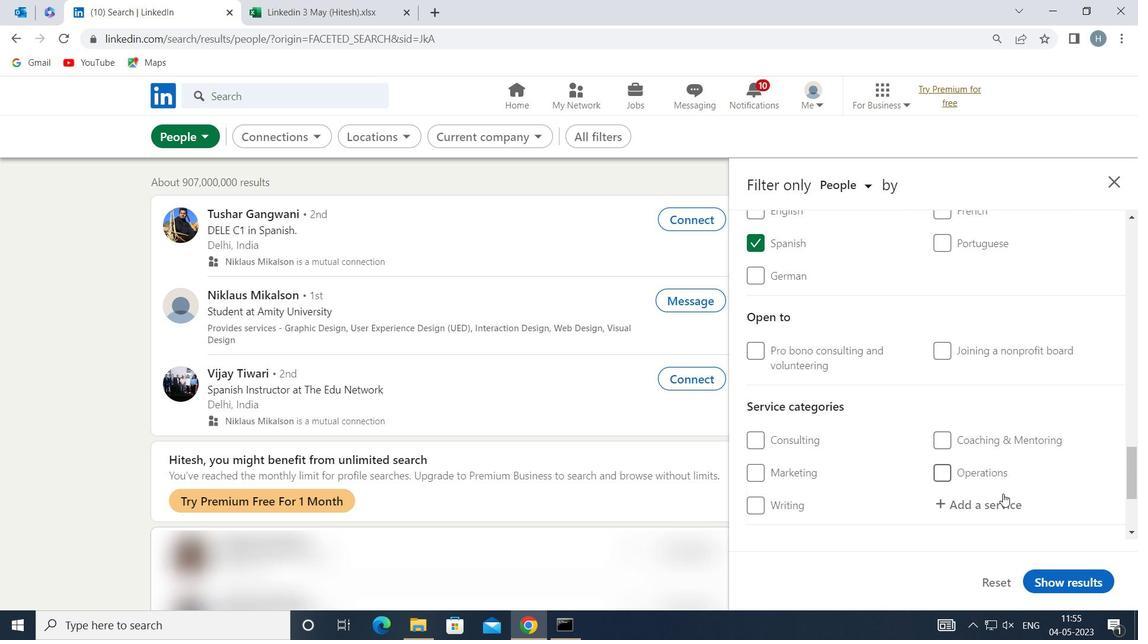 
Action: Mouse pressed left at (1002, 499)
Screenshot: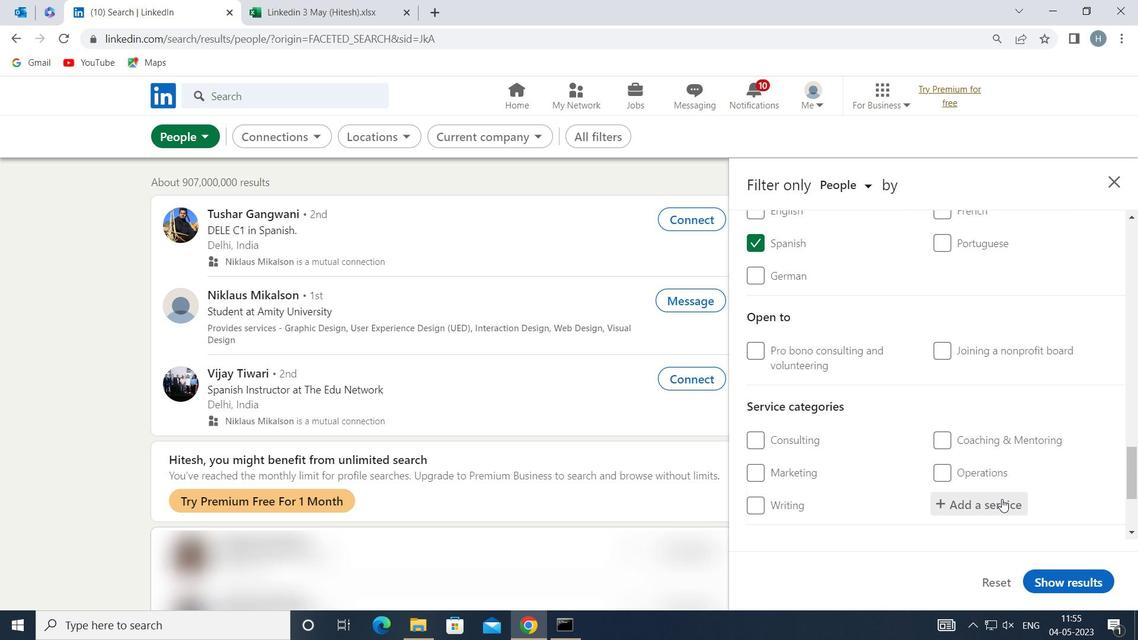 
Action: Mouse moved to (1001, 500)
Screenshot: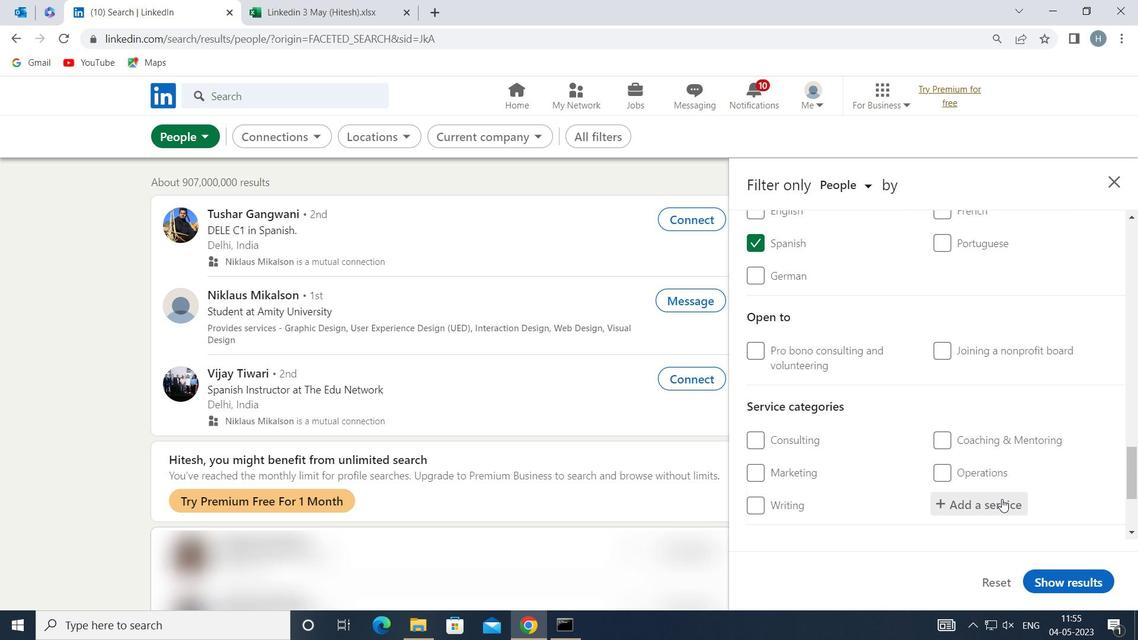 
Action: Key pressed <Key.shift>EVENTS<Key.backspace>
Screenshot: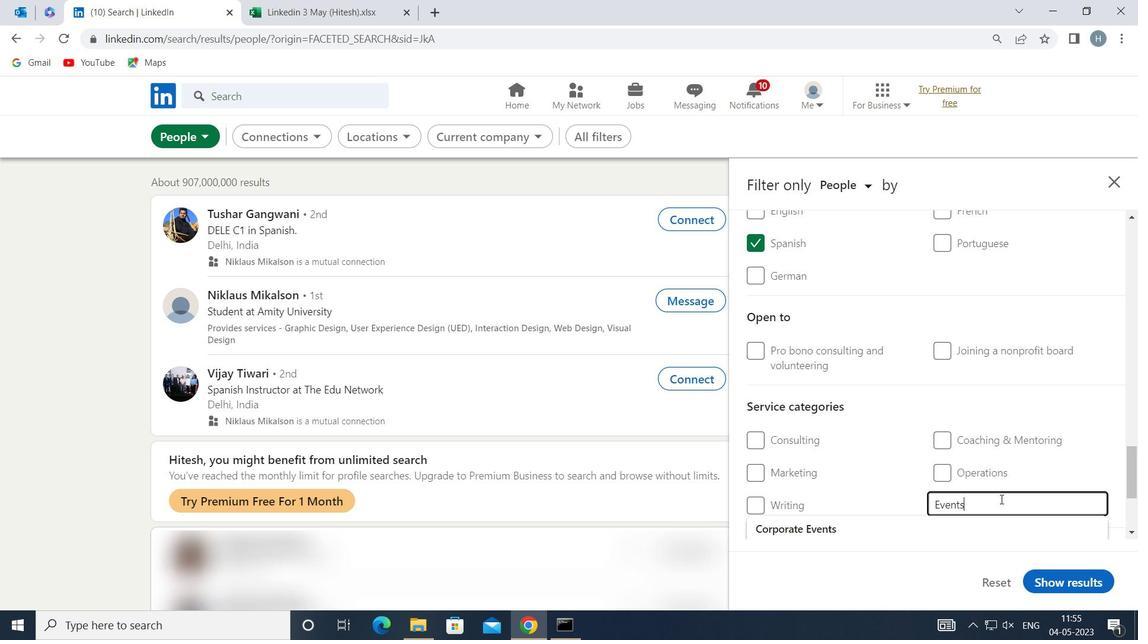 
Action: Mouse moved to (1000, 500)
Screenshot: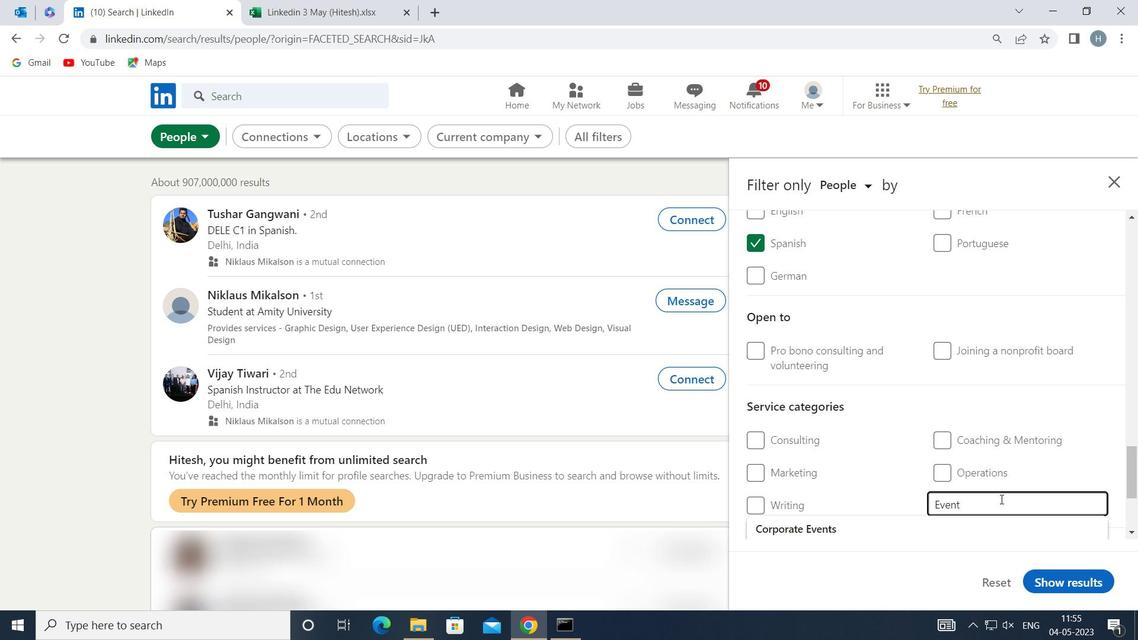 
Action: Key pressed <Key.space><Key.shift>PHO
Screenshot: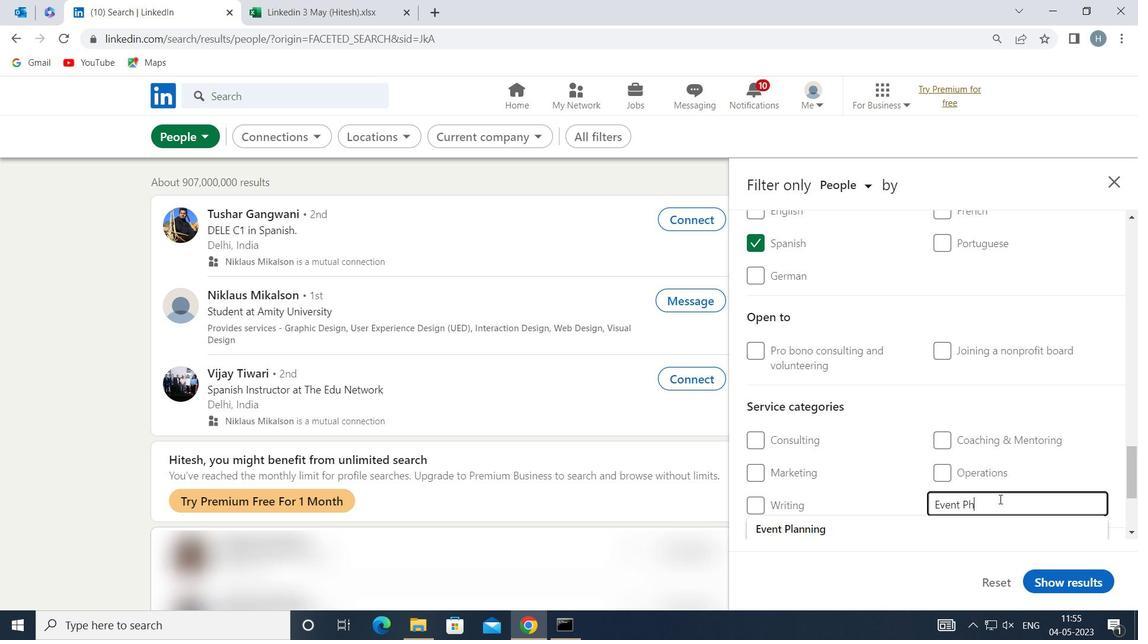 
Action: Mouse moved to (997, 501)
Screenshot: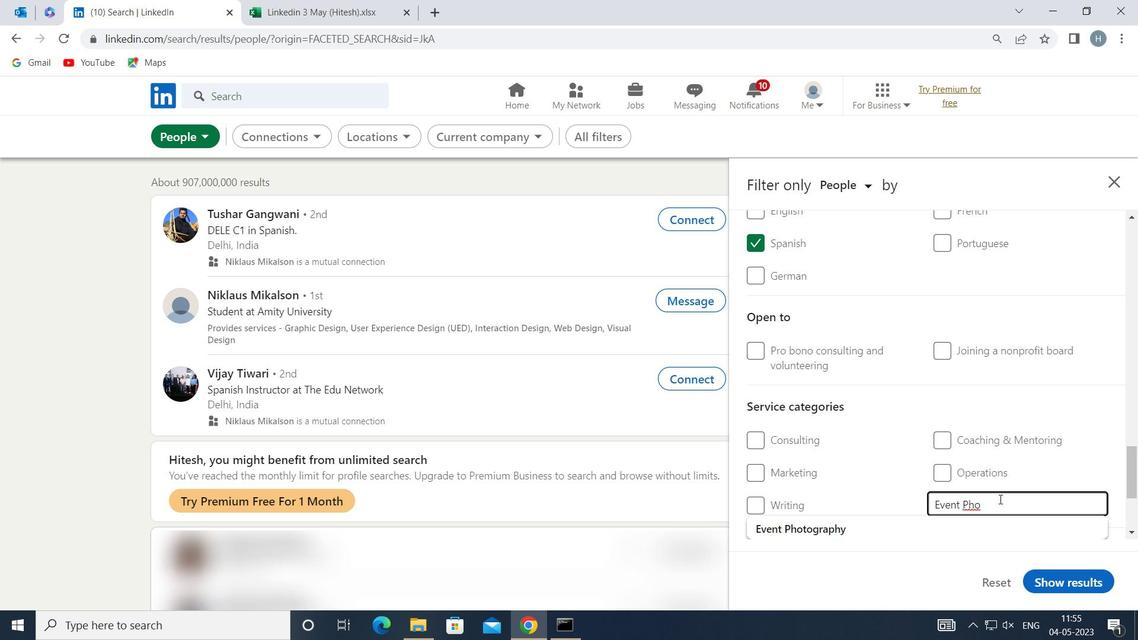 
Action: Mouse scrolled (997, 501) with delta (0, 0)
Screenshot: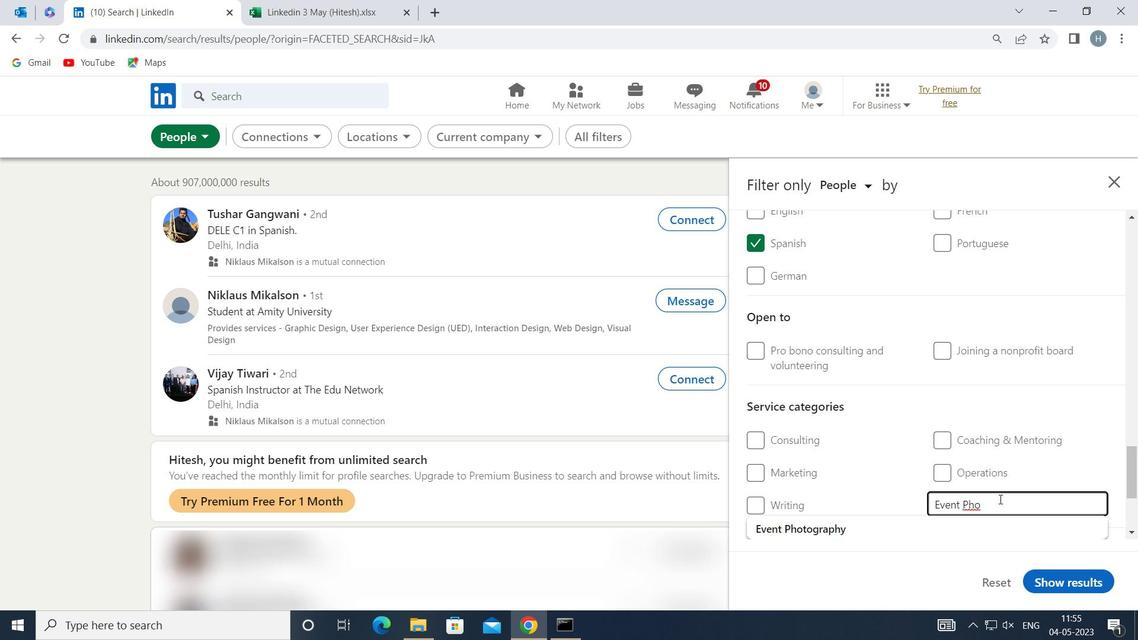 
Action: Mouse moved to (920, 452)
Screenshot: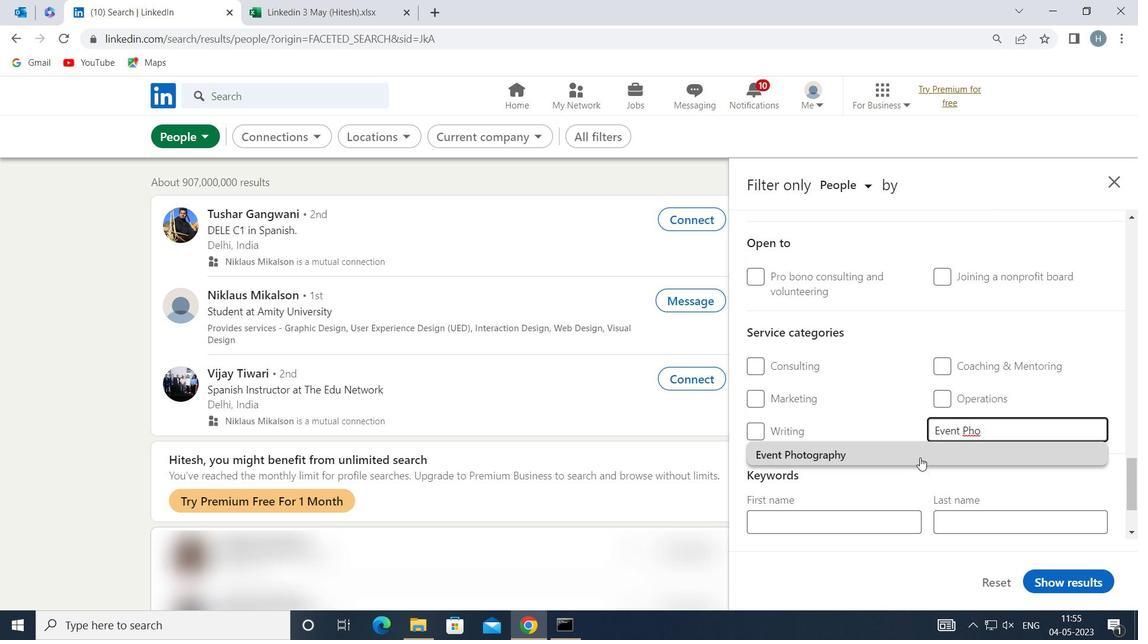 
Action: Mouse pressed left at (920, 452)
Screenshot: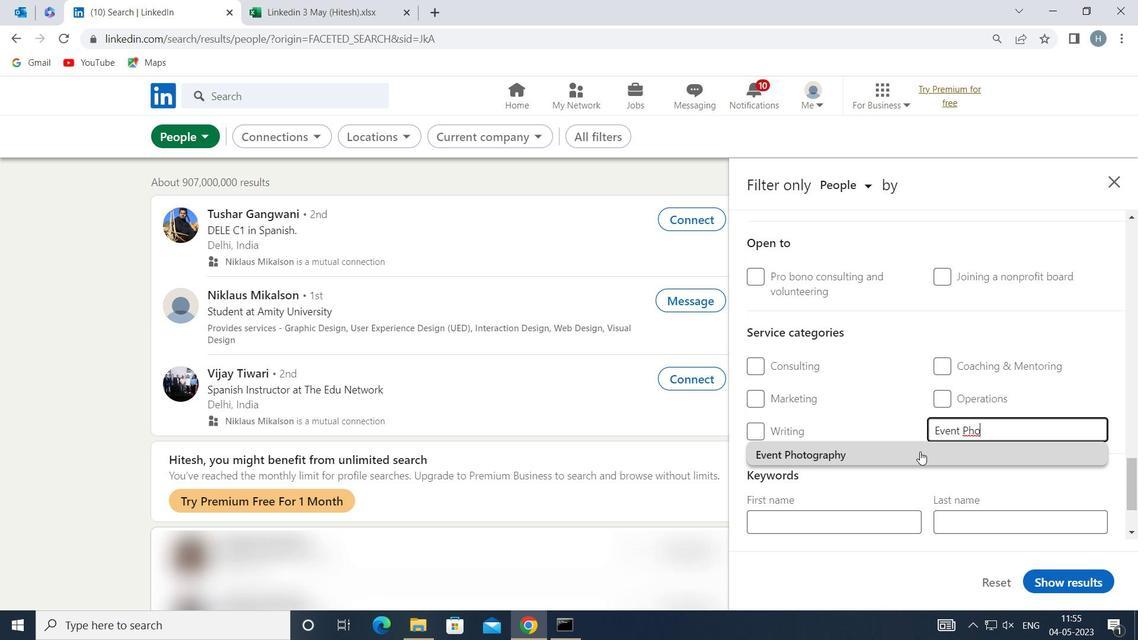 
Action: Mouse moved to (913, 449)
Screenshot: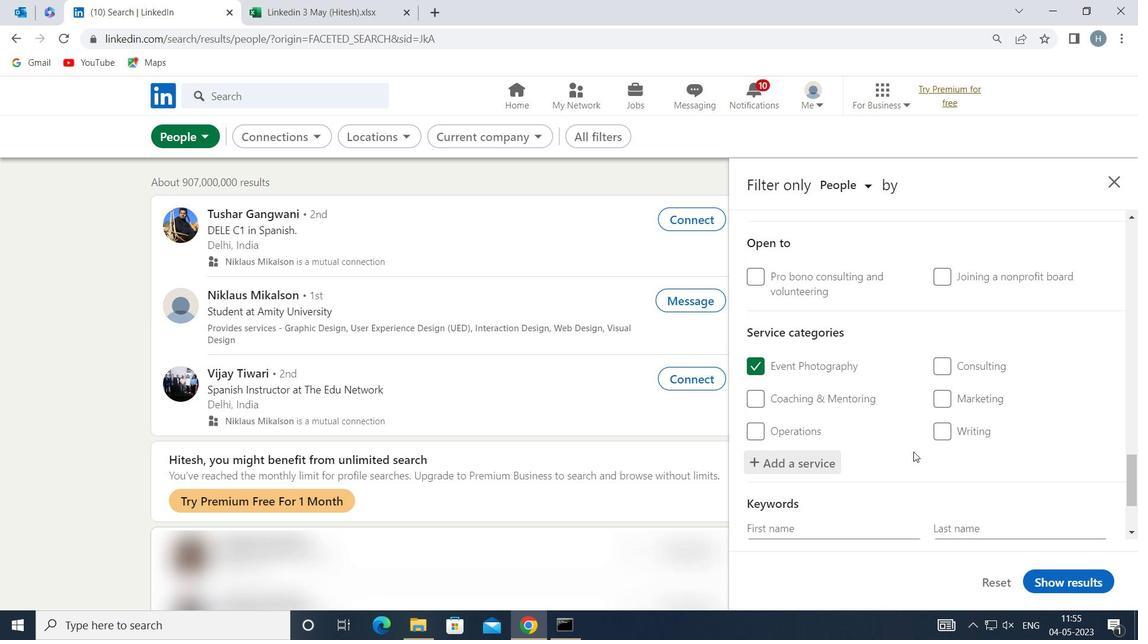 
Action: Mouse scrolled (913, 448) with delta (0, 0)
Screenshot: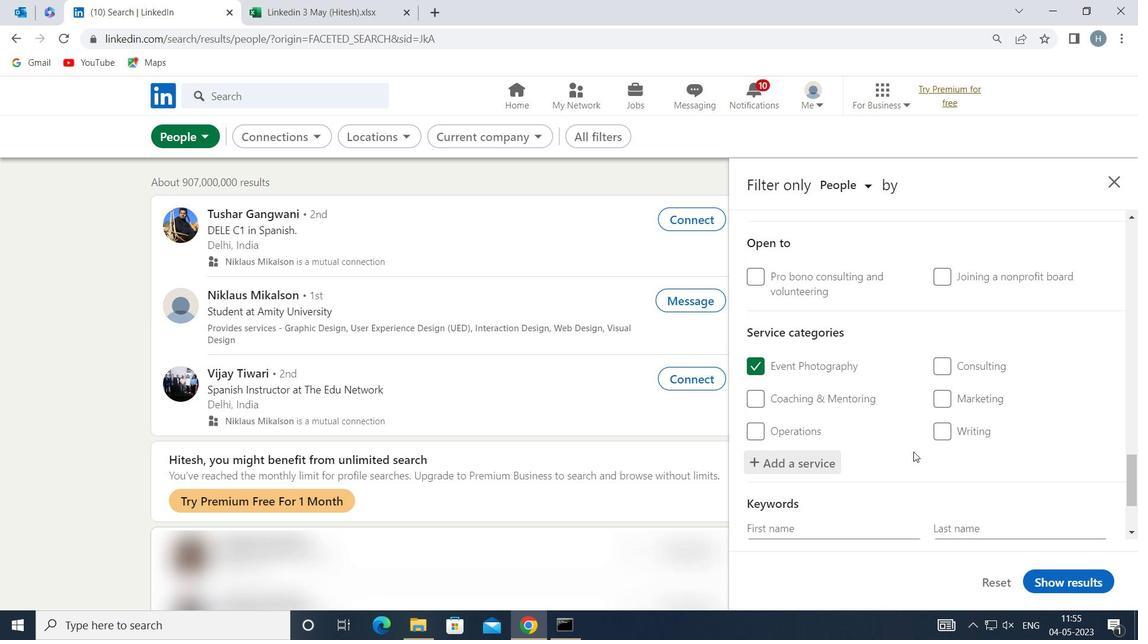 
Action: Mouse moved to (909, 439)
Screenshot: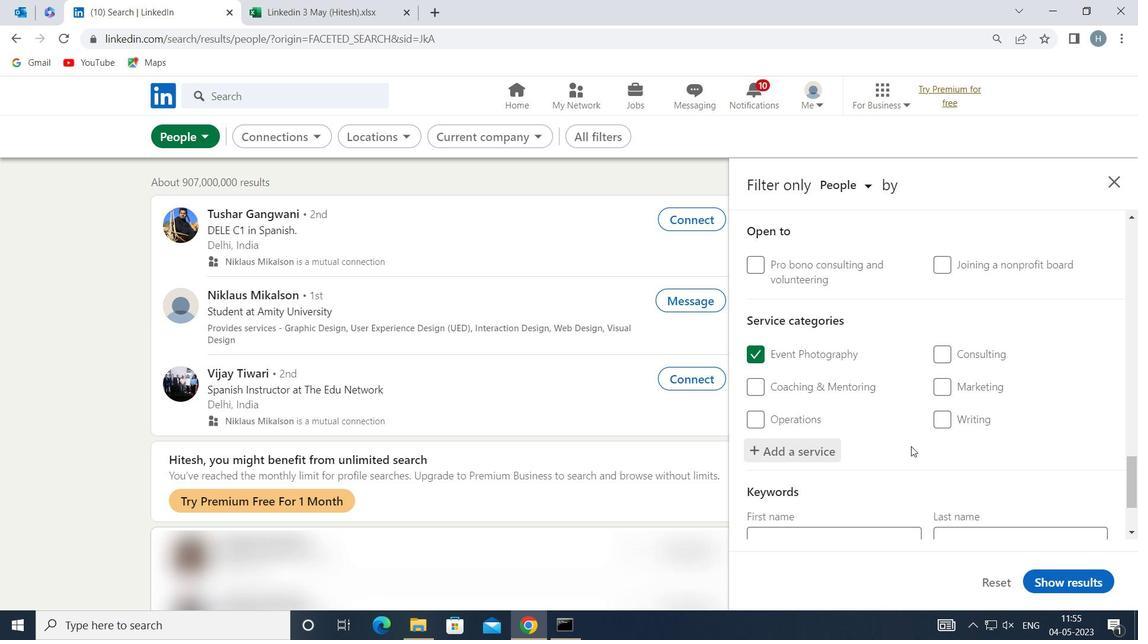 
Action: Mouse scrolled (909, 438) with delta (0, 0)
Screenshot: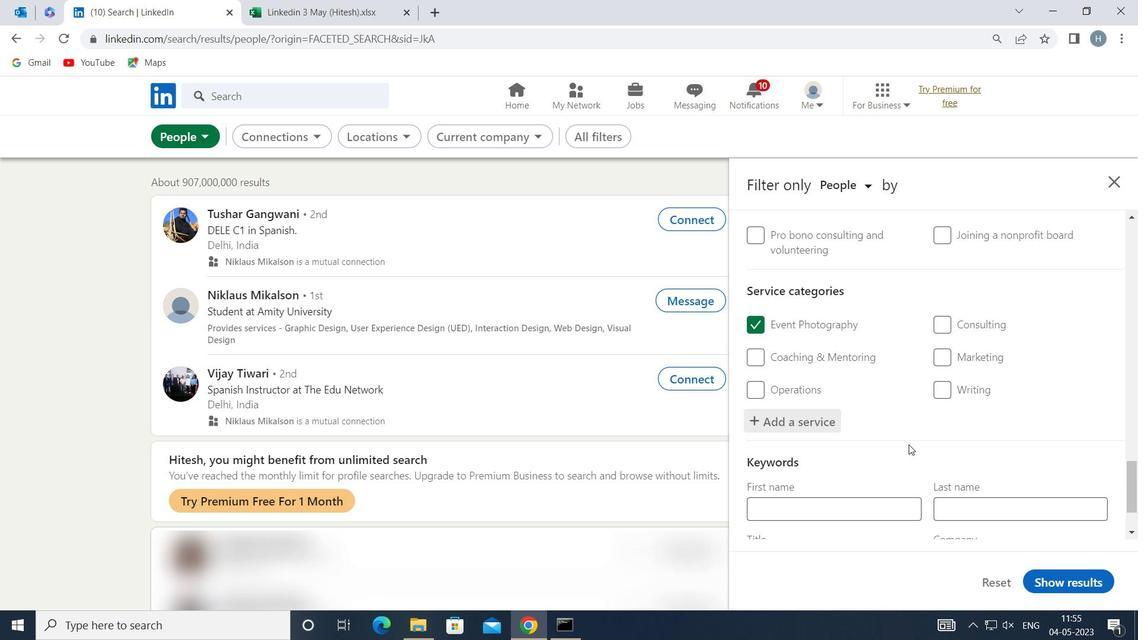 
Action: Mouse scrolled (909, 438) with delta (0, 0)
Screenshot: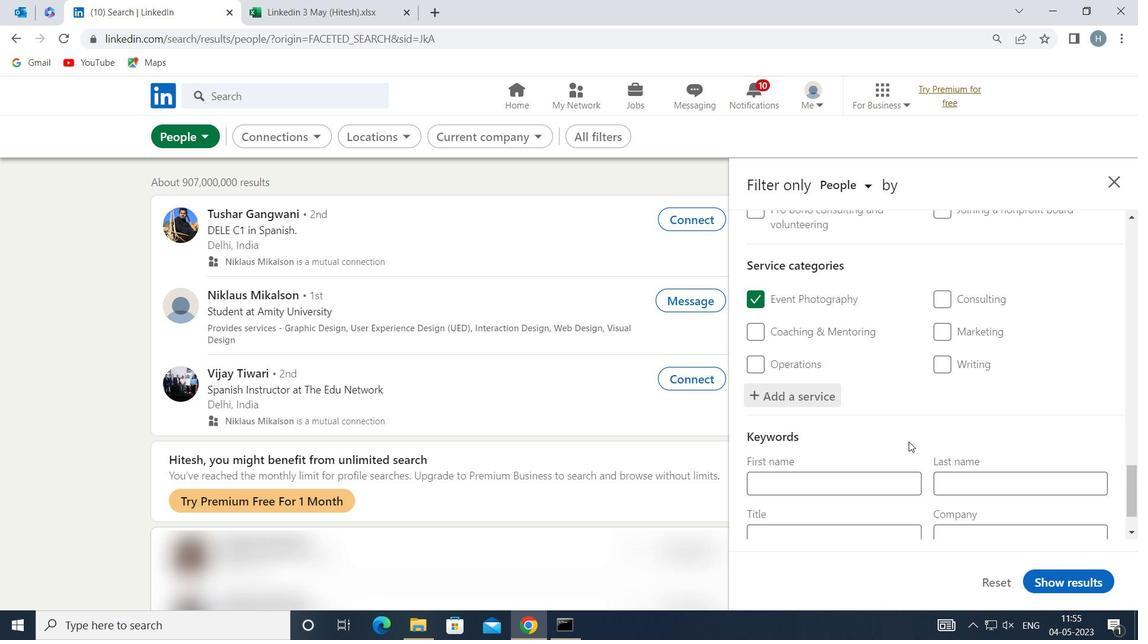 
Action: Mouse moved to (896, 469)
Screenshot: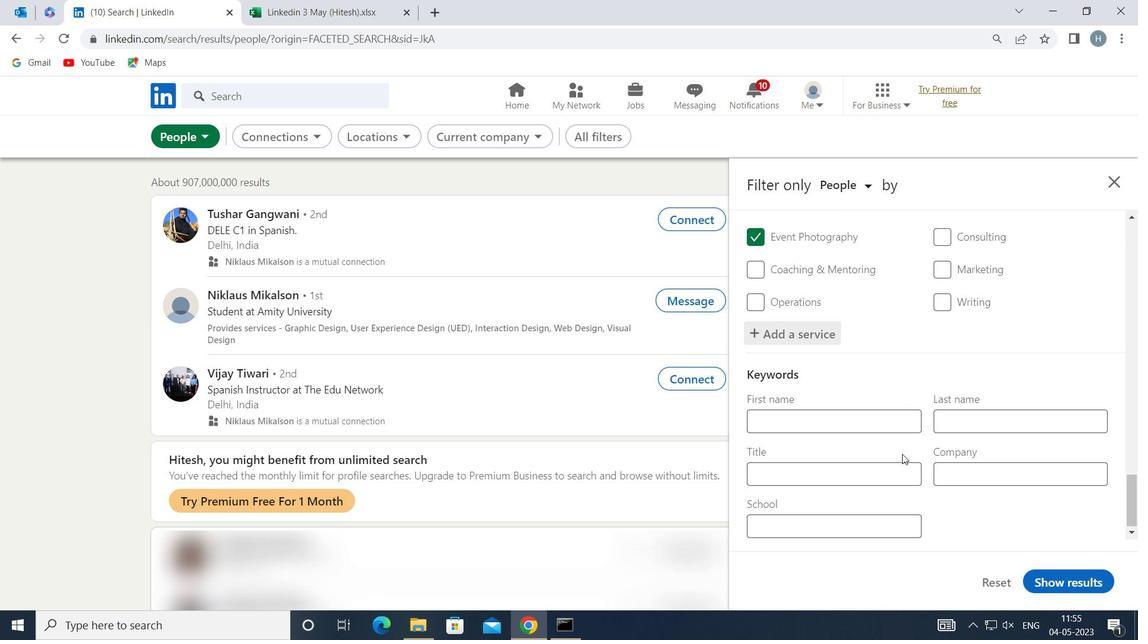 
Action: Mouse pressed left at (896, 469)
Screenshot: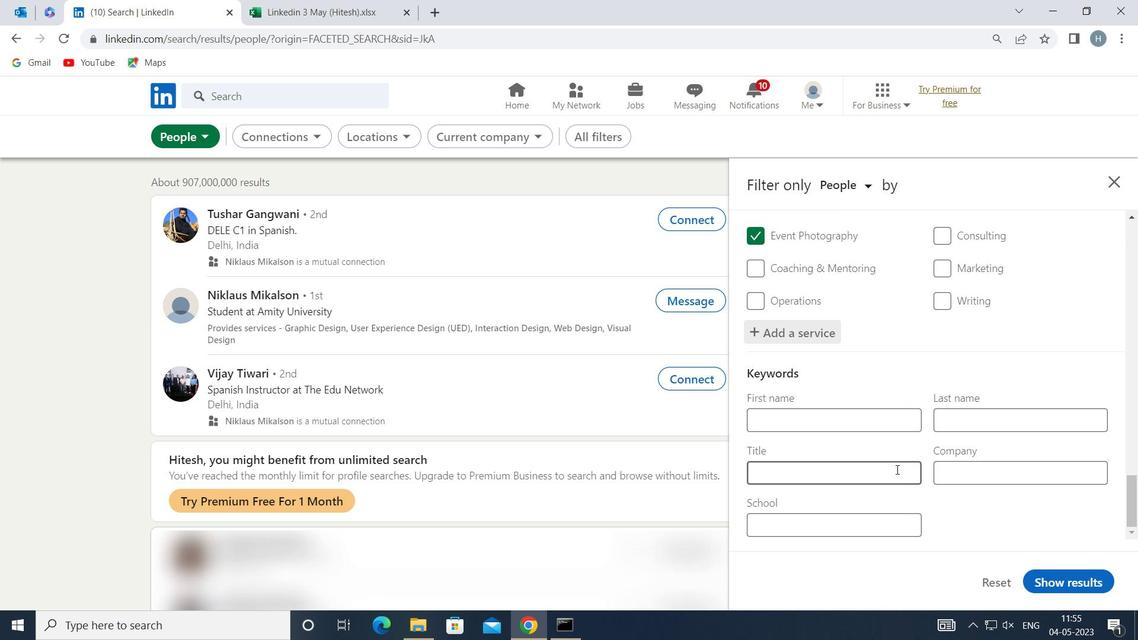 
Action: Key pressed <Key.shift>FINANCIAL<Key.space><Key.shift>PLANNER
Screenshot: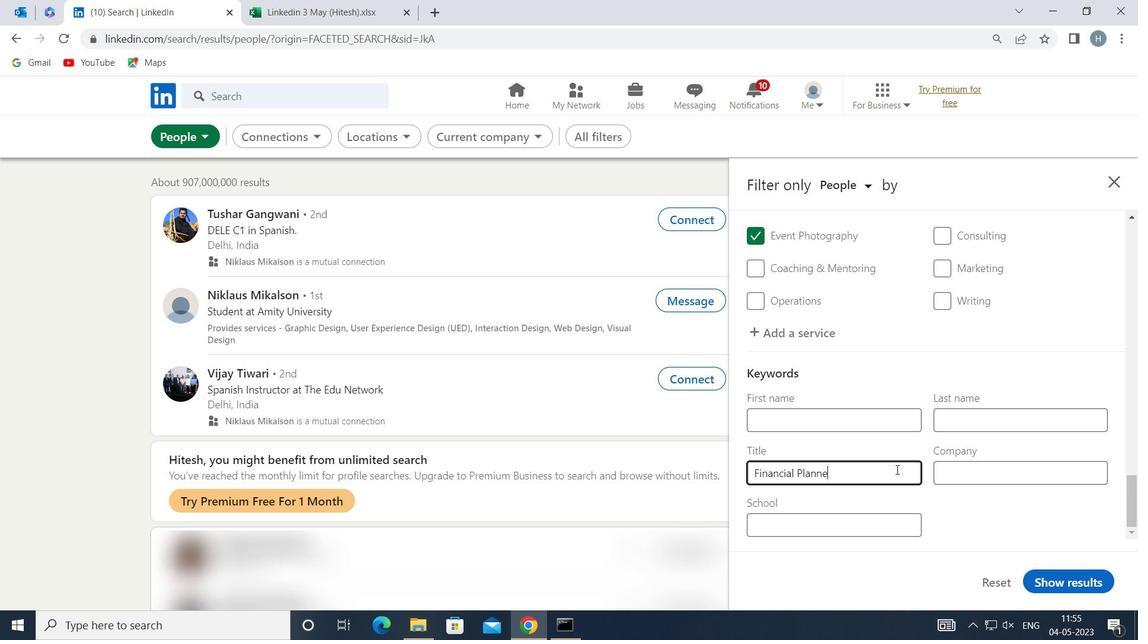 
Action: Mouse moved to (1061, 577)
Screenshot: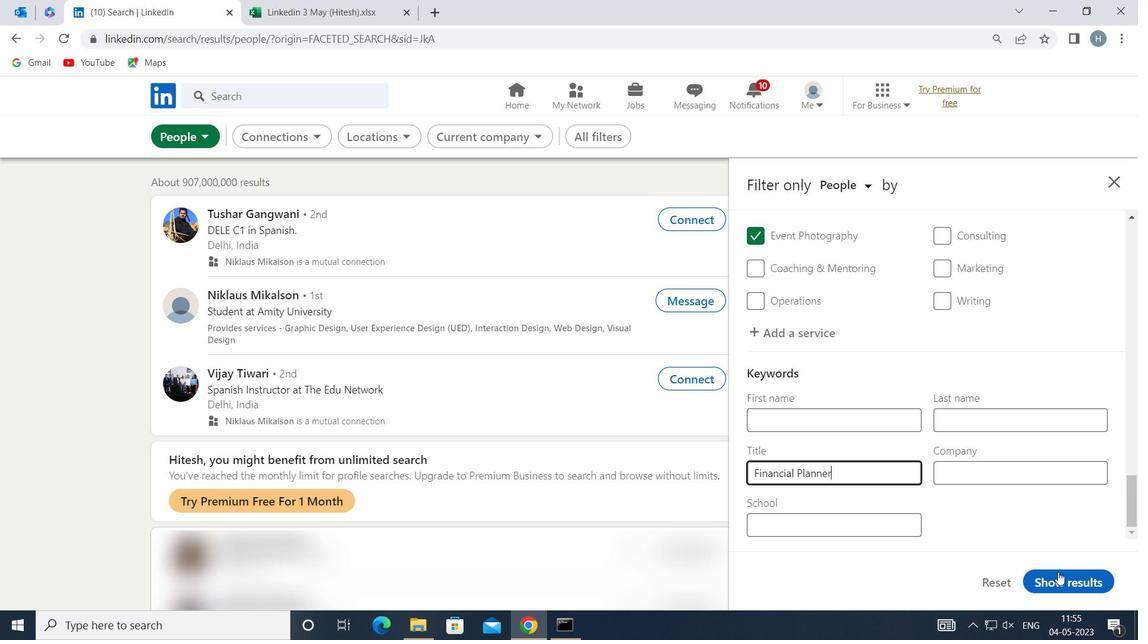 
Action: Mouse pressed left at (1061, 577)
Screenshot: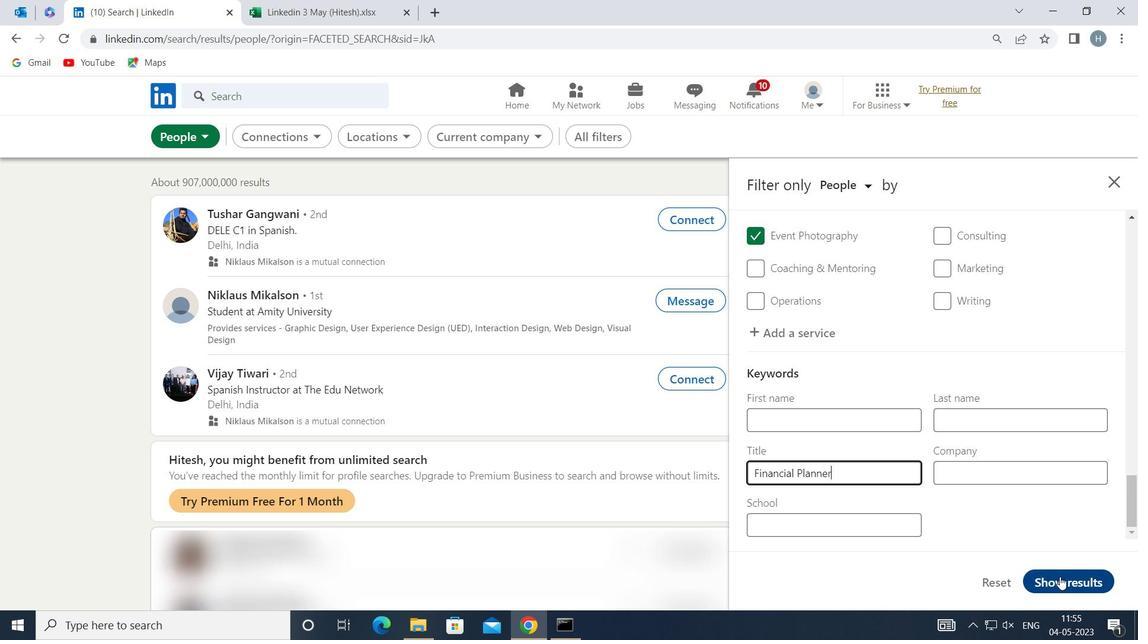 
Action: Mouse moved to (1060, 578)
Screenshot: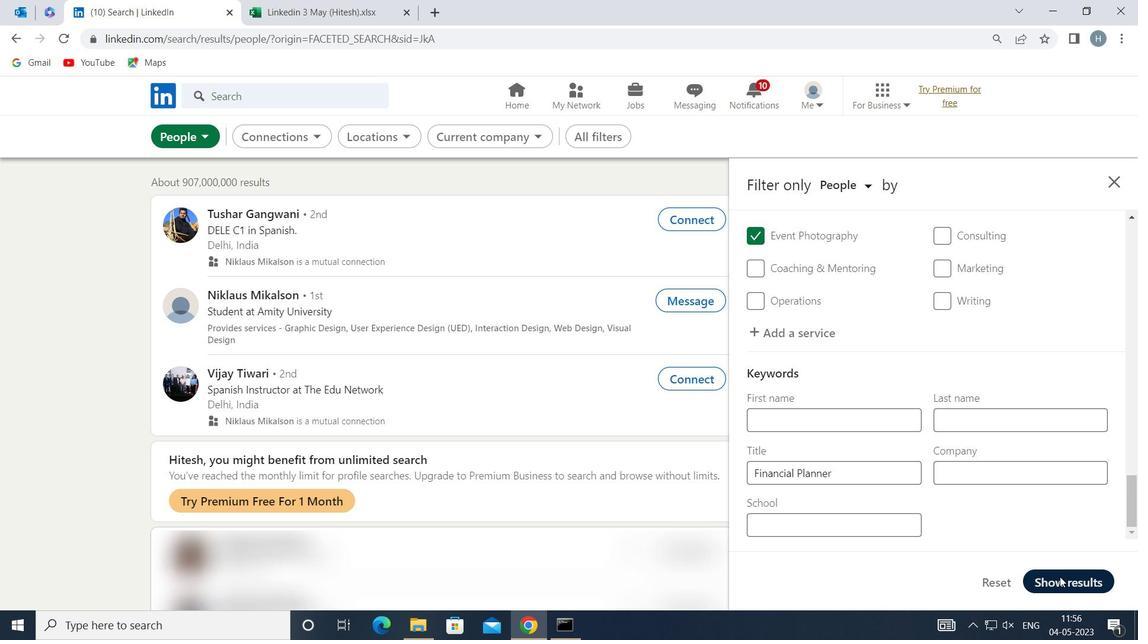 
